 Task: Search one way flight ticket for 5 adults, 1 child, 2 infants in seat and 1 infant on lap in business from Hays: Hays Regional Airport to Greensboro: Piedmont Triad International Airport on 5-1-2023. Choice of flights is Singapure airlines. Number of bags: 1 carry on bag. Price is upto 110000. Outbound departure time preference is 19:45.
Action: Mouse moved to (290, 294)
Screenshot: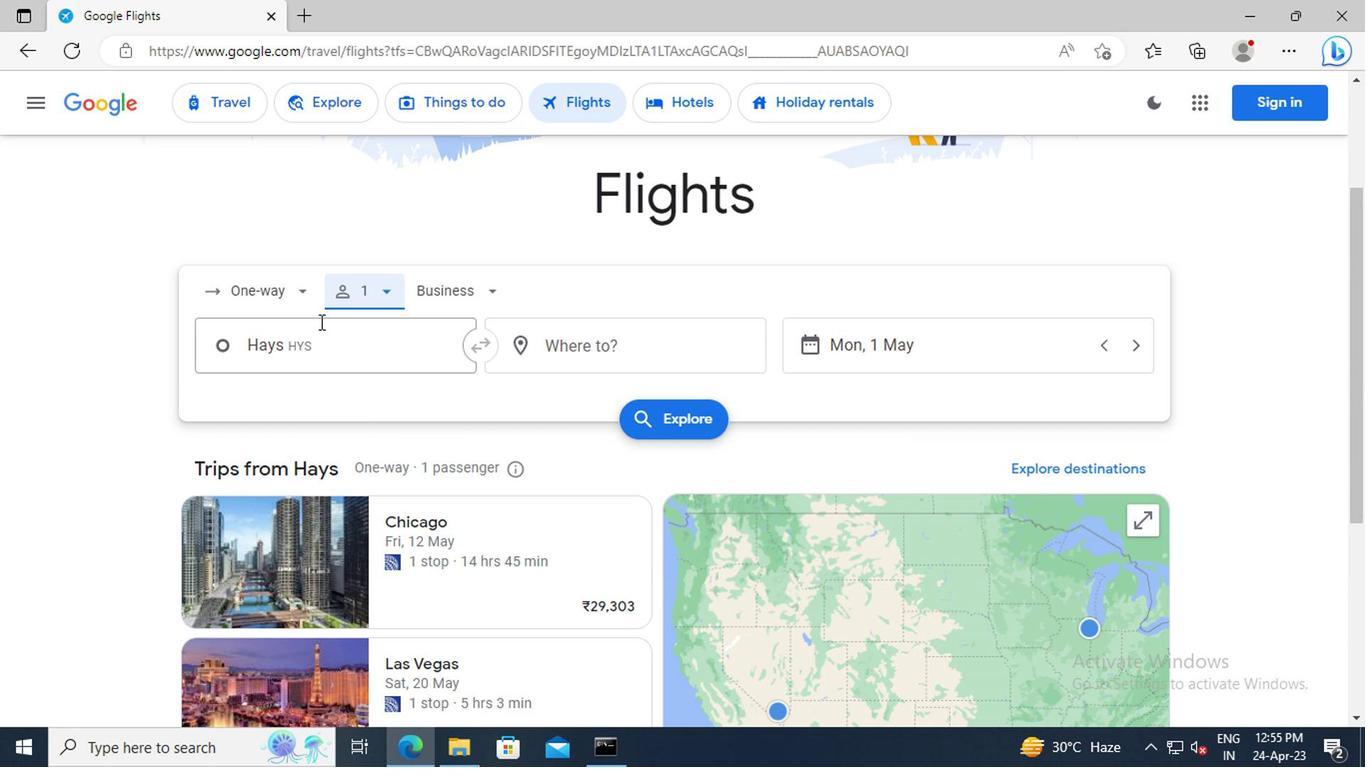 
Action: Mouse pressed left at (290, 294)
Screenshot: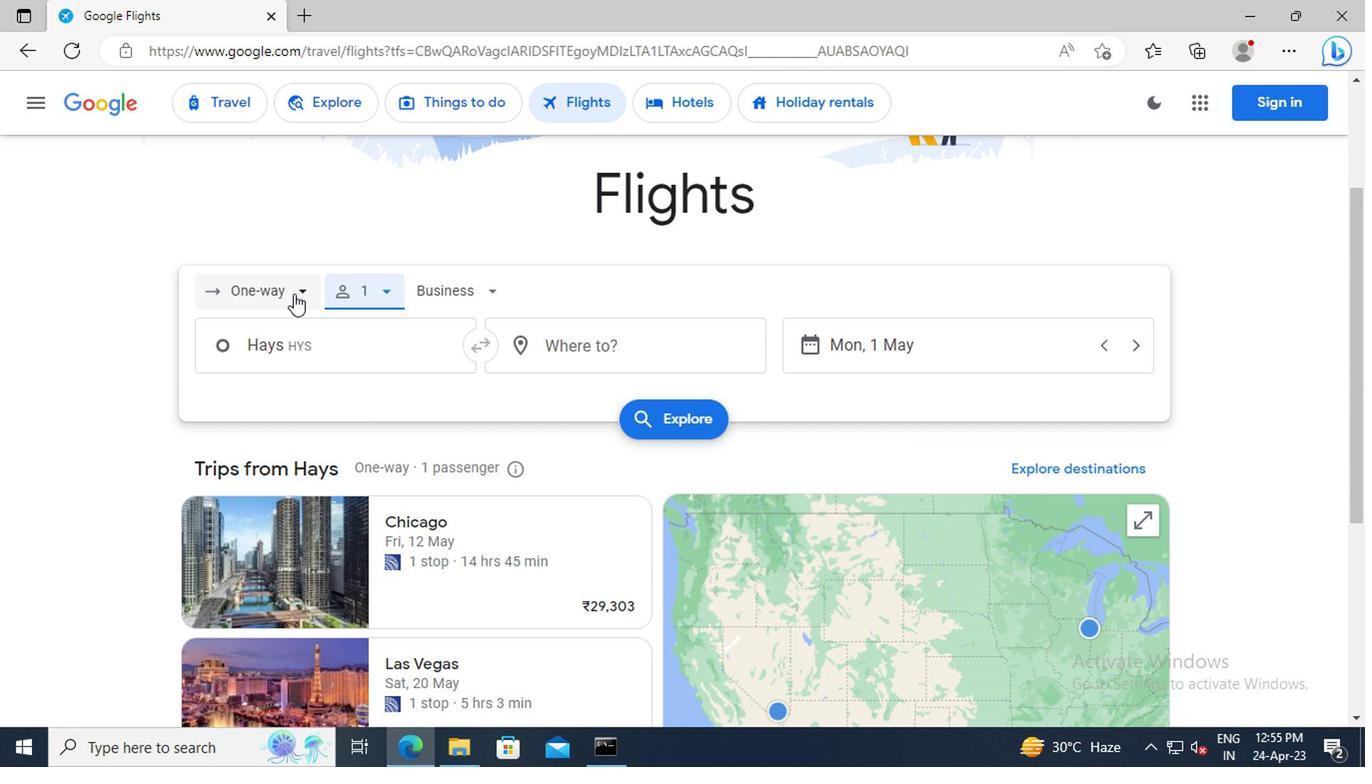 
Action: Mouse moved to (279, 388)
Screenshot: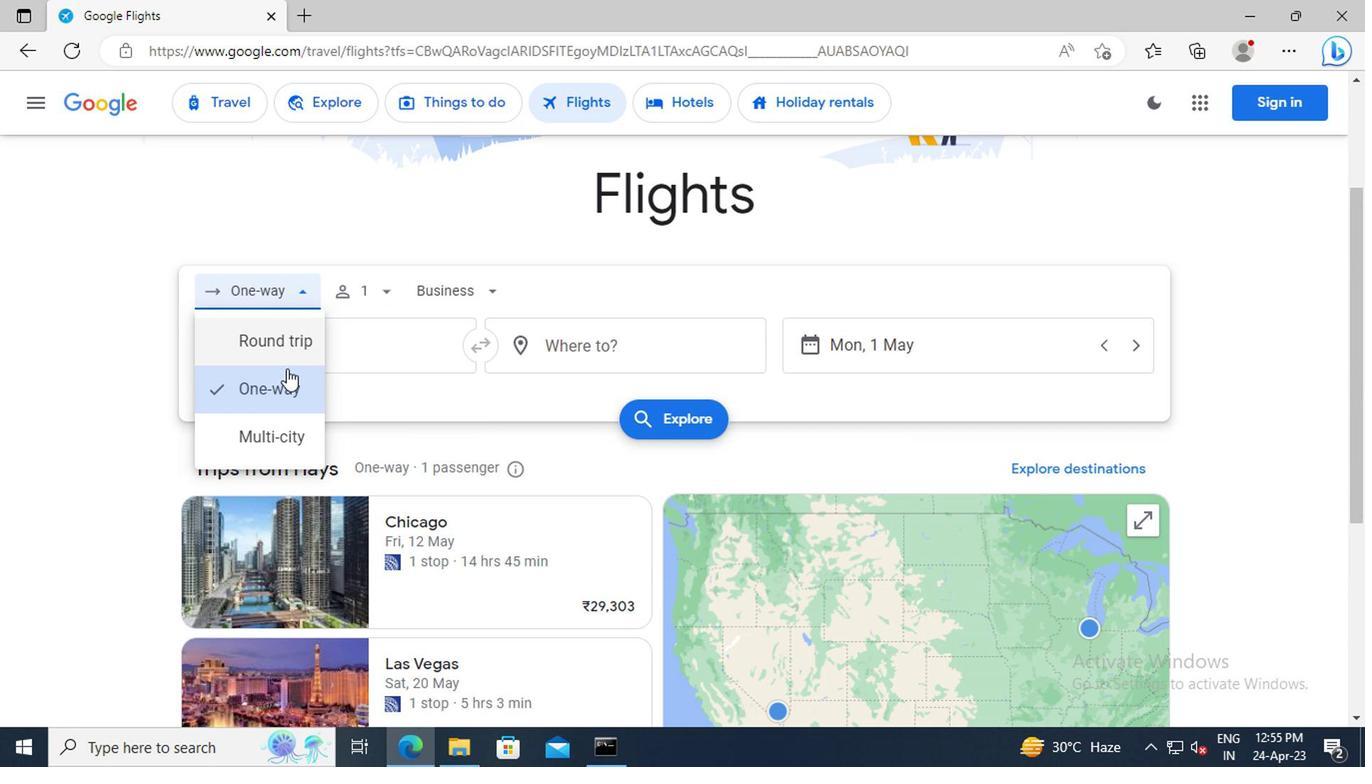 
Action: Mouse pressed left at (279, 388)
Screenshot: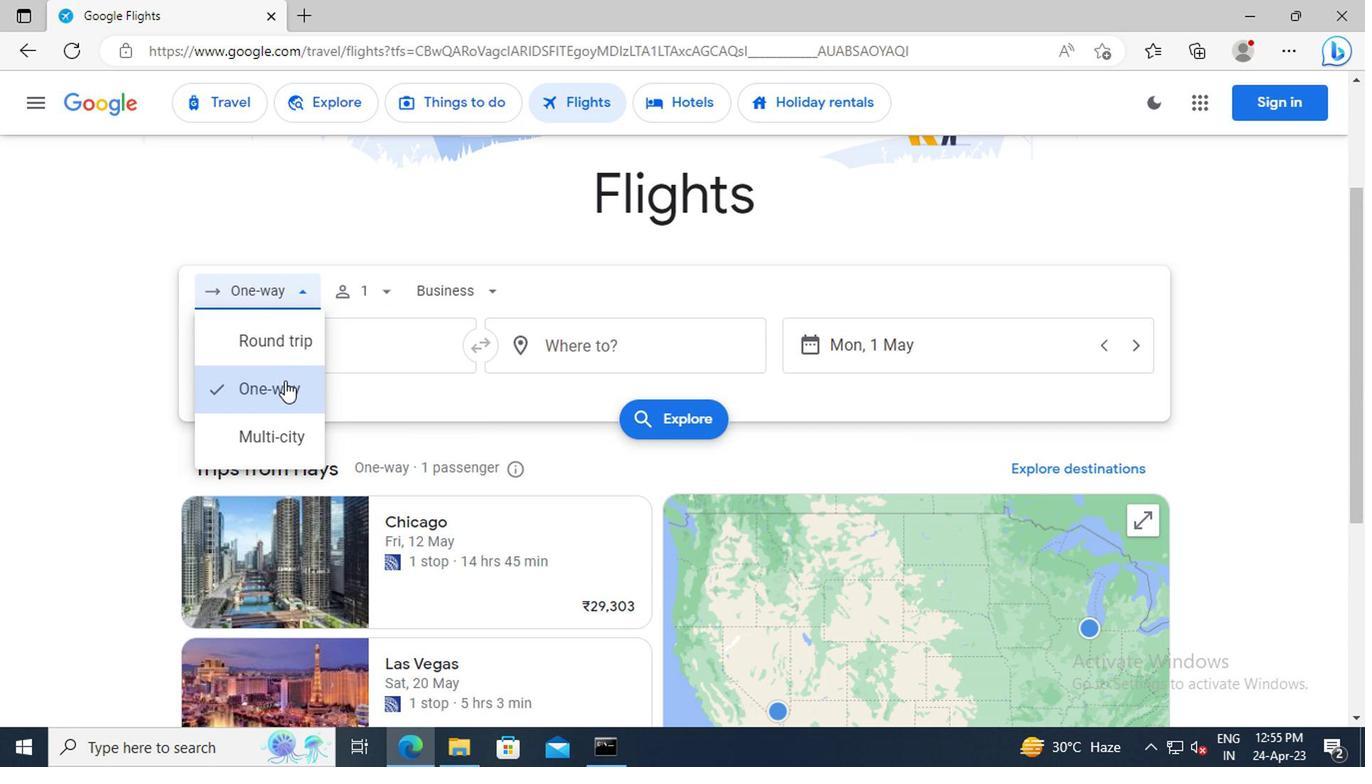 
Action: Mouse moved to (373, 292)
Screenshot: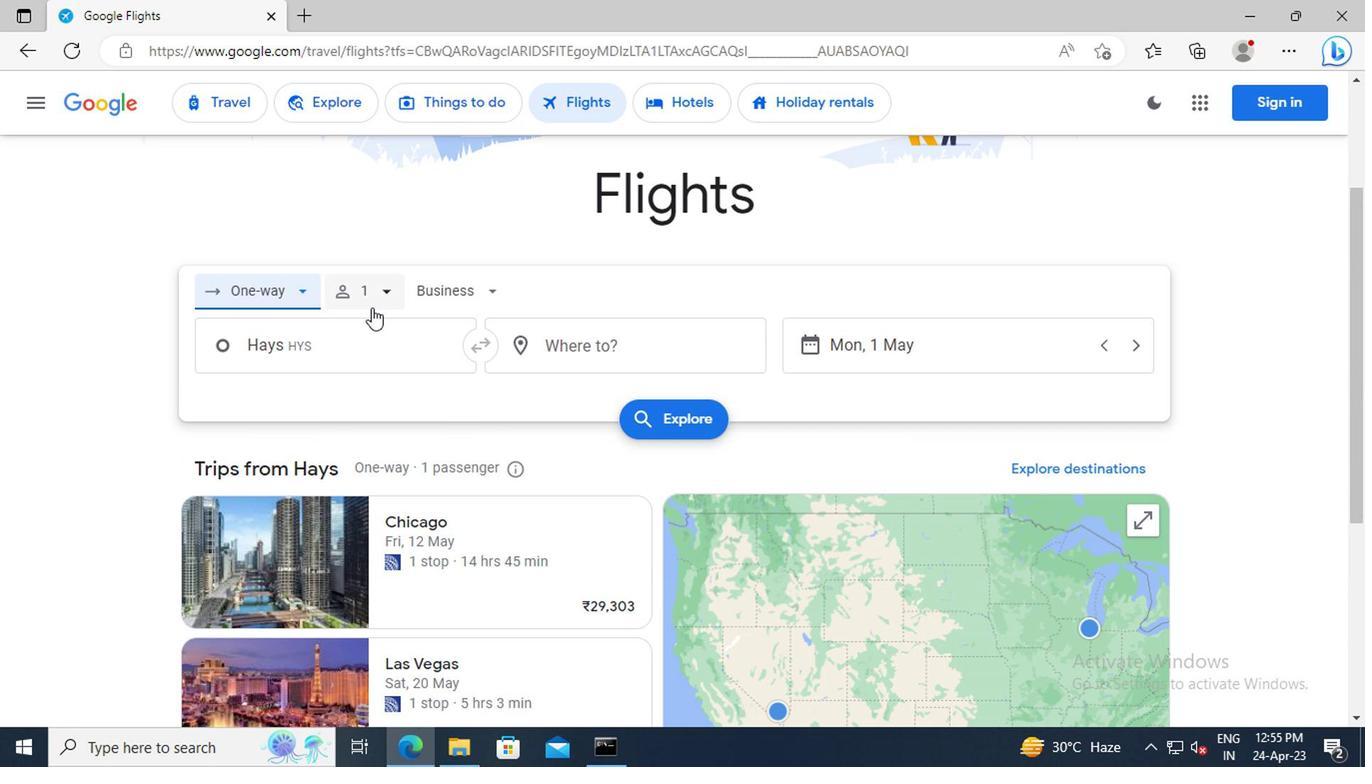 
Action: Mouse pressed left at (373, 292)
Screenshot: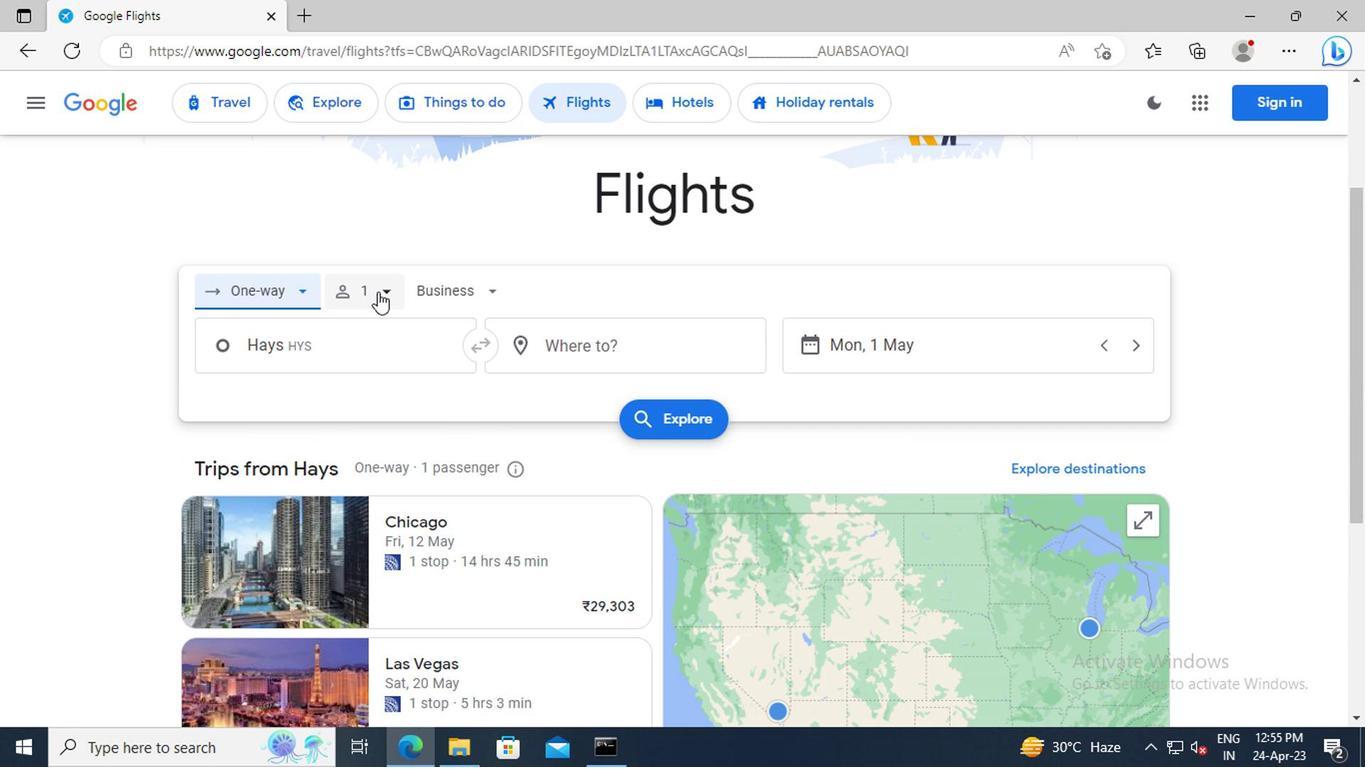 
Action: Mouse moved to (538, 350)
Screenshot: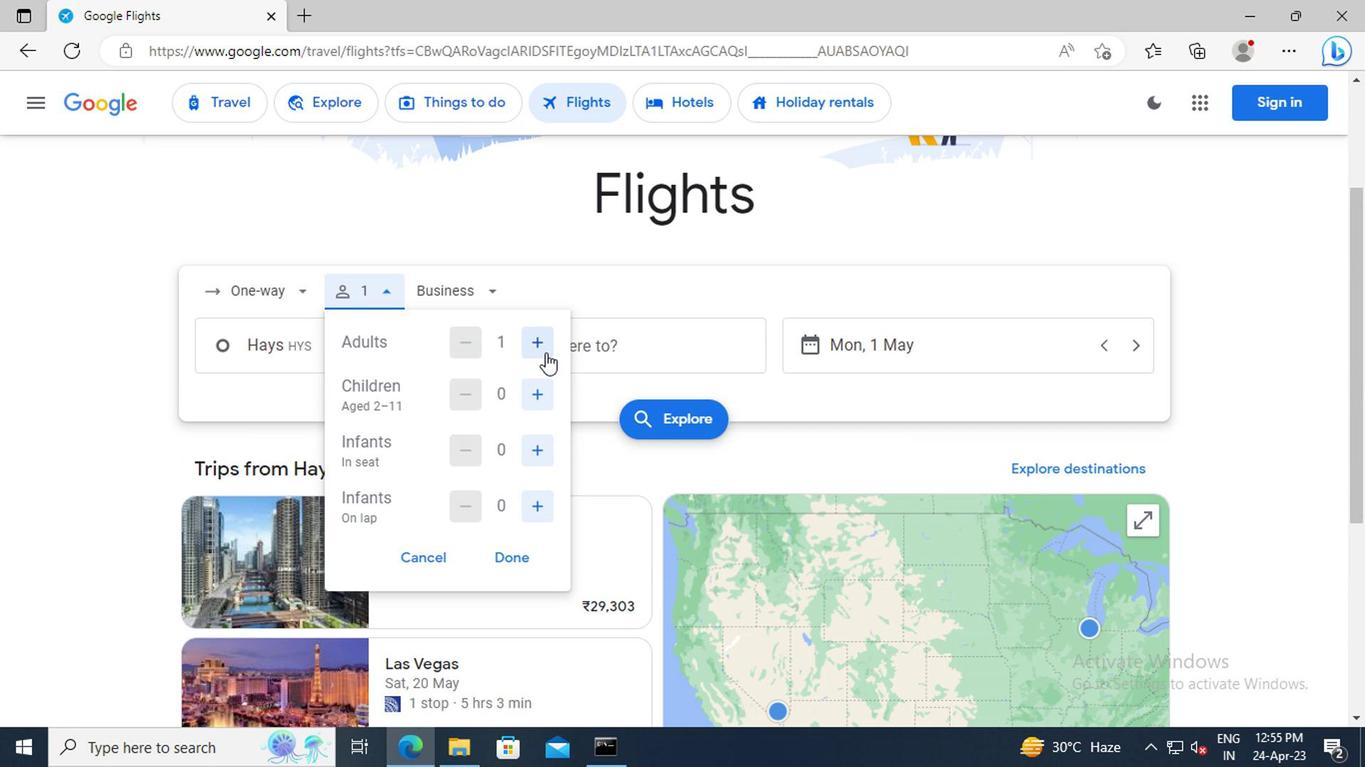 
Action: Mouse pressed left at (538, 350)
Screenshot: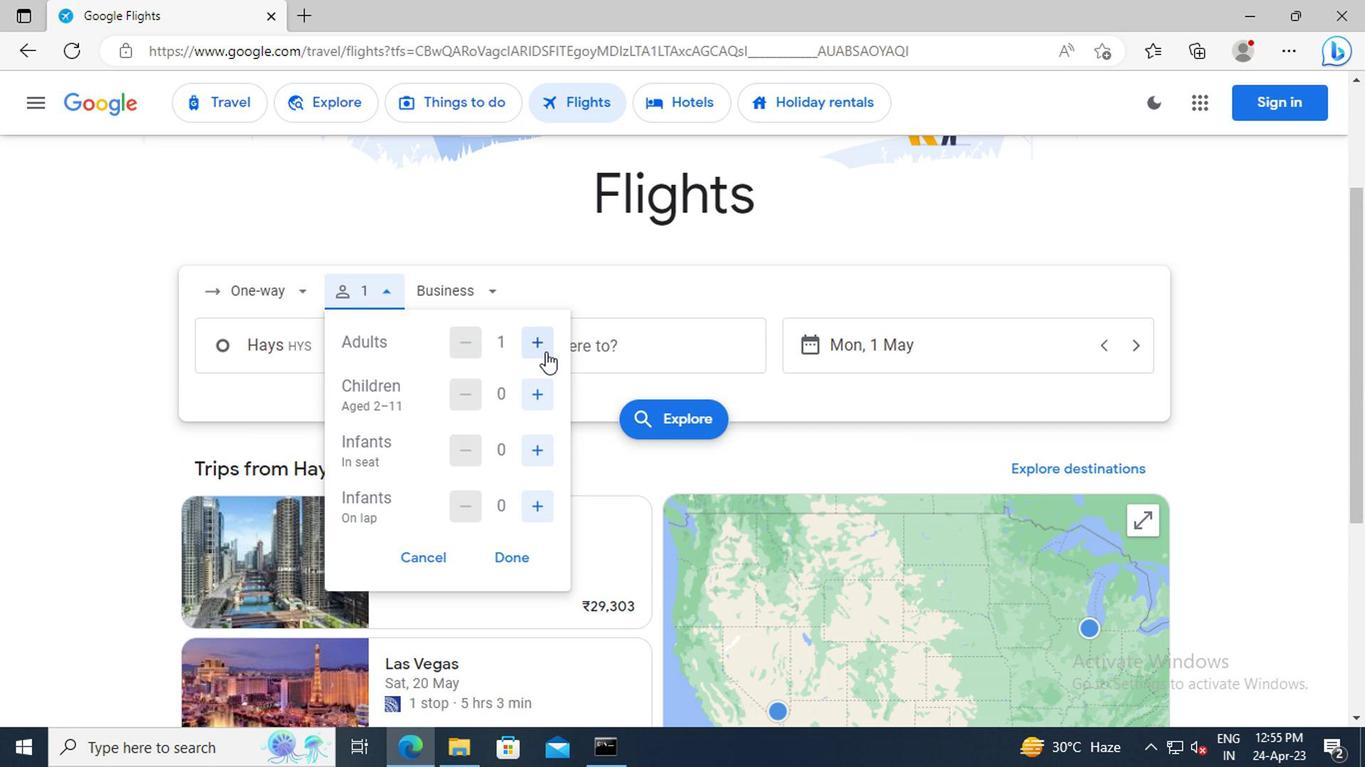 
Action: Mouse pressed left at (538, 350)
Screenshot: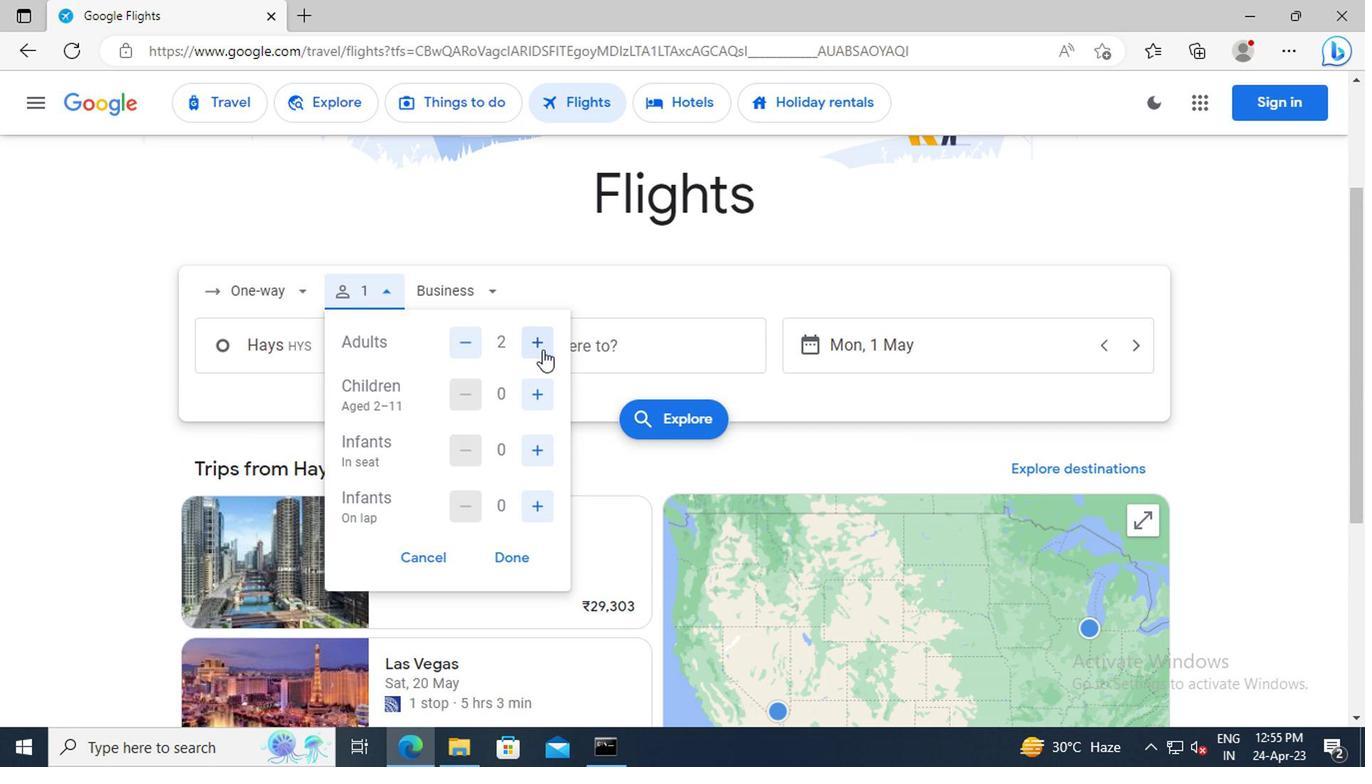 
Action: Mouse pressed left at (538, 350)
Screenshot: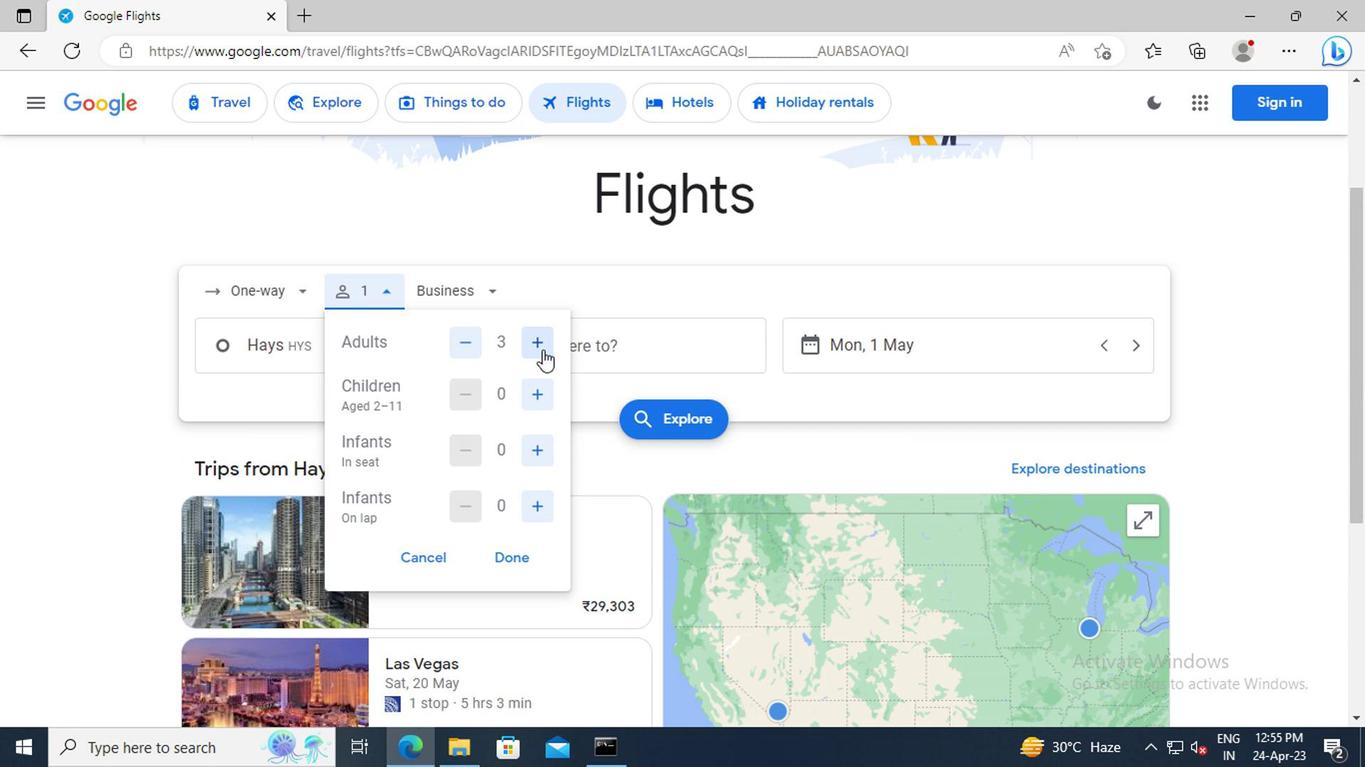 
Action: Mouse pressed left at (538, 350)
Screenshot: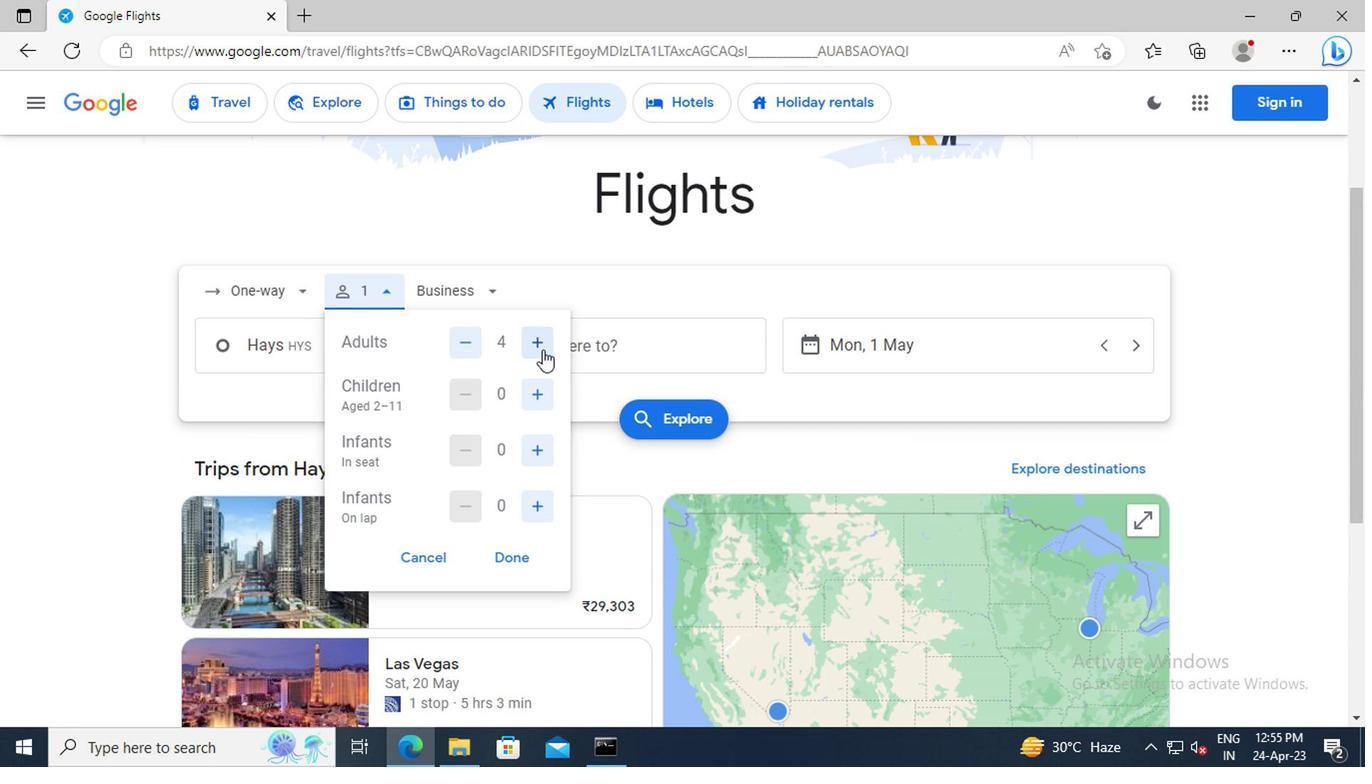 
Action: Mouse moved to (533, 403)
Screenshot: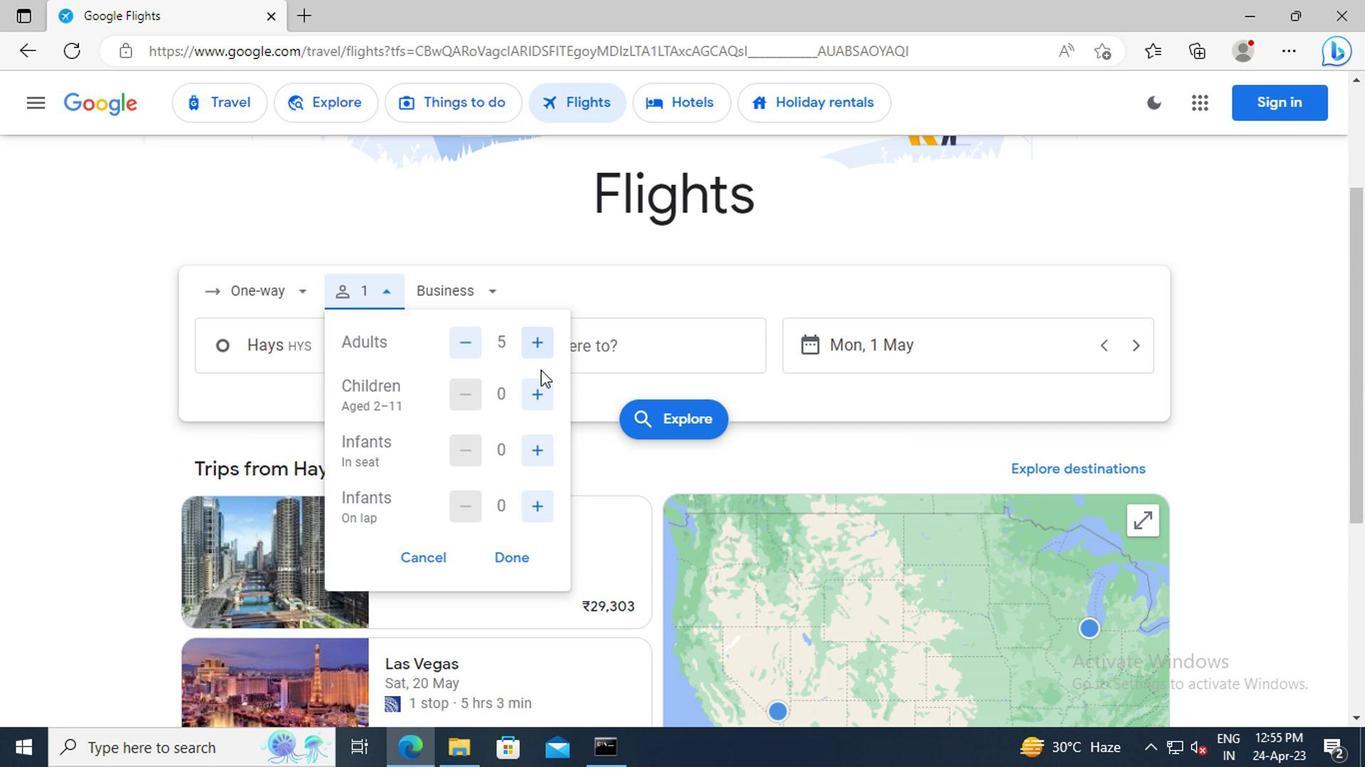 
Action: Mouse pressed left at (533, 403)
Screenshot: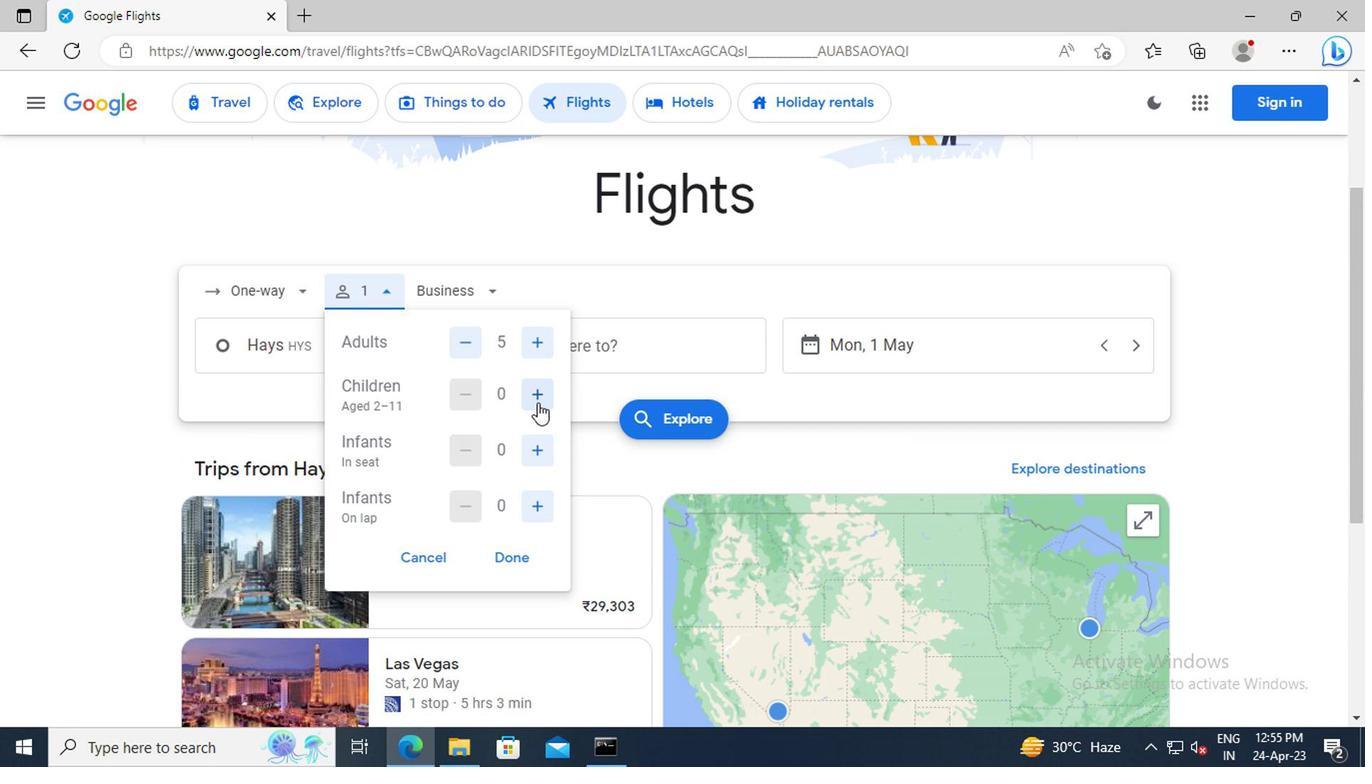 
Action: Mouse moved to (533, 452)
Screenshot: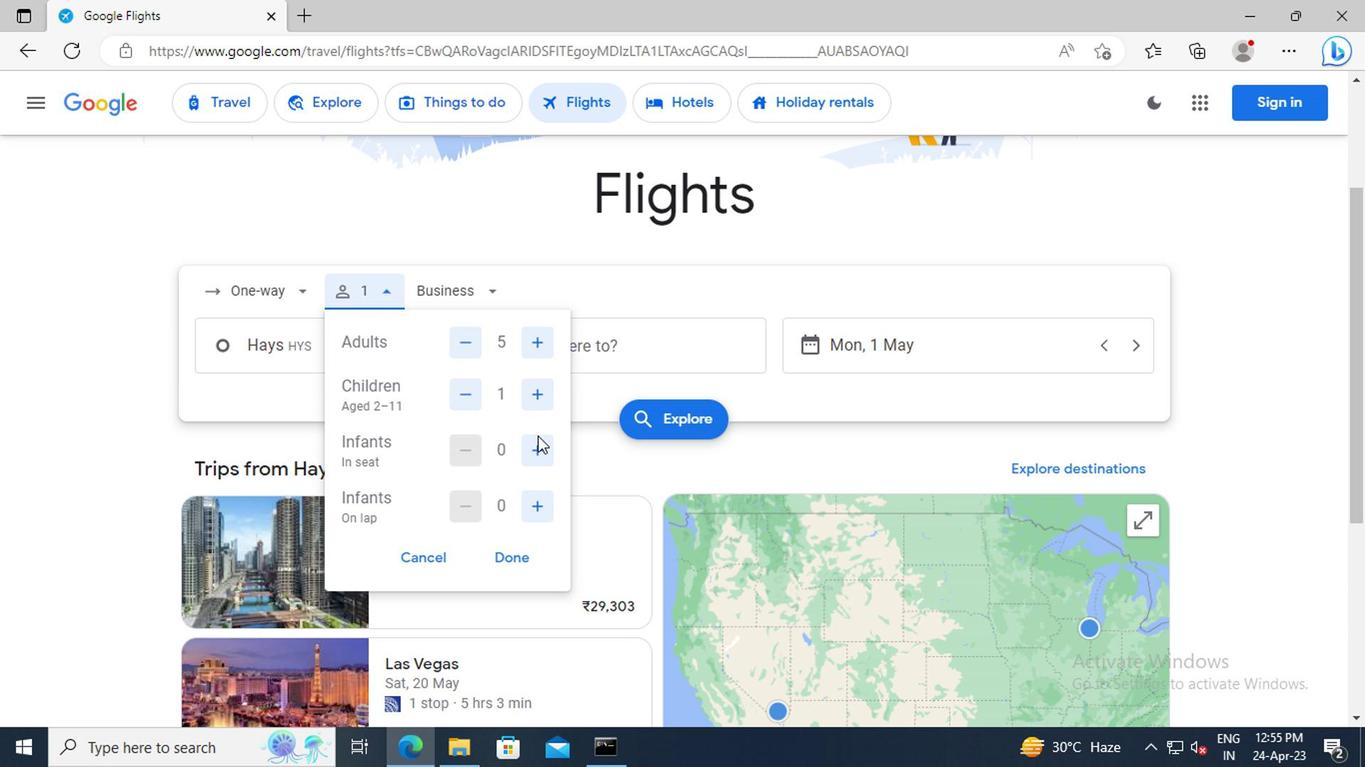 
Action: Mouse pressed left at (533, 452)
Screenshot: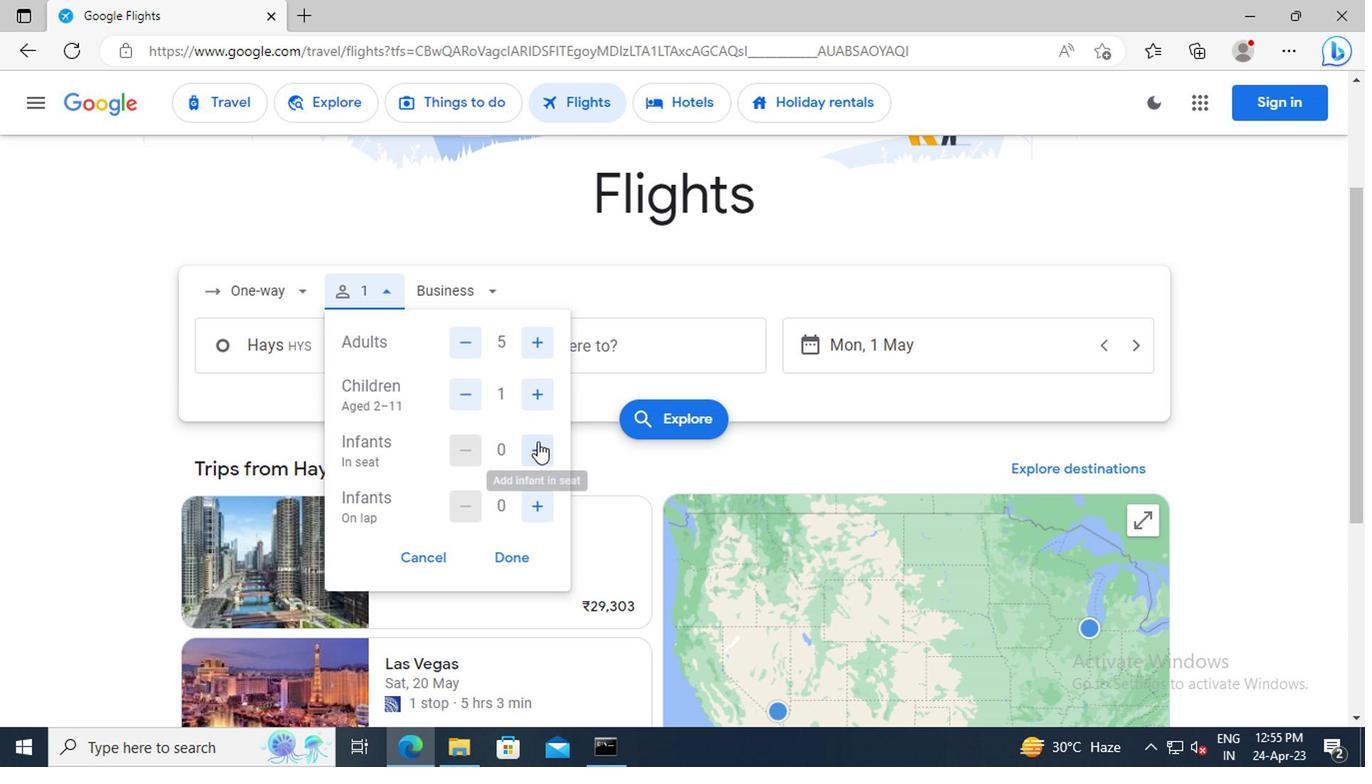 
Action: Mouse moved to (533, 453)
Screenshot: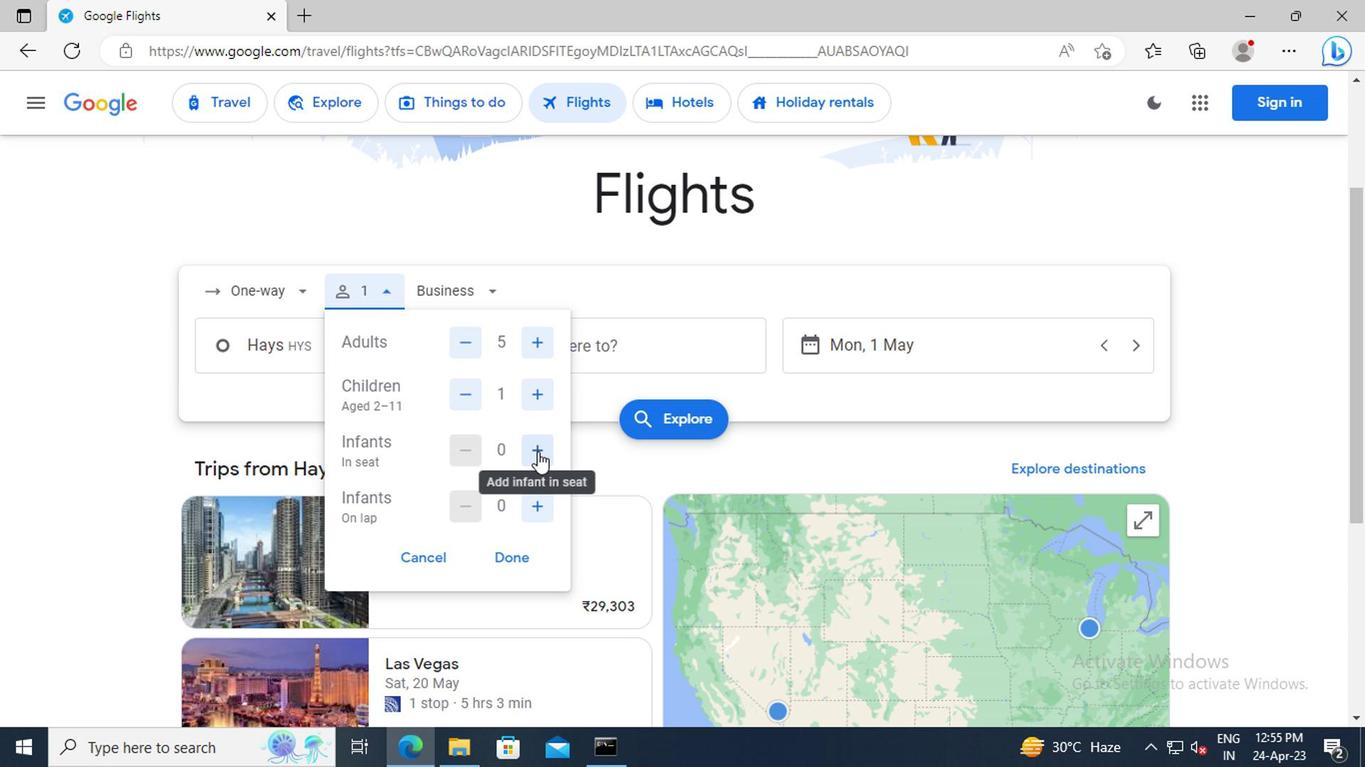
Action: Mouse pressed left at (533, 453)
Screenshot: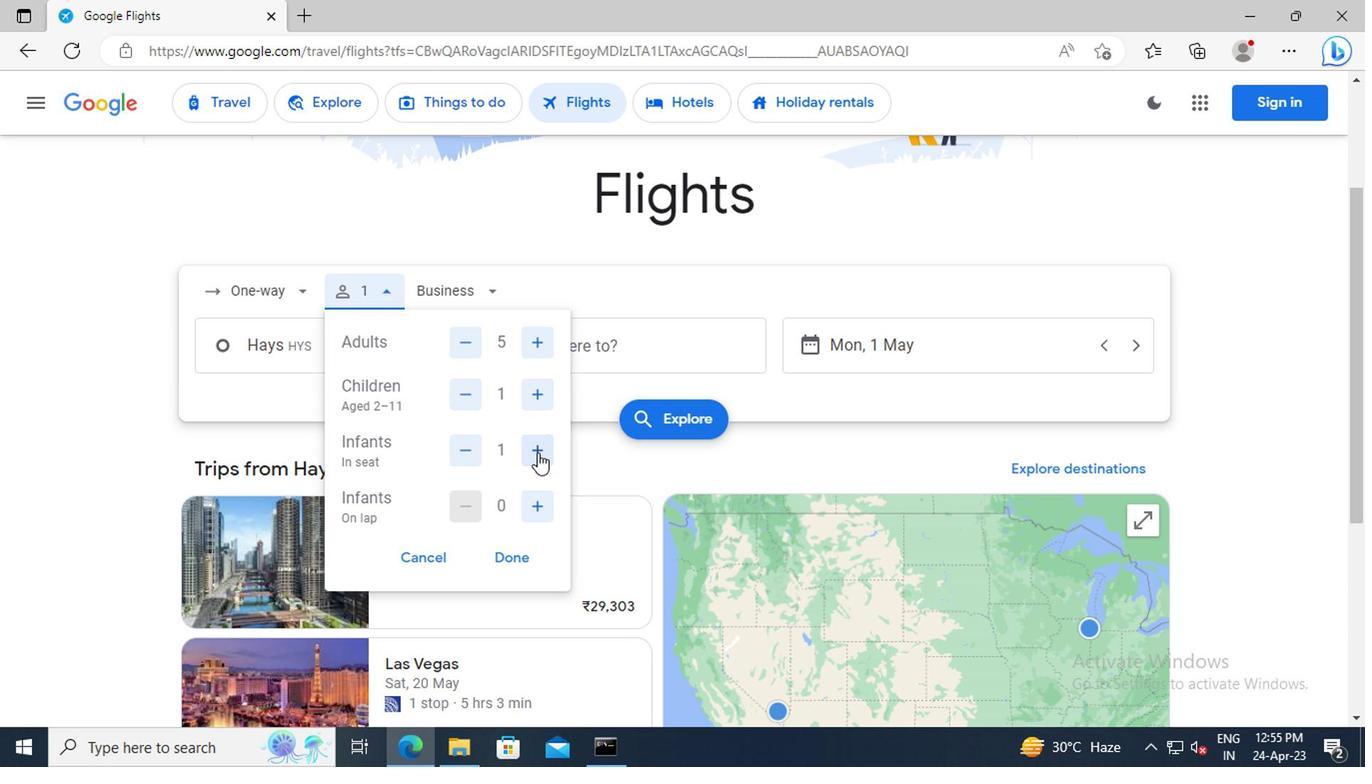
Action: Mouse moved to (538, 499)
Screenshot: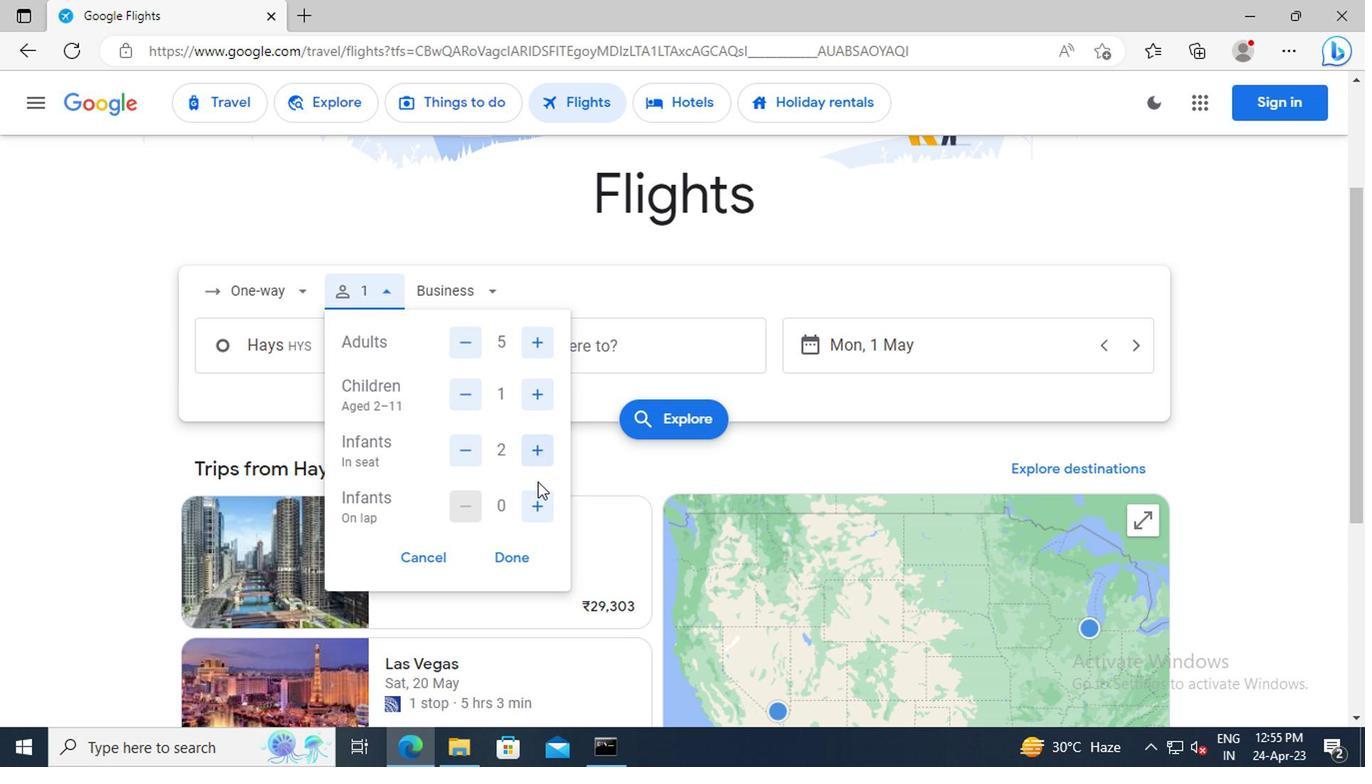 
Action: Mouse pressed left at (538, 499)
Screenshot: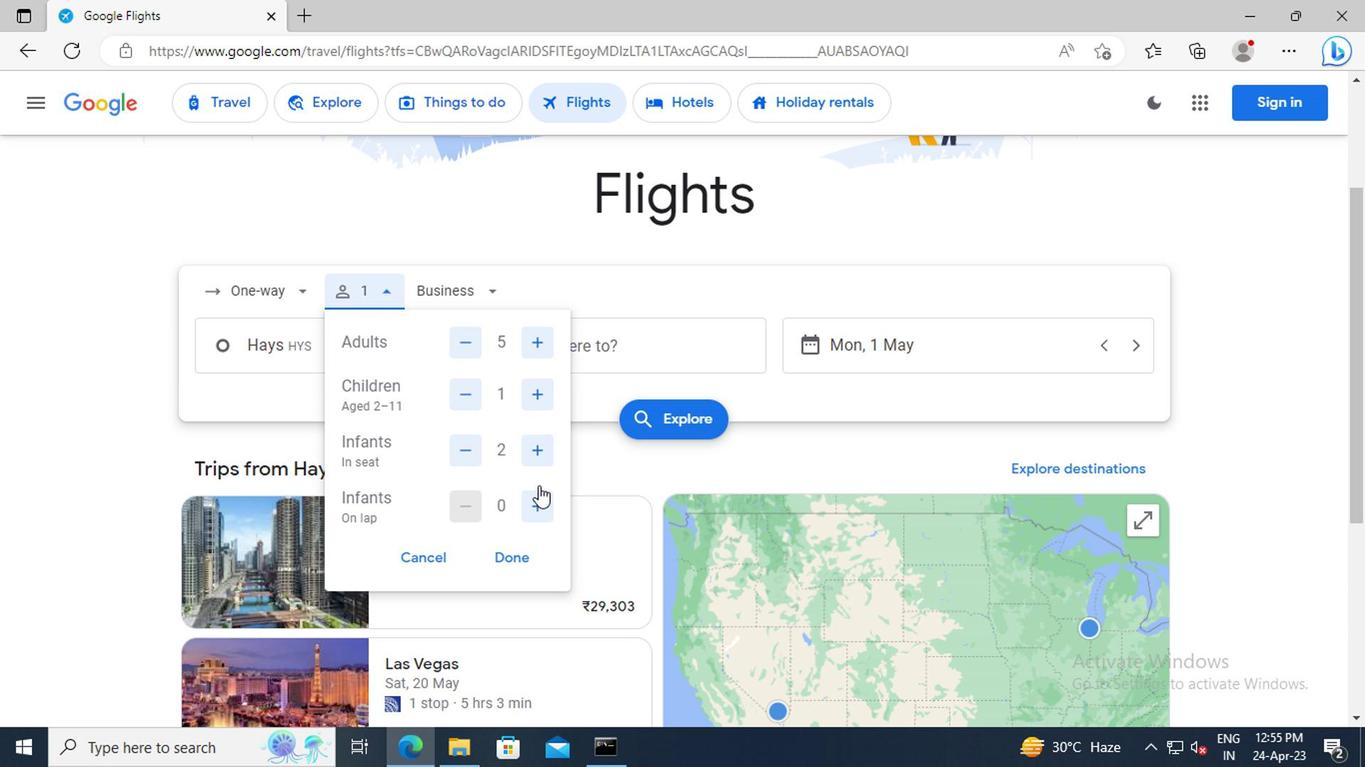 
Action: Mouse moved to (509, 550)
Screenshot: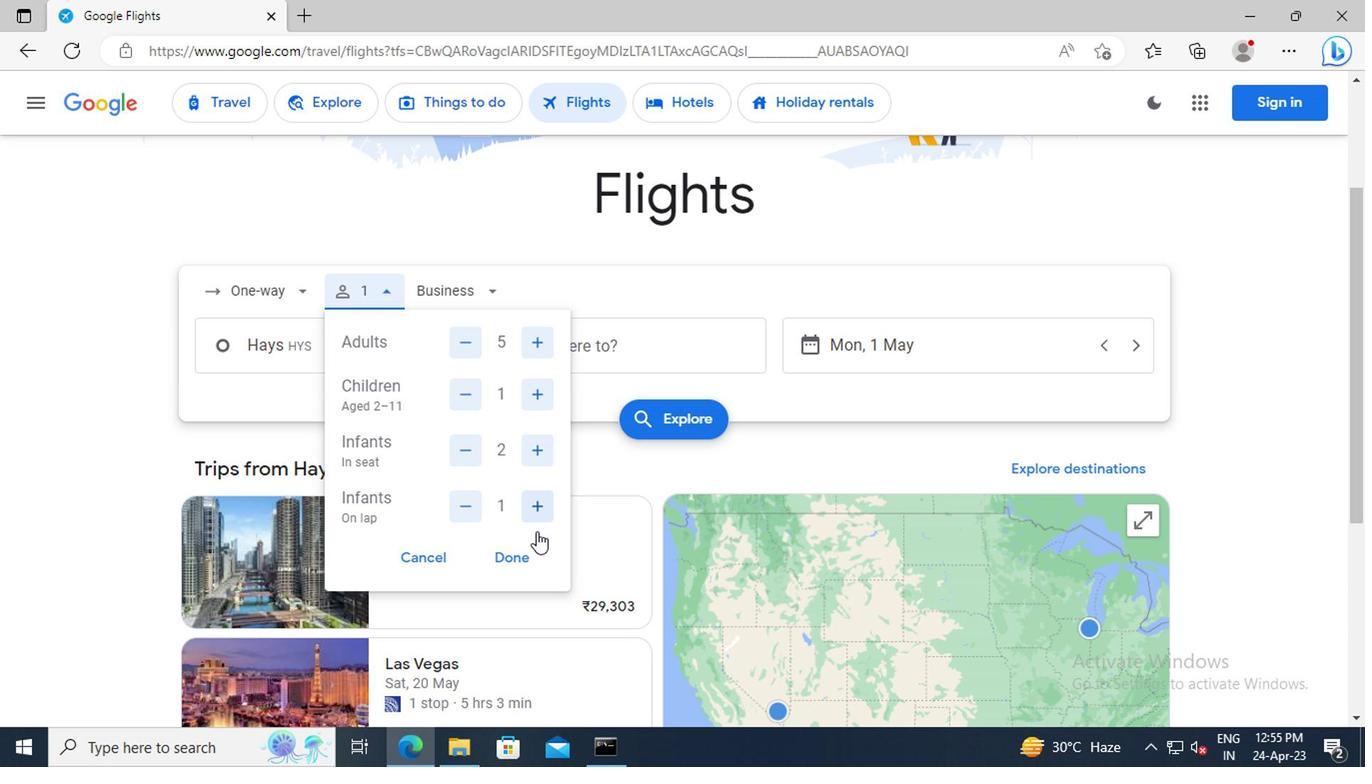 
Action: Mouse pressed left at (509, 550)
Screenshot: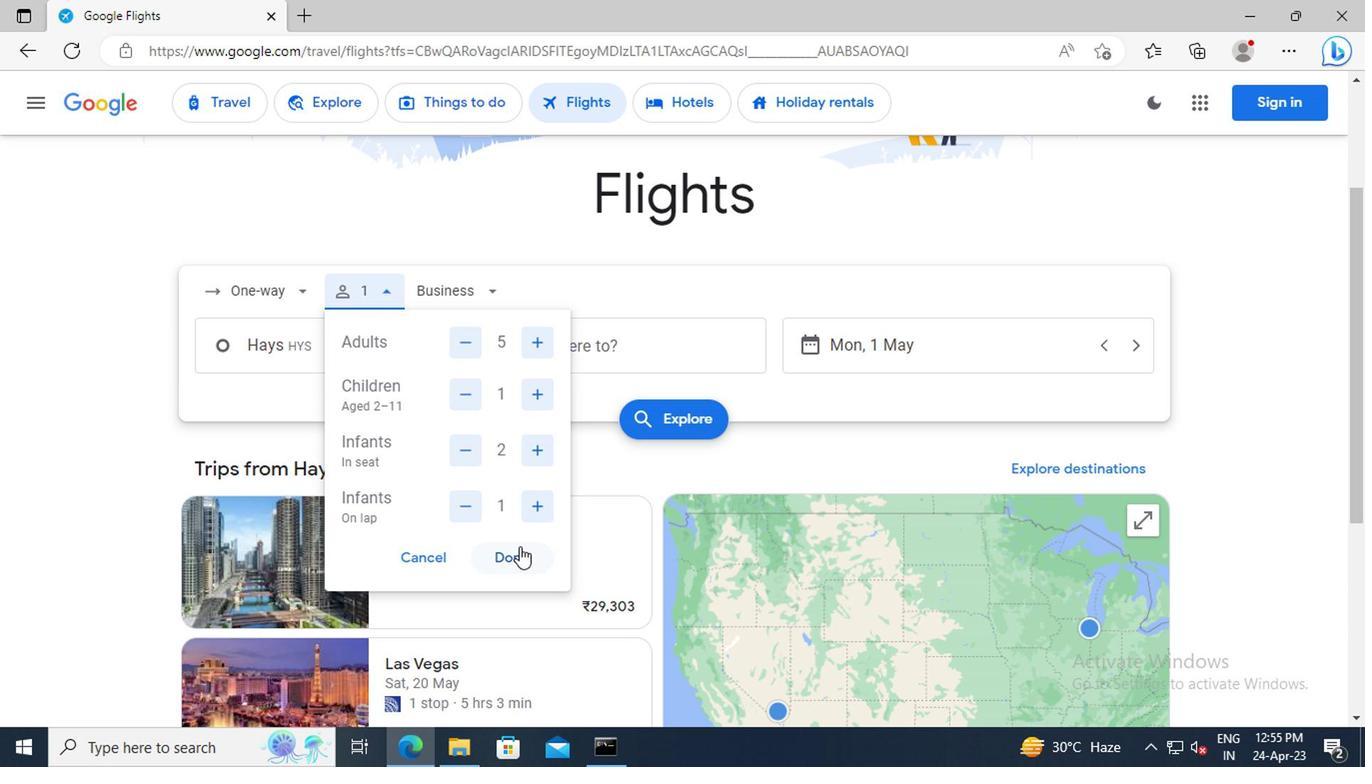
Action: Mouse moved to (455, 295)
Screenshot: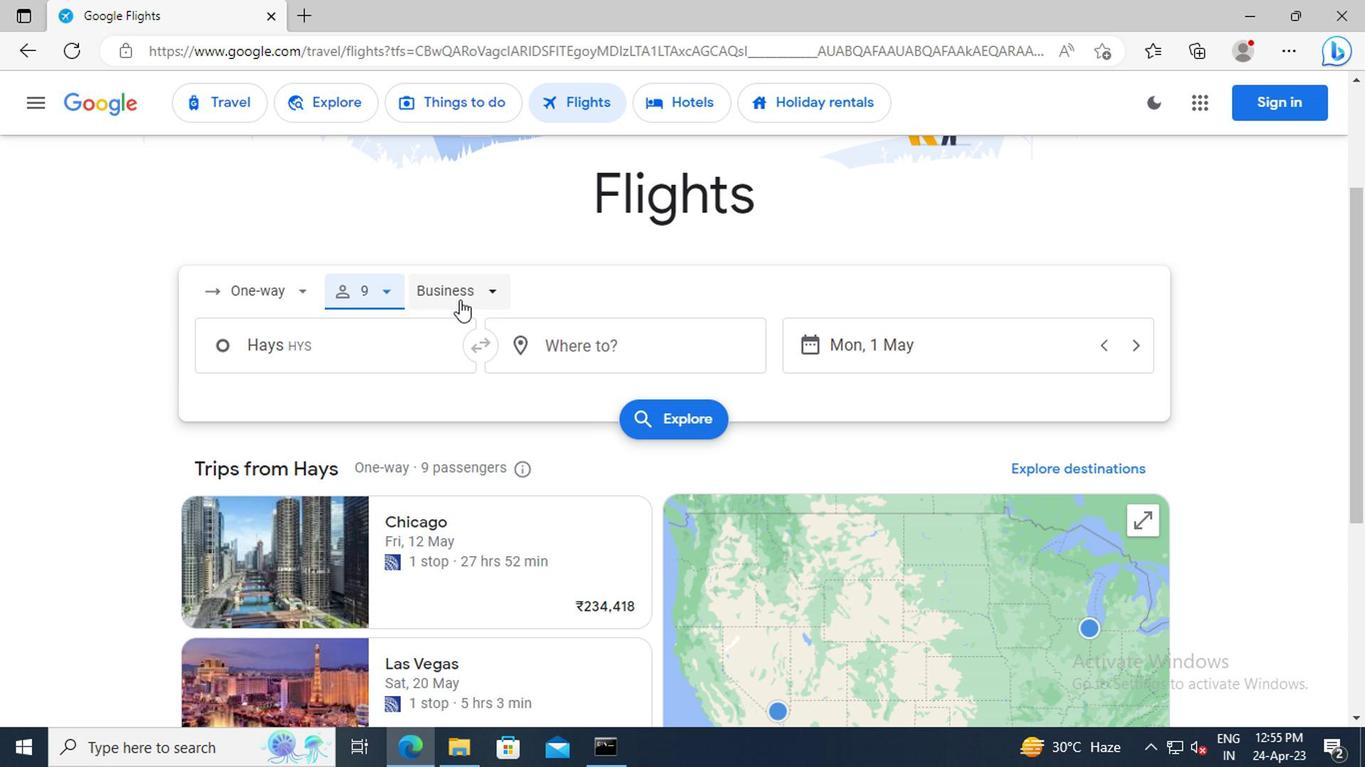 
Action: Mouse pressed left at (455, 295)
Screenshot: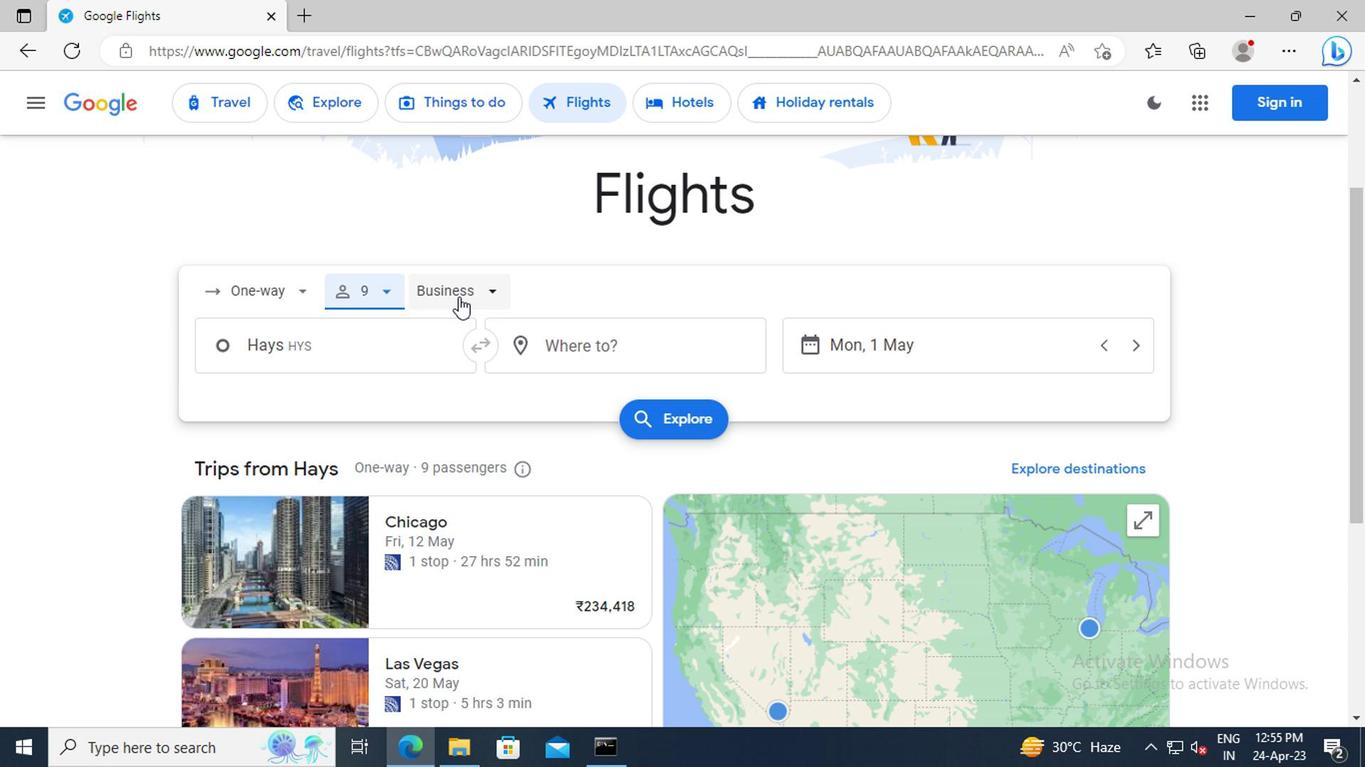 
Action: Mouse moved to (467, 435)
Screenshot: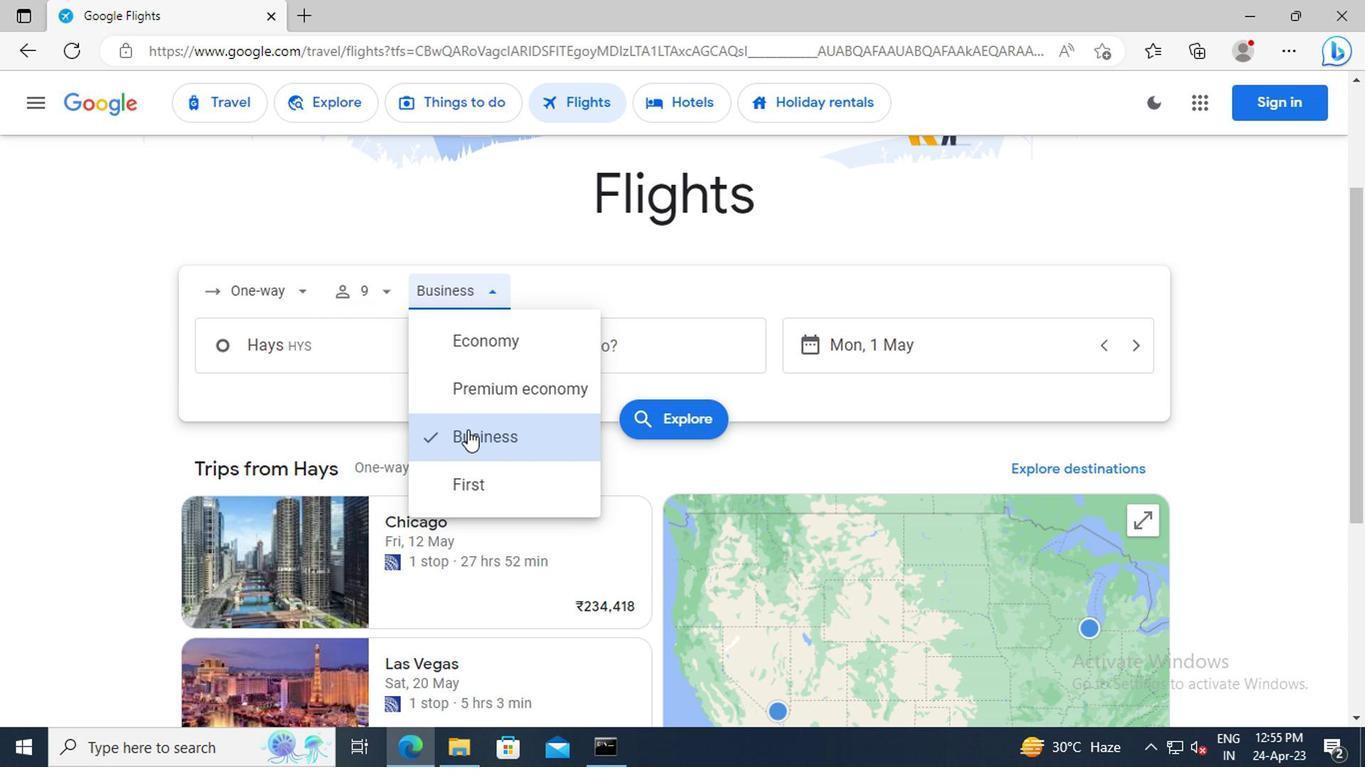 
Action: Mouse pressed left at (467, 435)
Screenshot: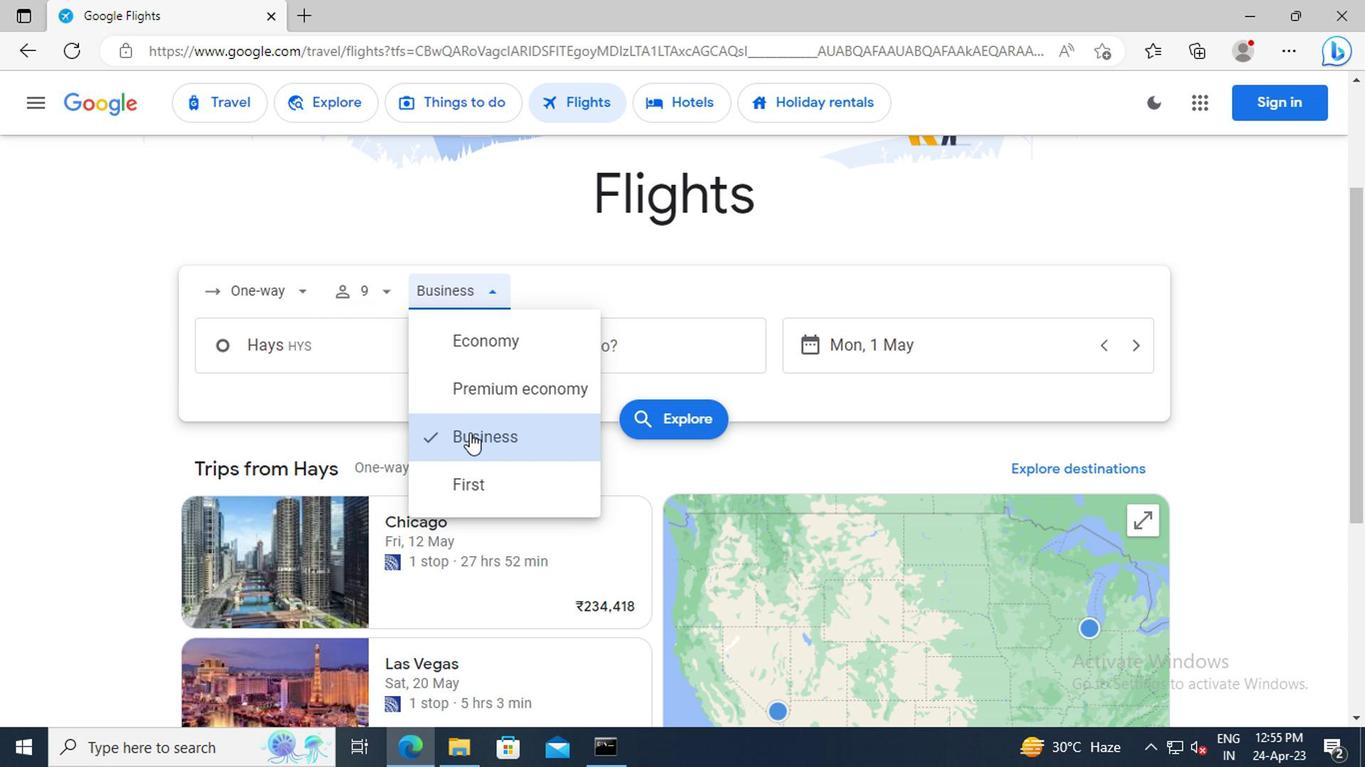 
Action: Mouse moved to (367, 358)
Screenshot: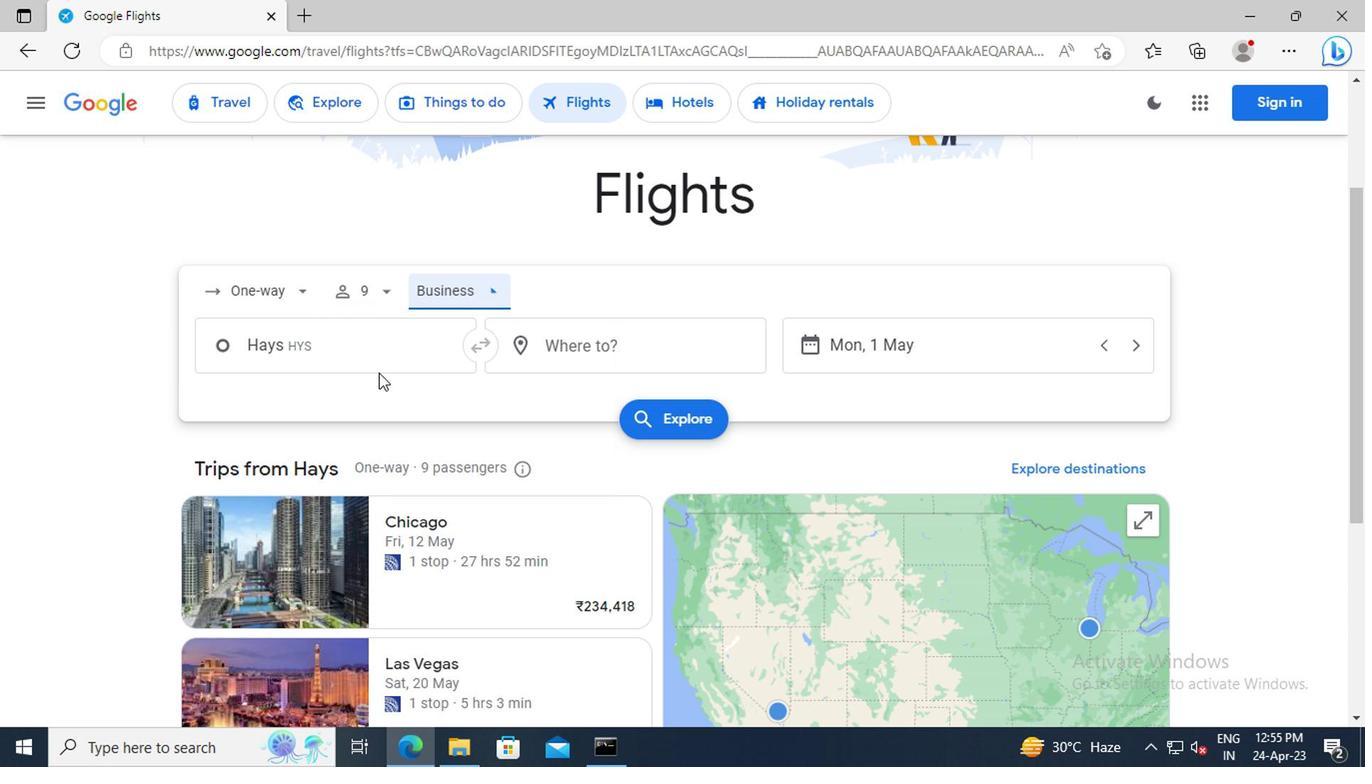 
Action: Mouse pressed left at (367, 358)
Screenshot: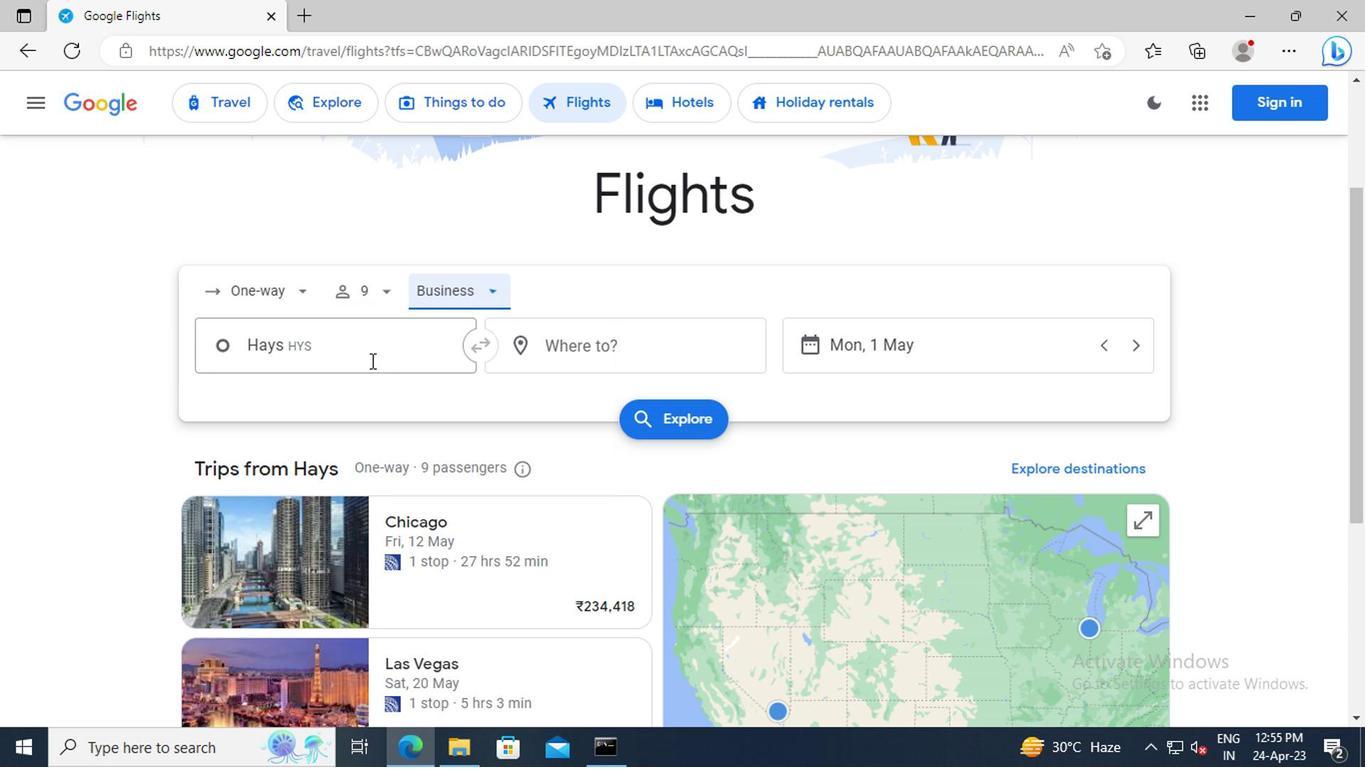 
Action: Key pressed <Key.shift>HAYS<Key.space><Key.shift>R
Screenshot: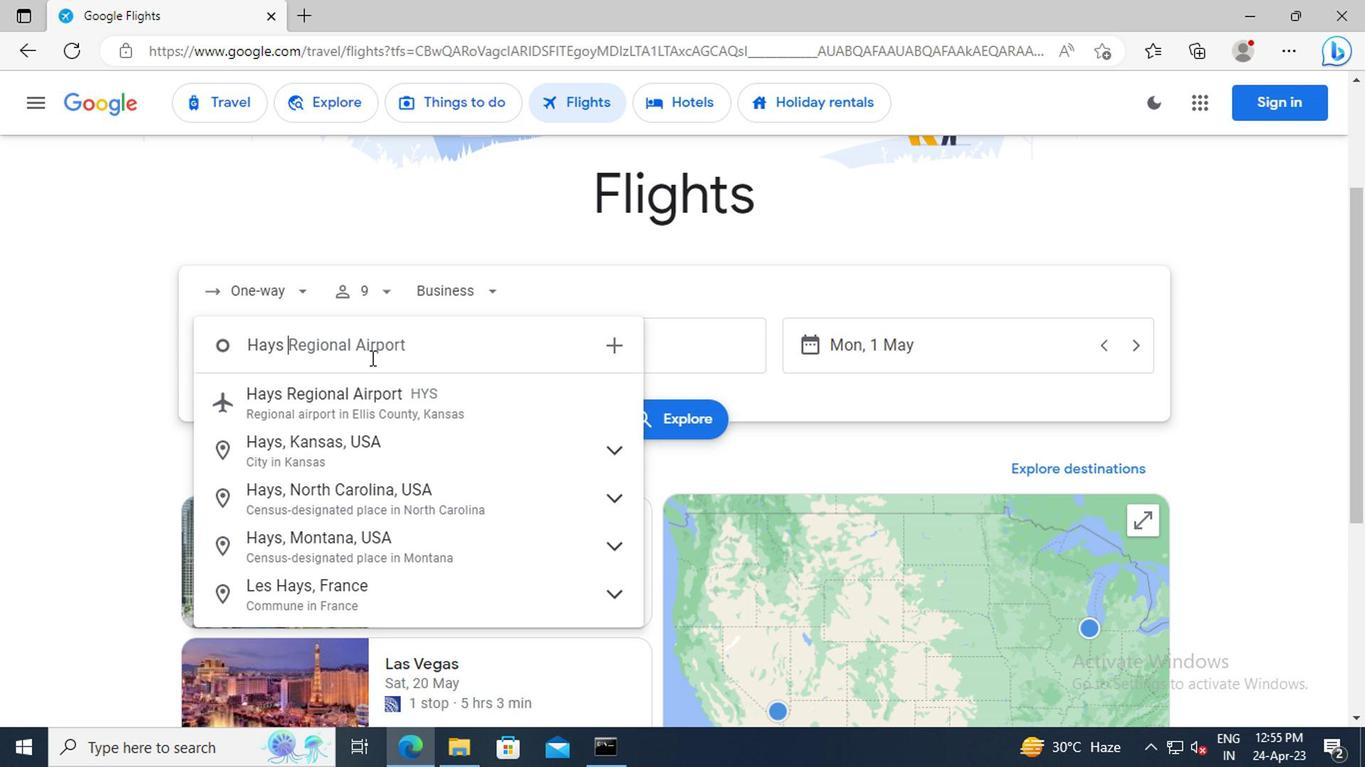 
Action: Mouse moved to (369, 394)
Screenshot: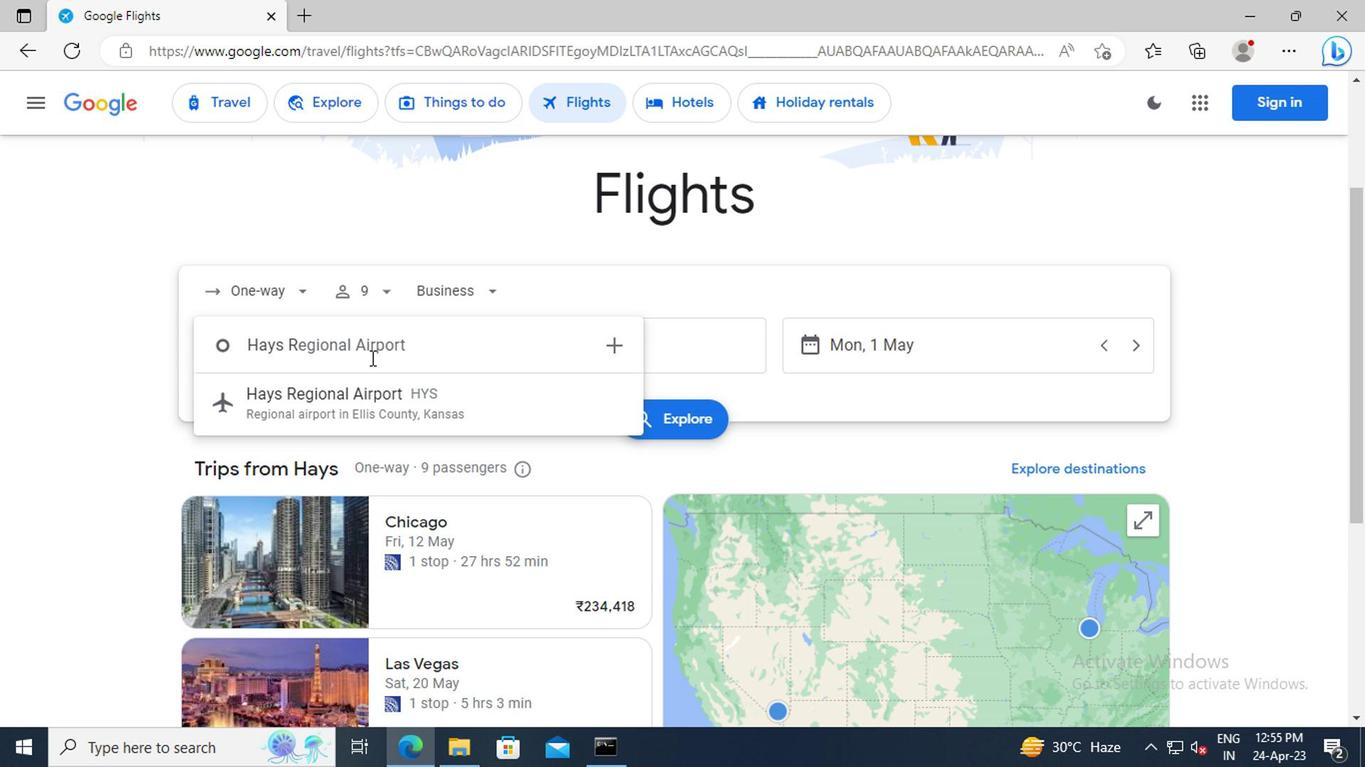 
Action: Mouse pressed left at (369, 394)
Screenshot: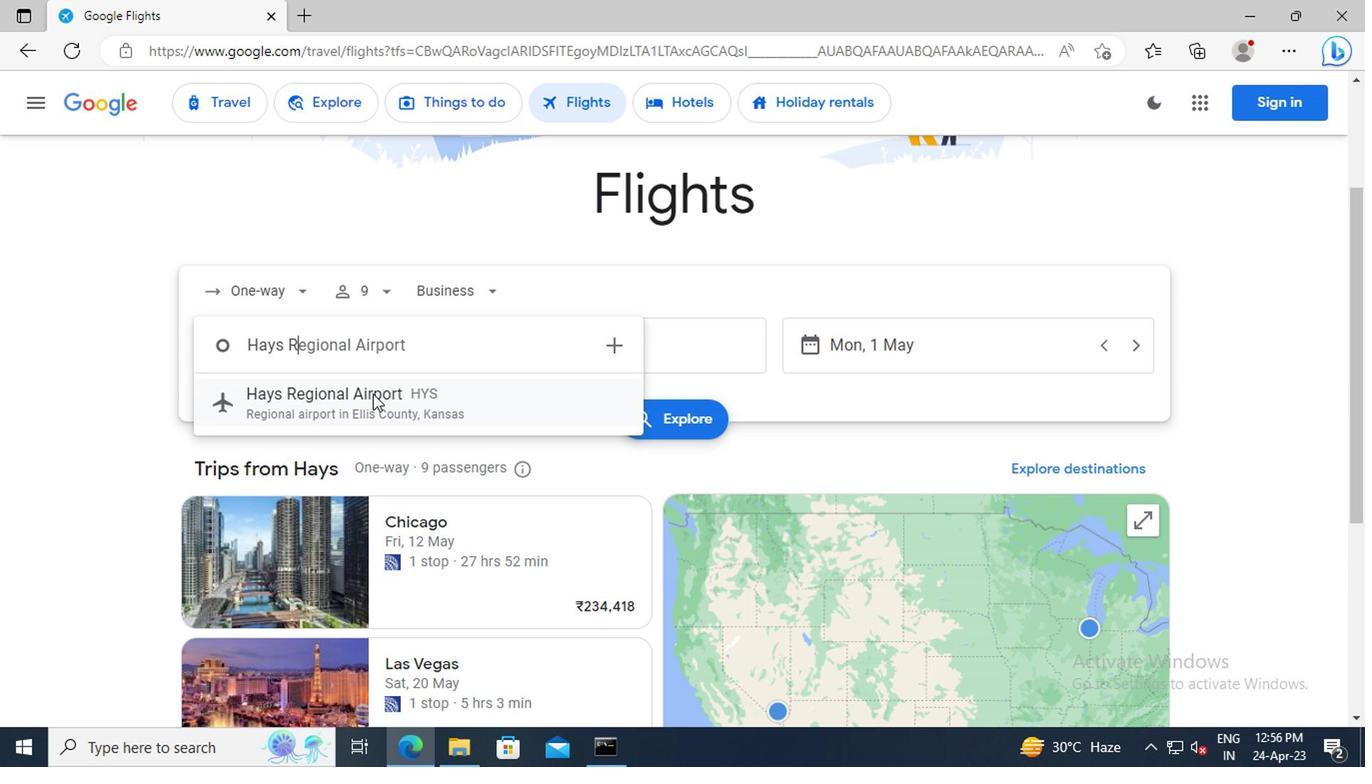 
Action: Mouse moved to (622, 352)
Screenshot: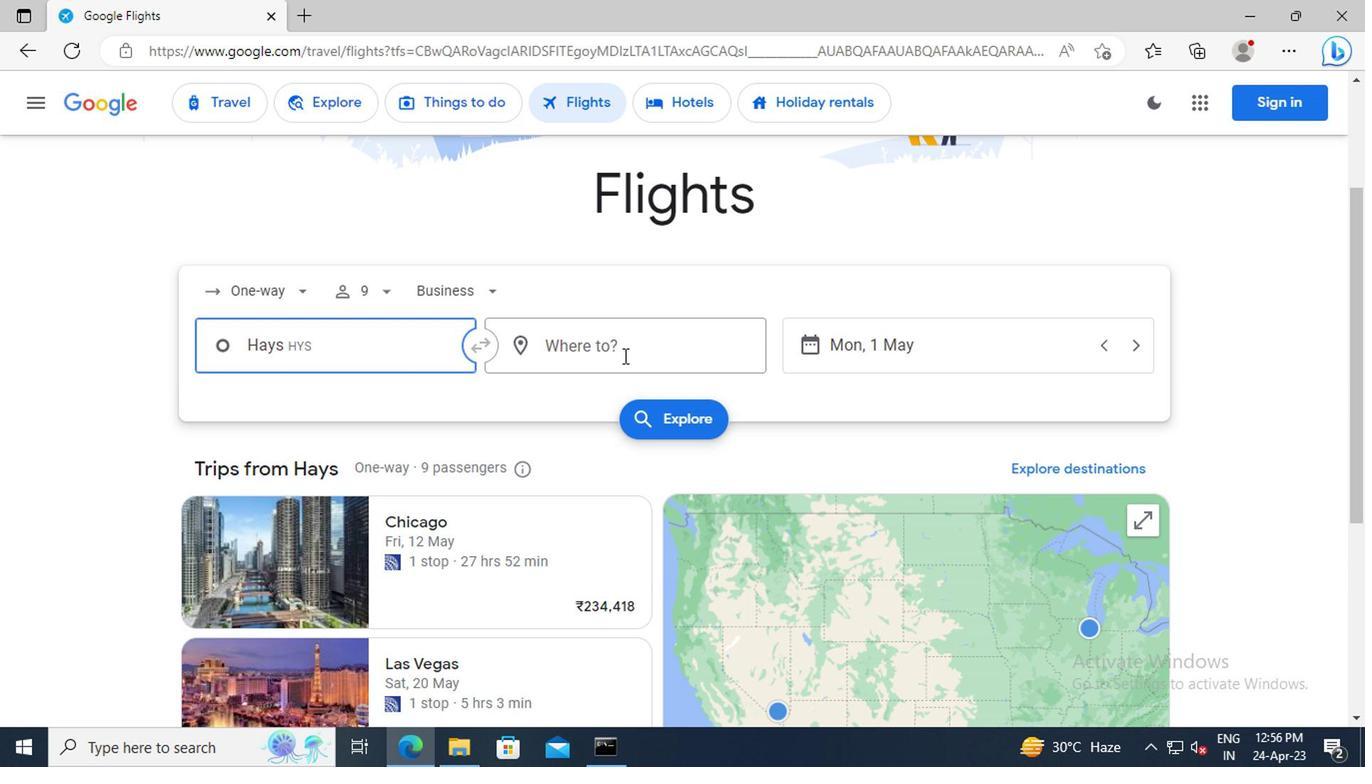 
Action: Mouse pressed left at (622, 352)
Screenshot: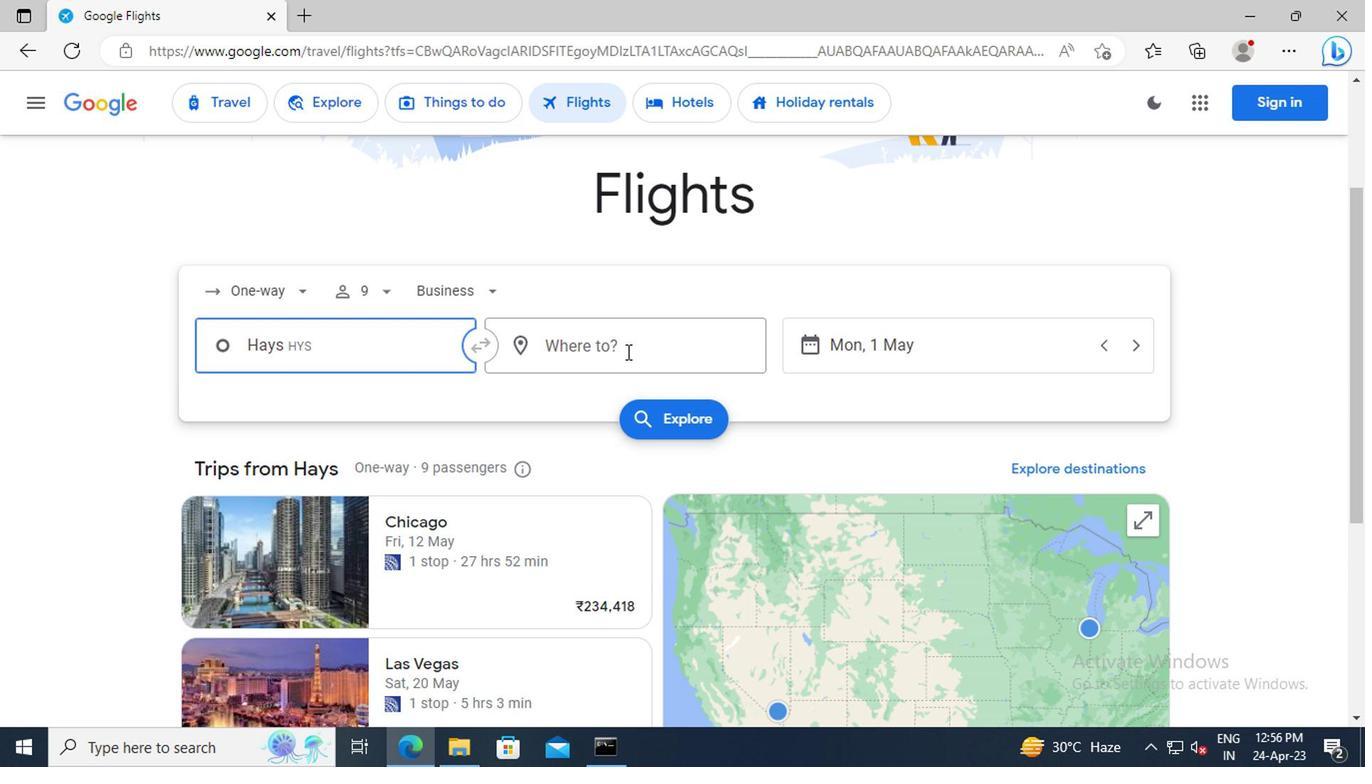 
Action: Key pressed <Key.shift>GREENSBORO
Screenshot: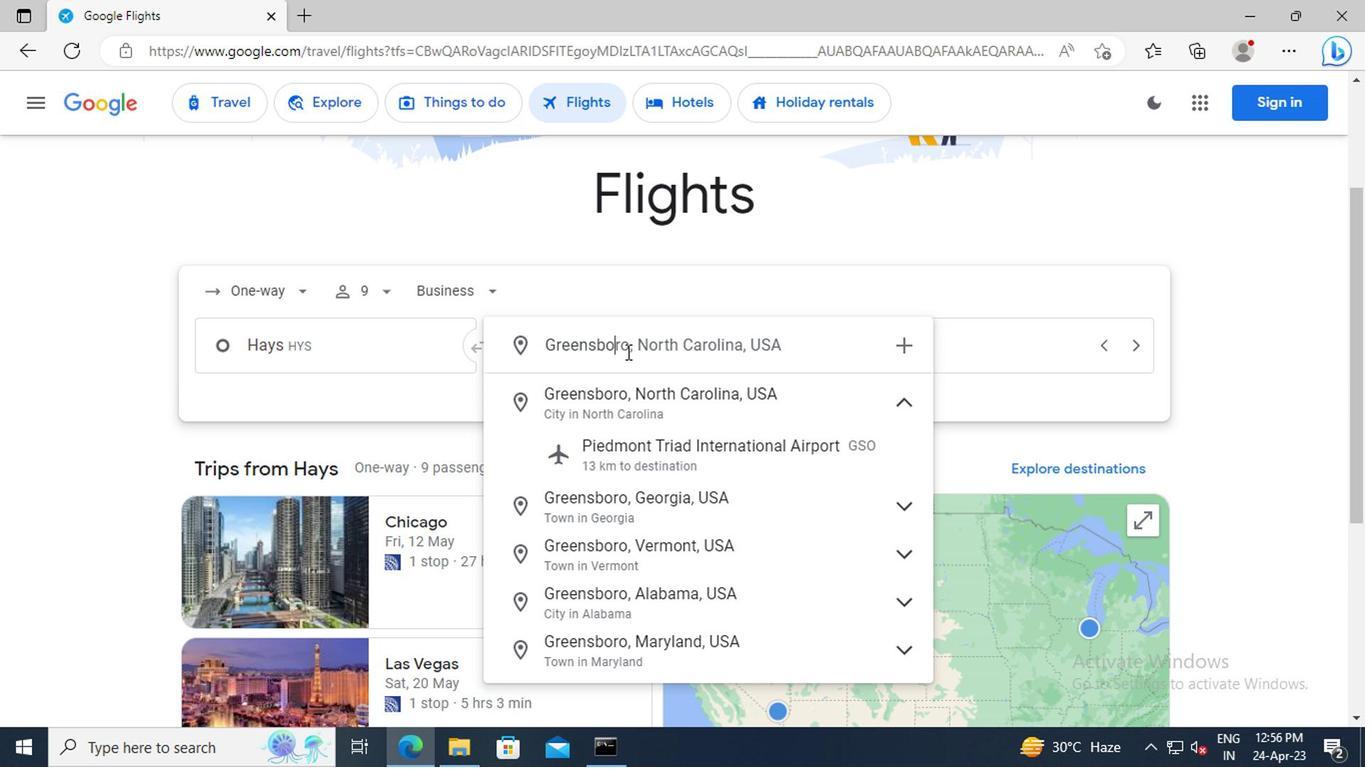
Action: Mouse moved to (607, 460)
Screenshot: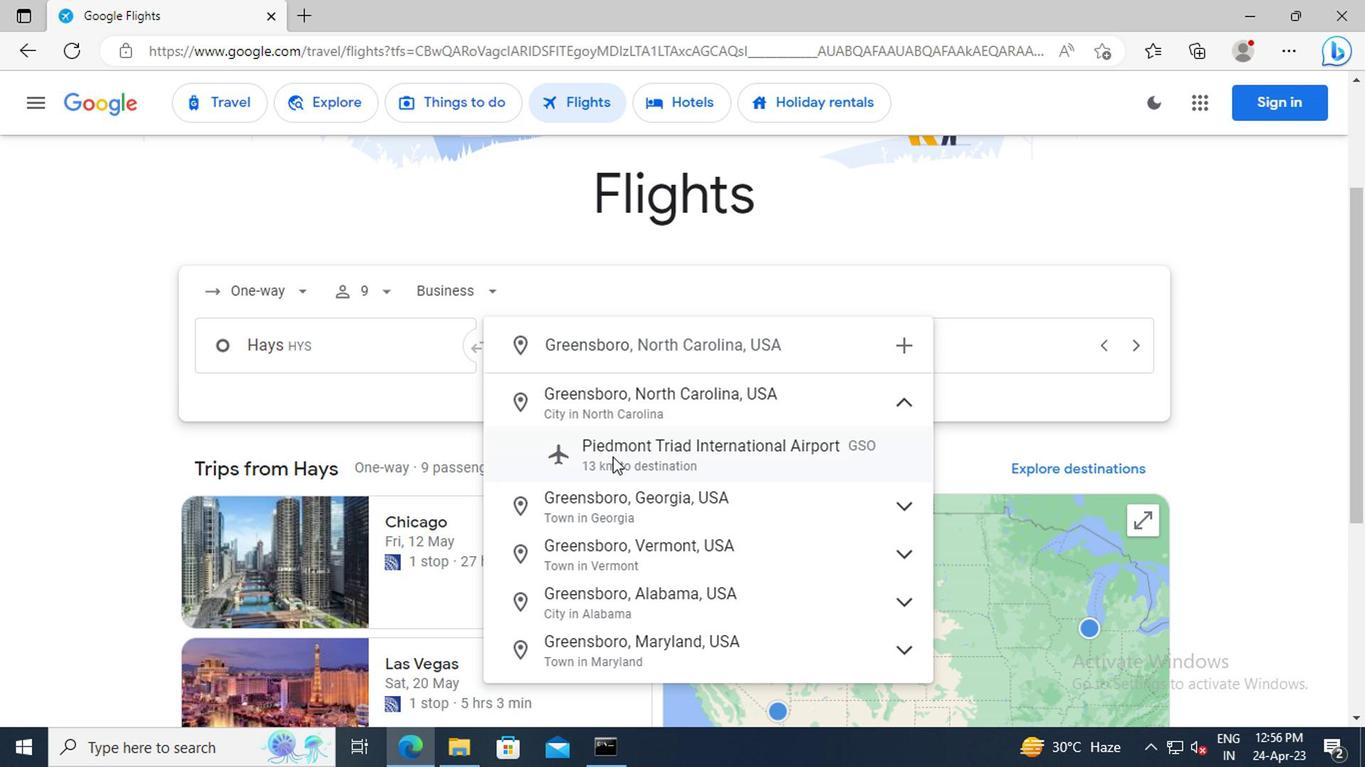 
Action: Mouse pressed left at (607, 460)
Screenshot: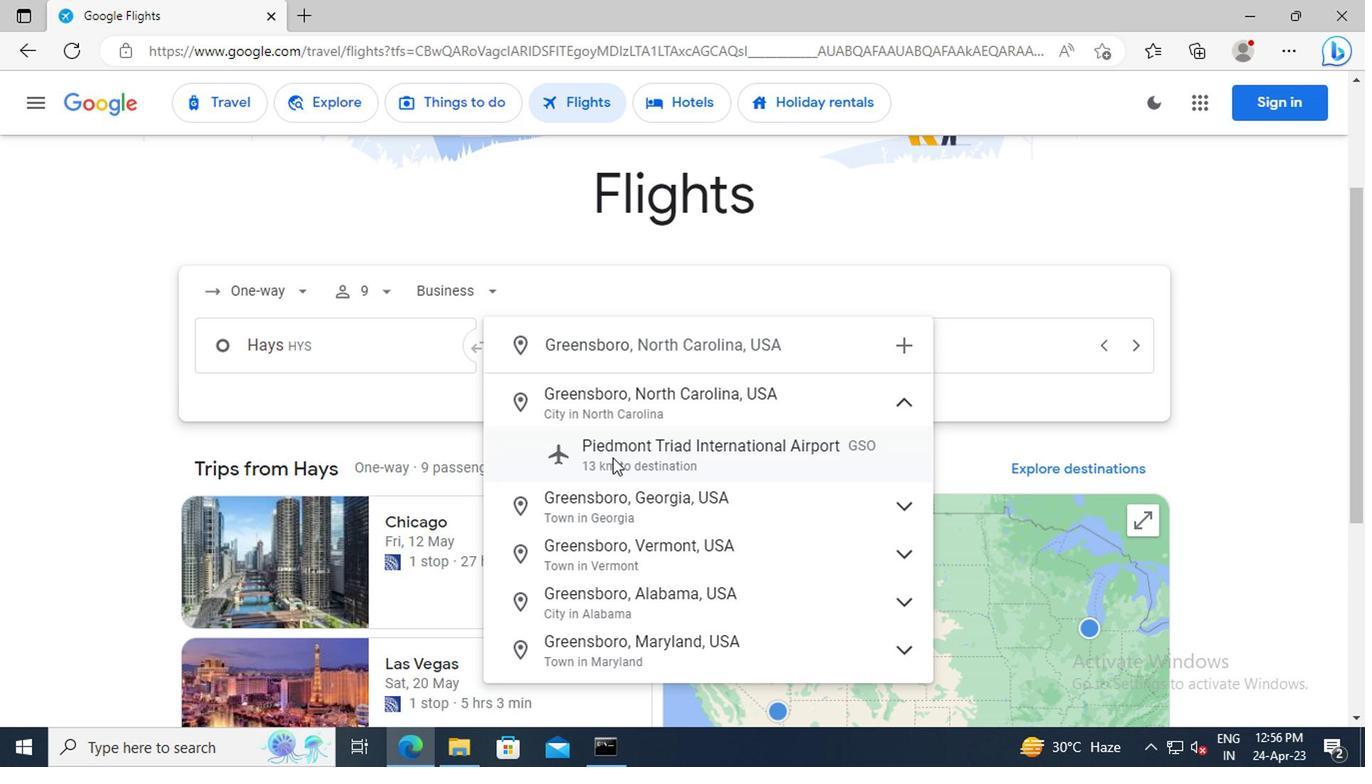 
Action: Mouse moved to (875, 353)
Screenshot: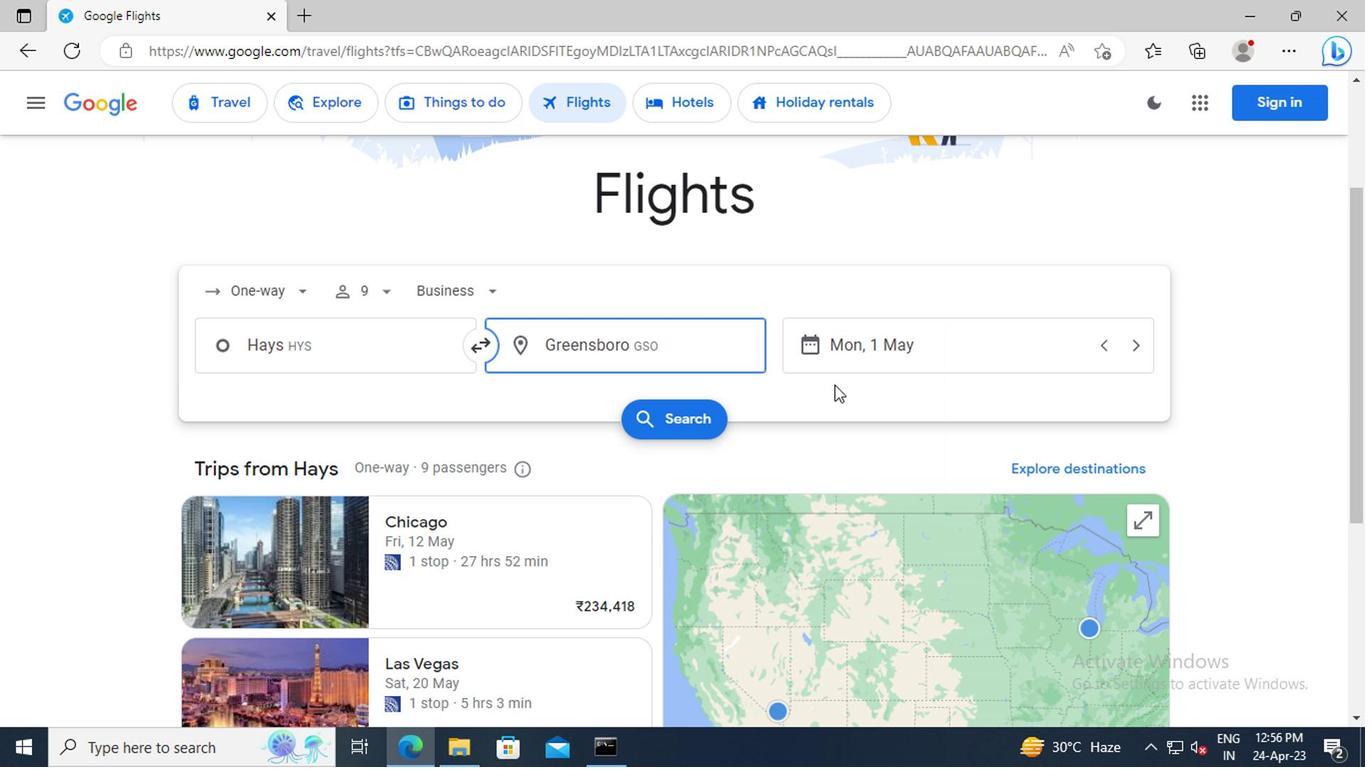 
Action: Mouse pressed left at (875, 353)
Screenshot: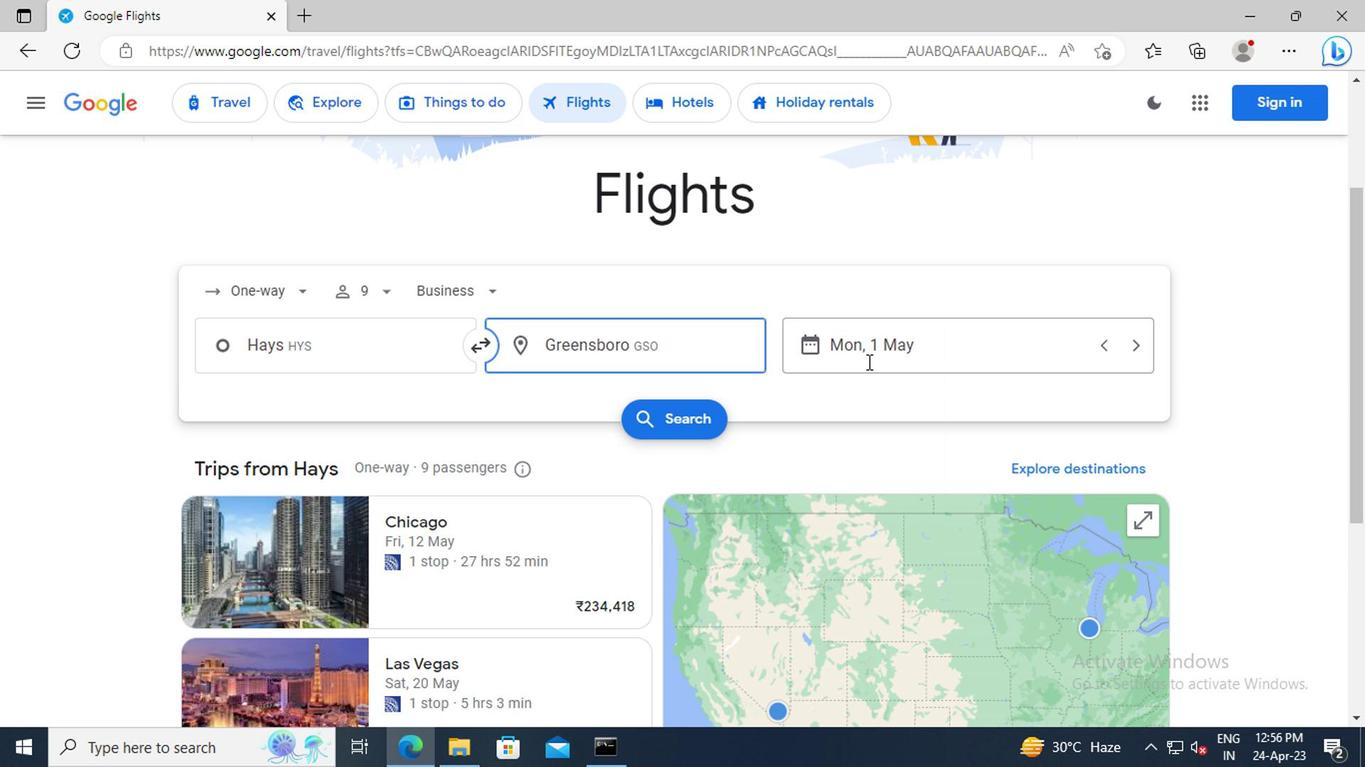 
Action: Mouse moved to (809, 308)
Screenshot: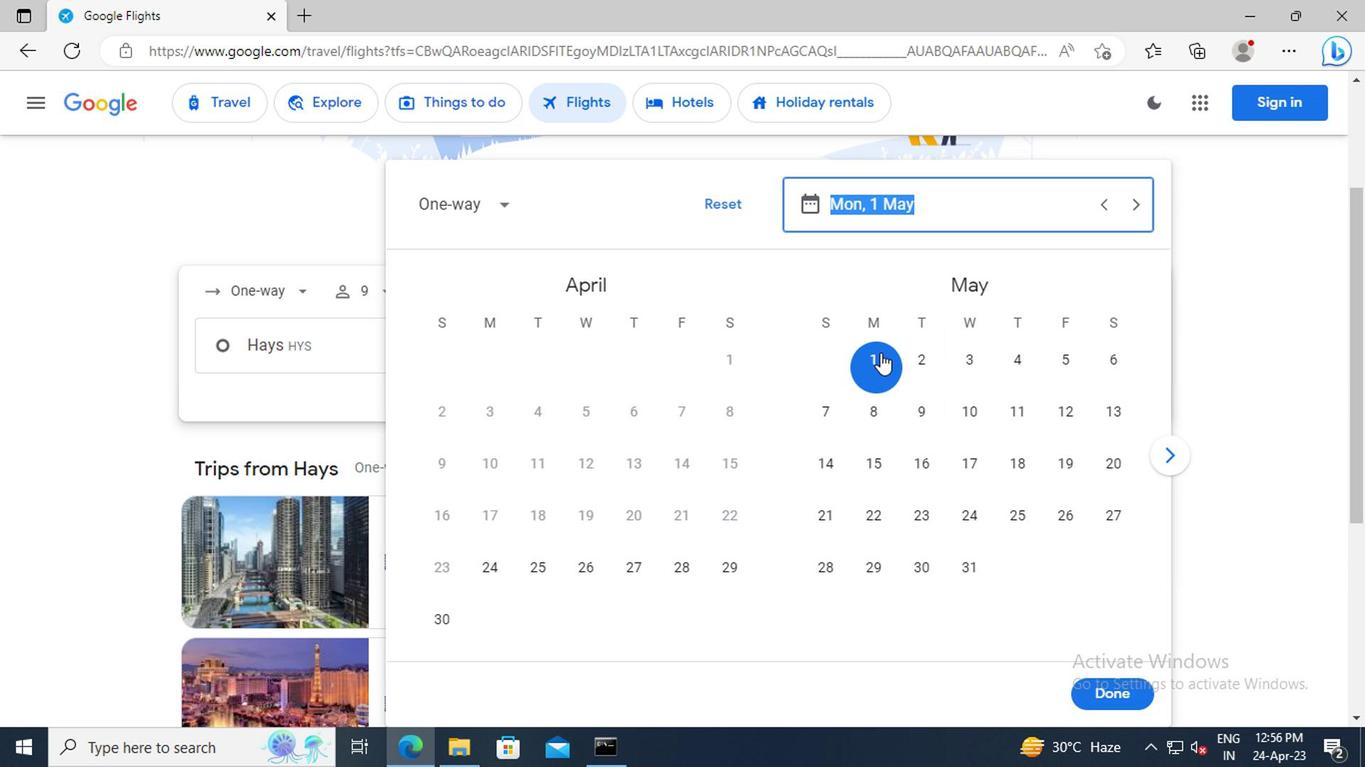 
Action: Key pressed 1<Key.space>MAY<Key.enter>
Screenshot: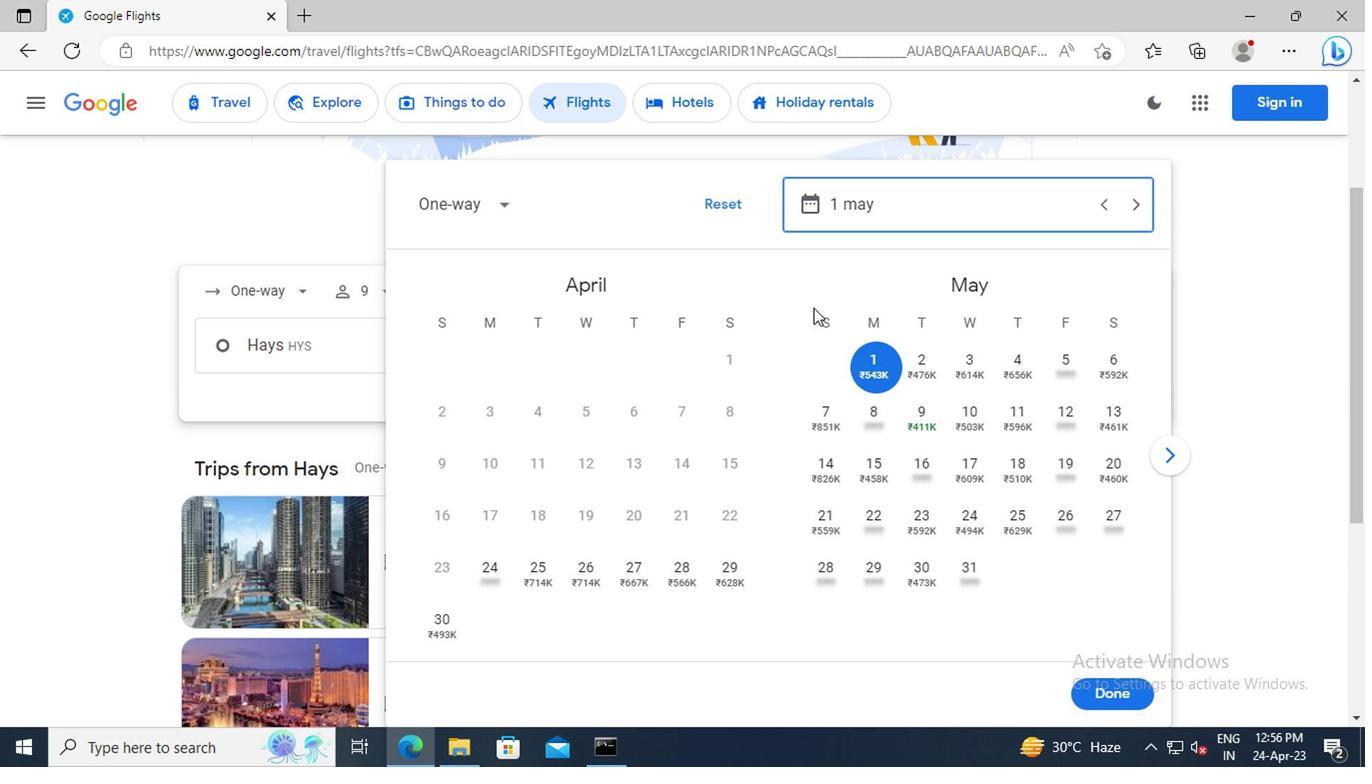
Action: Mouse moved to (1097, 695)
Screenshot: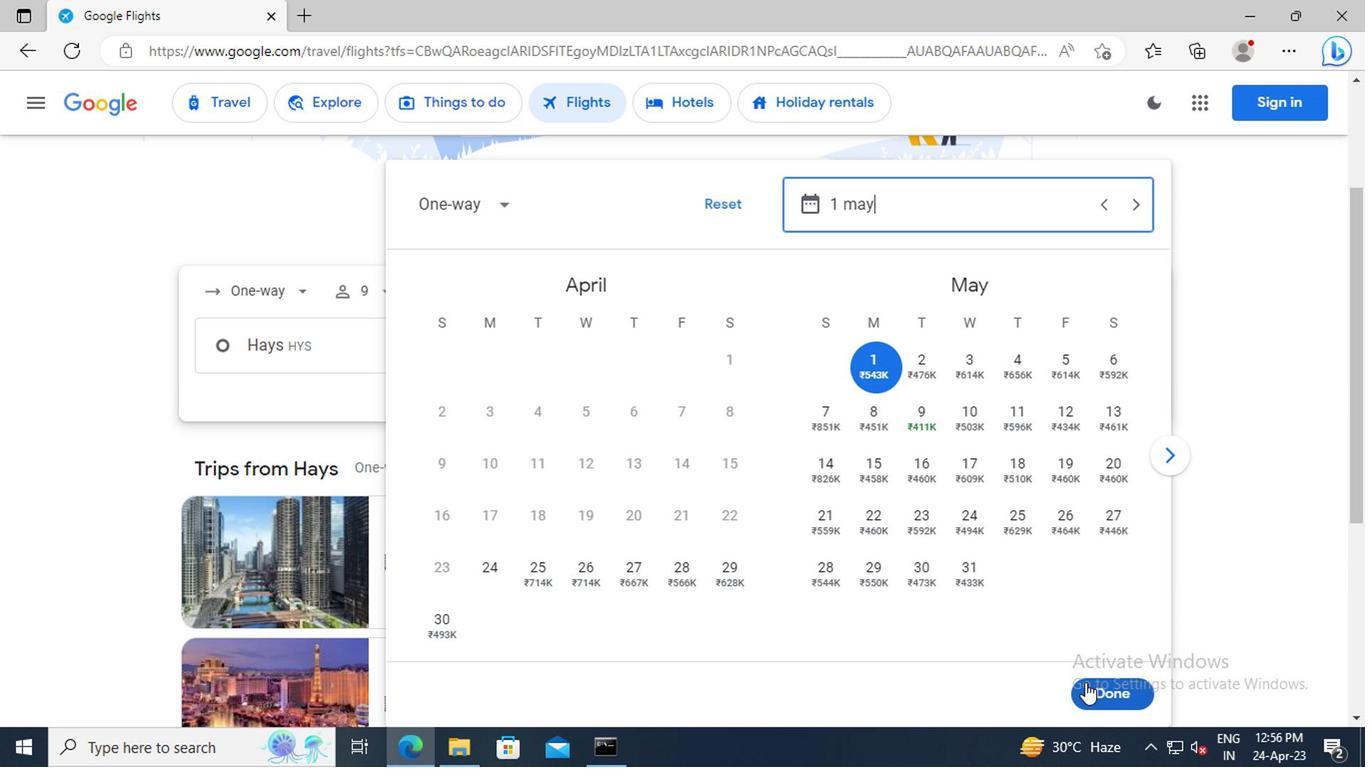 
Action: Mouse pressed left at (1097, 695)
Screenshot: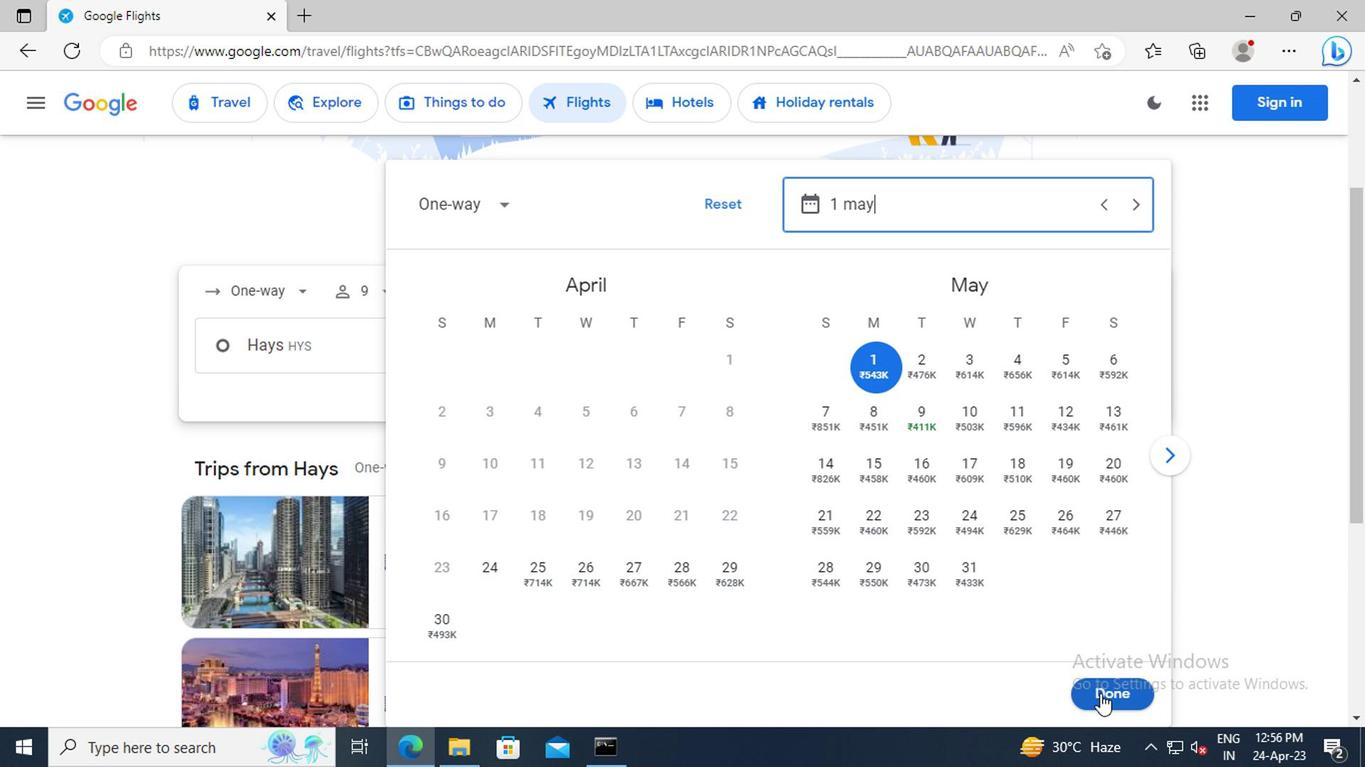 
Action: Mouse moved to (692, 421)
Screenshot: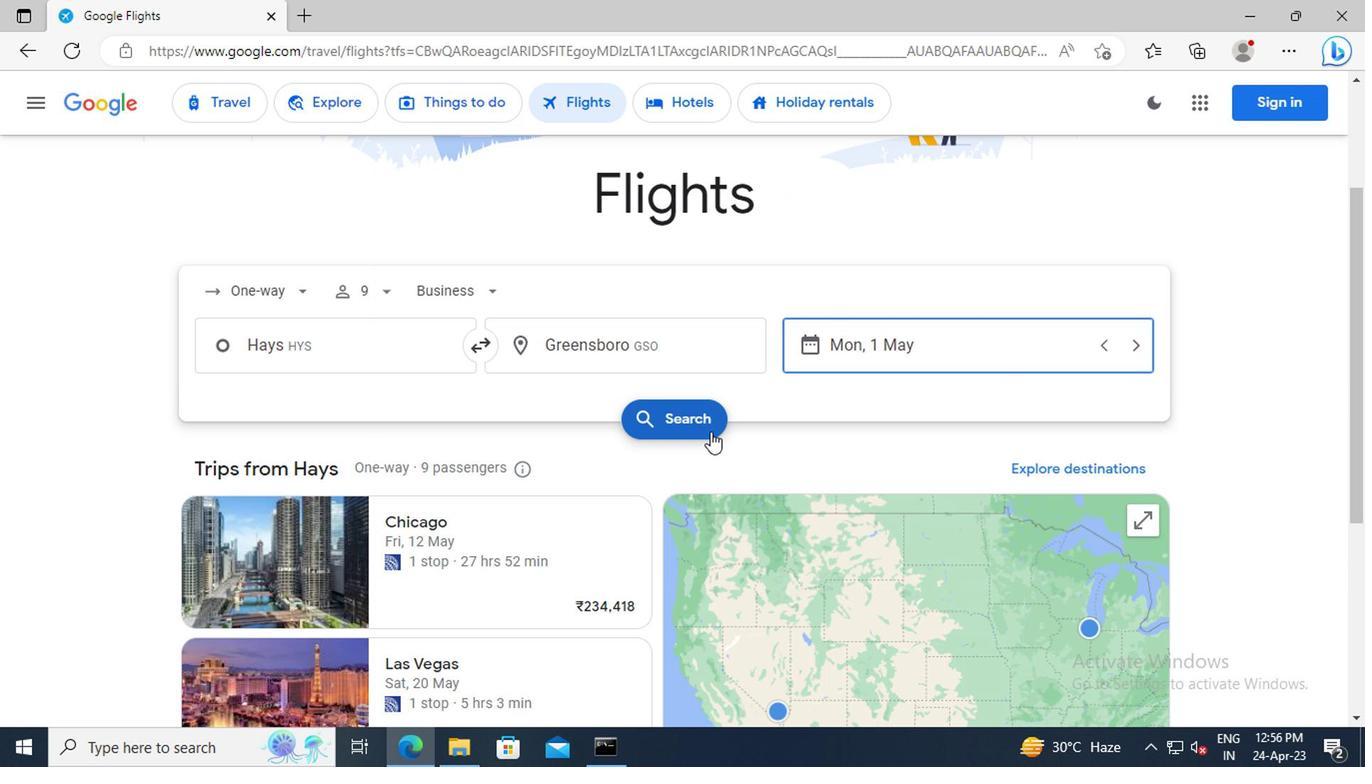 
Action: Mouse pressed left at (692, 421)
Screenshot: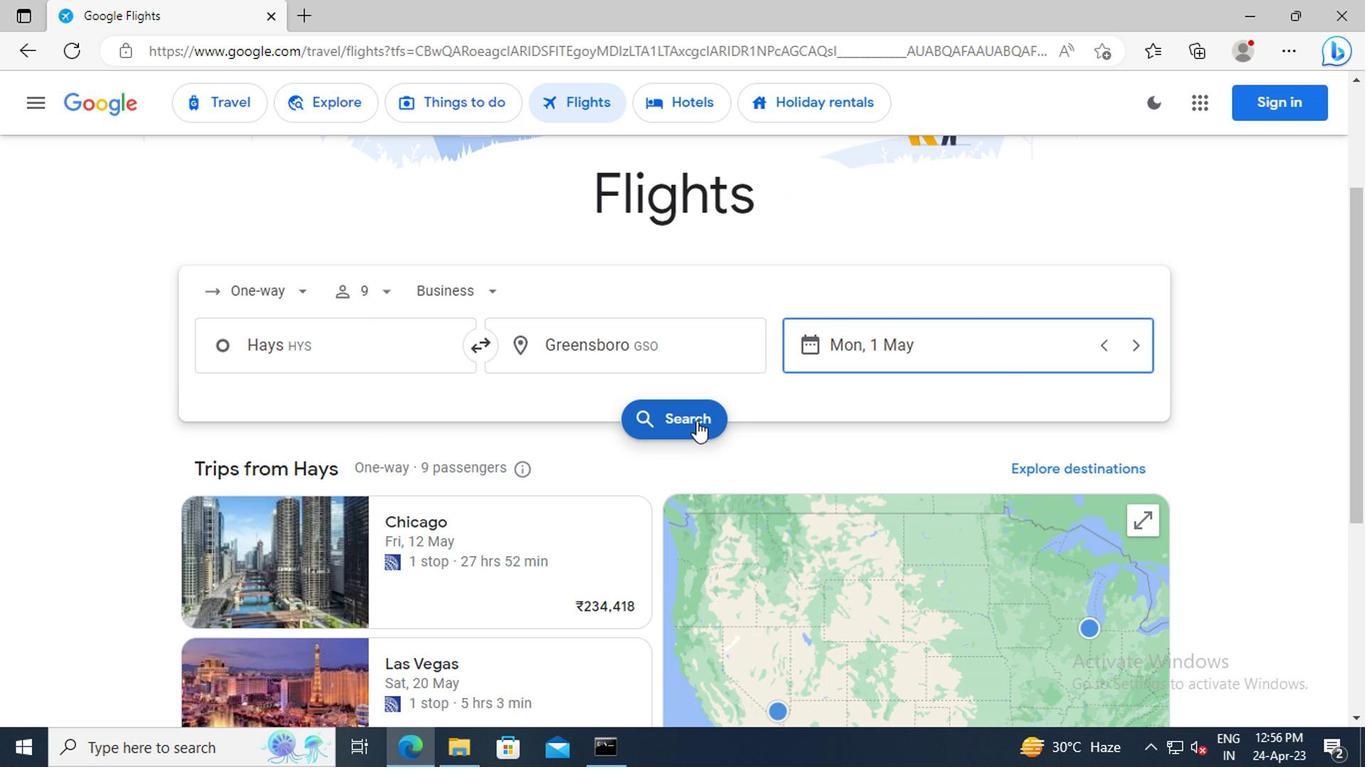 
Action: Mouse moved to (246, 279)
Screenshot: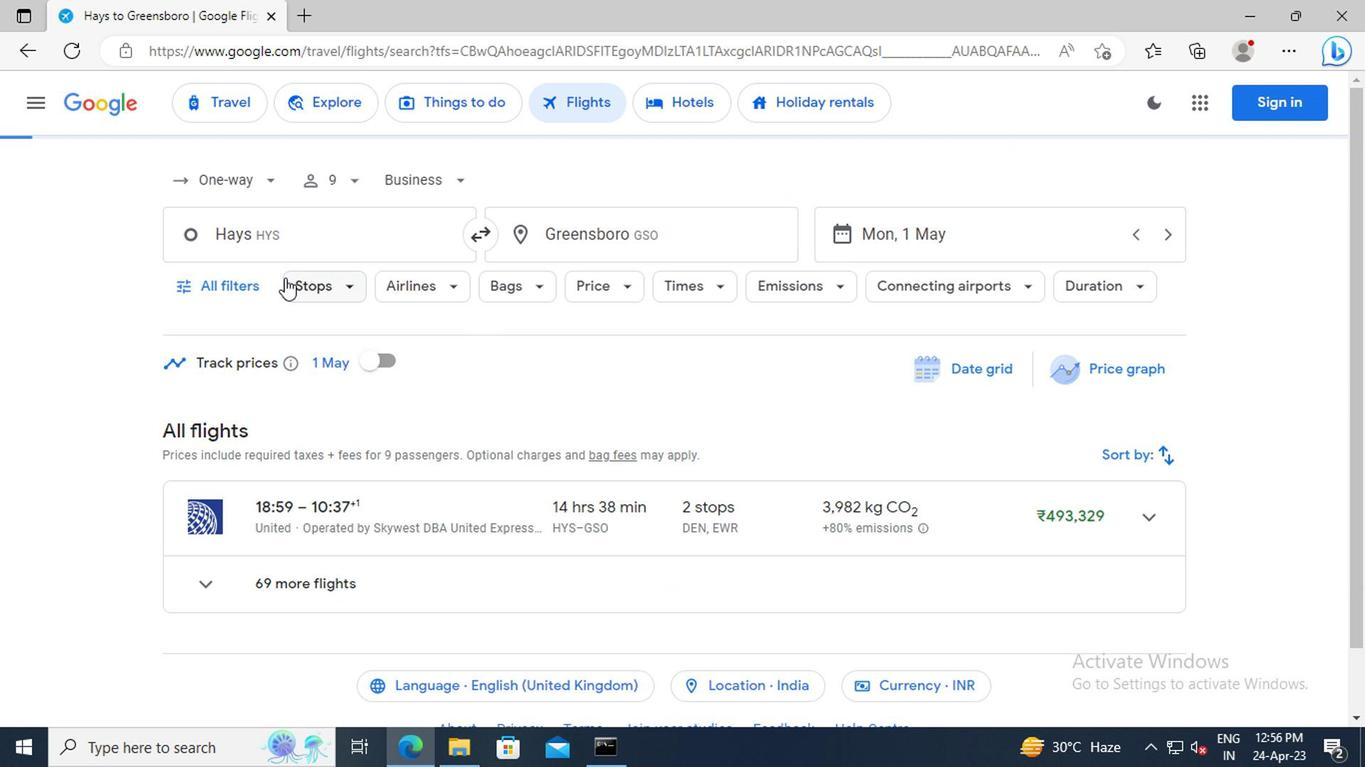 
Action: Mouse pressed left at (246, 279)
Screenshot: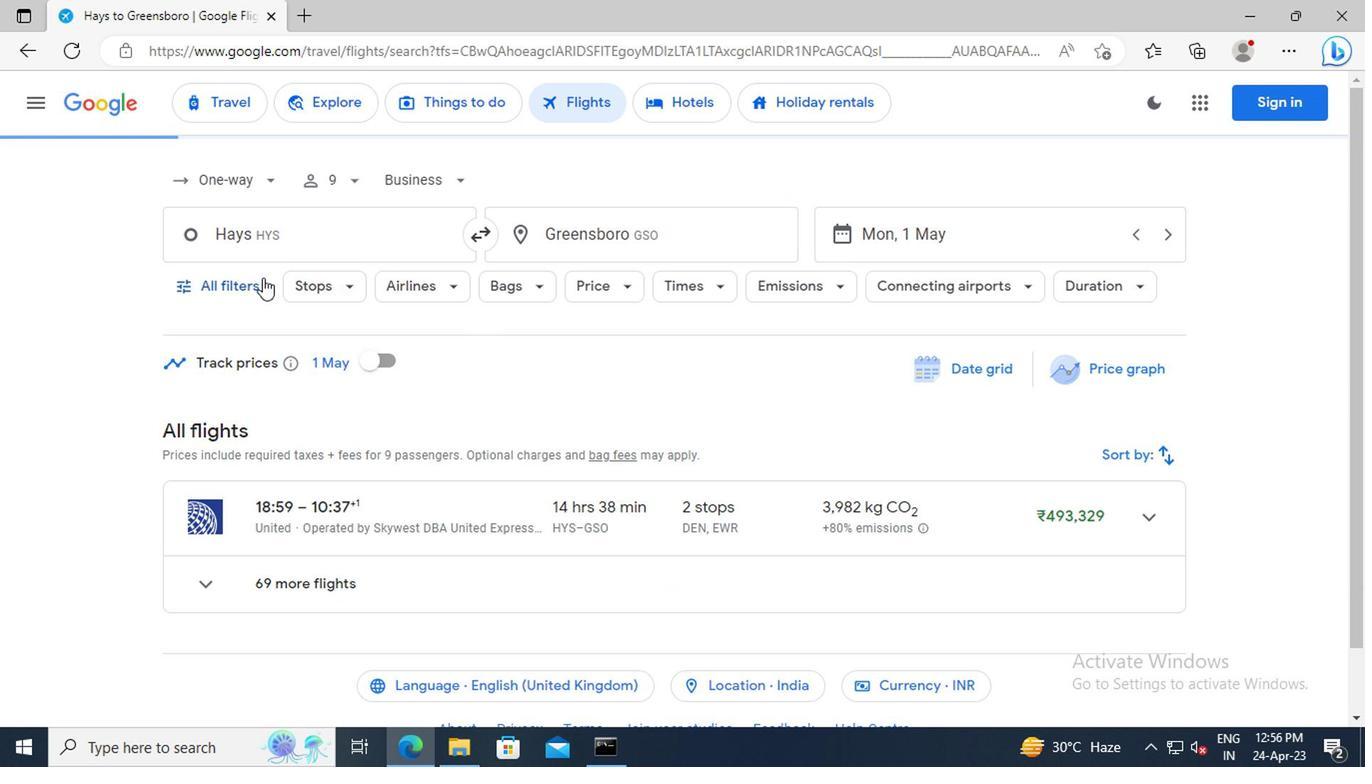 
Action: Mouse moved to (354, 411)
Screenshot: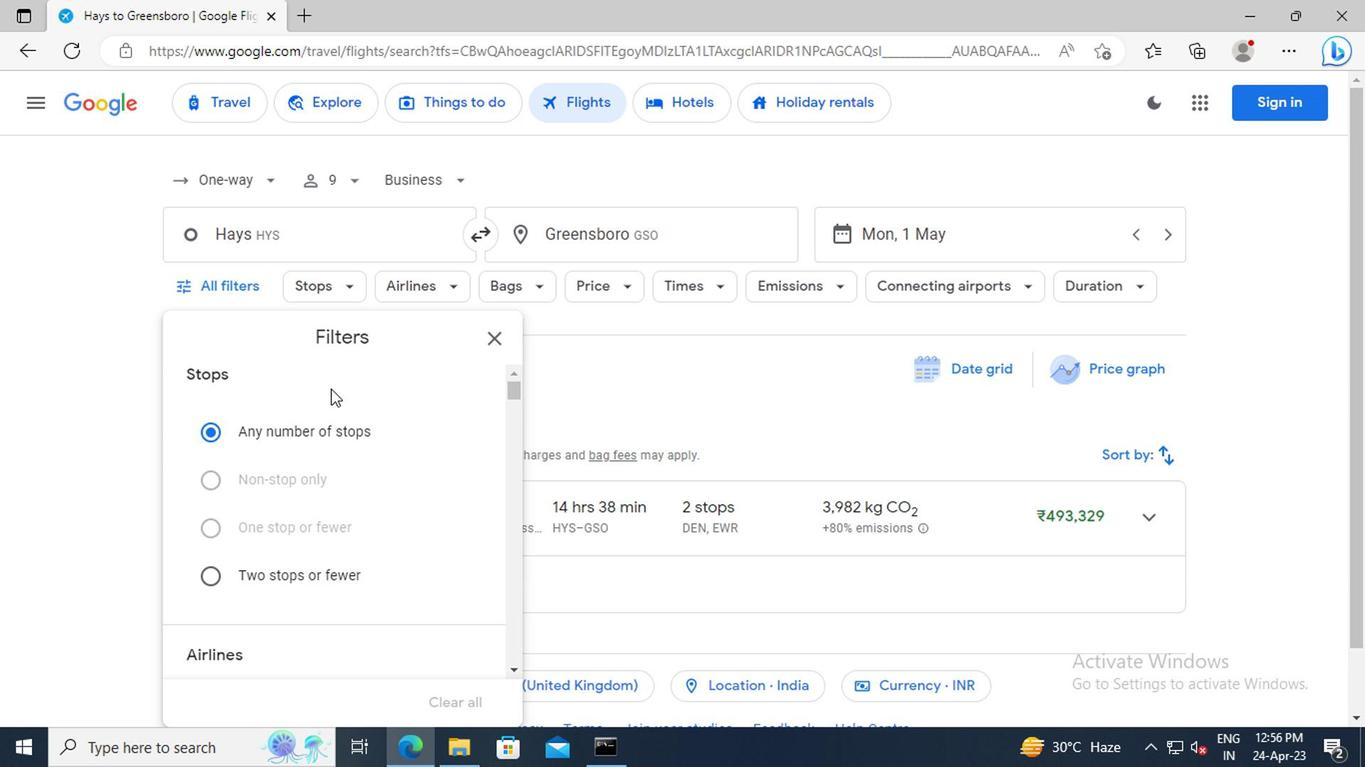 
Action: Mouse scrolled (354, 410) with delta (0, 0)
Screenshot: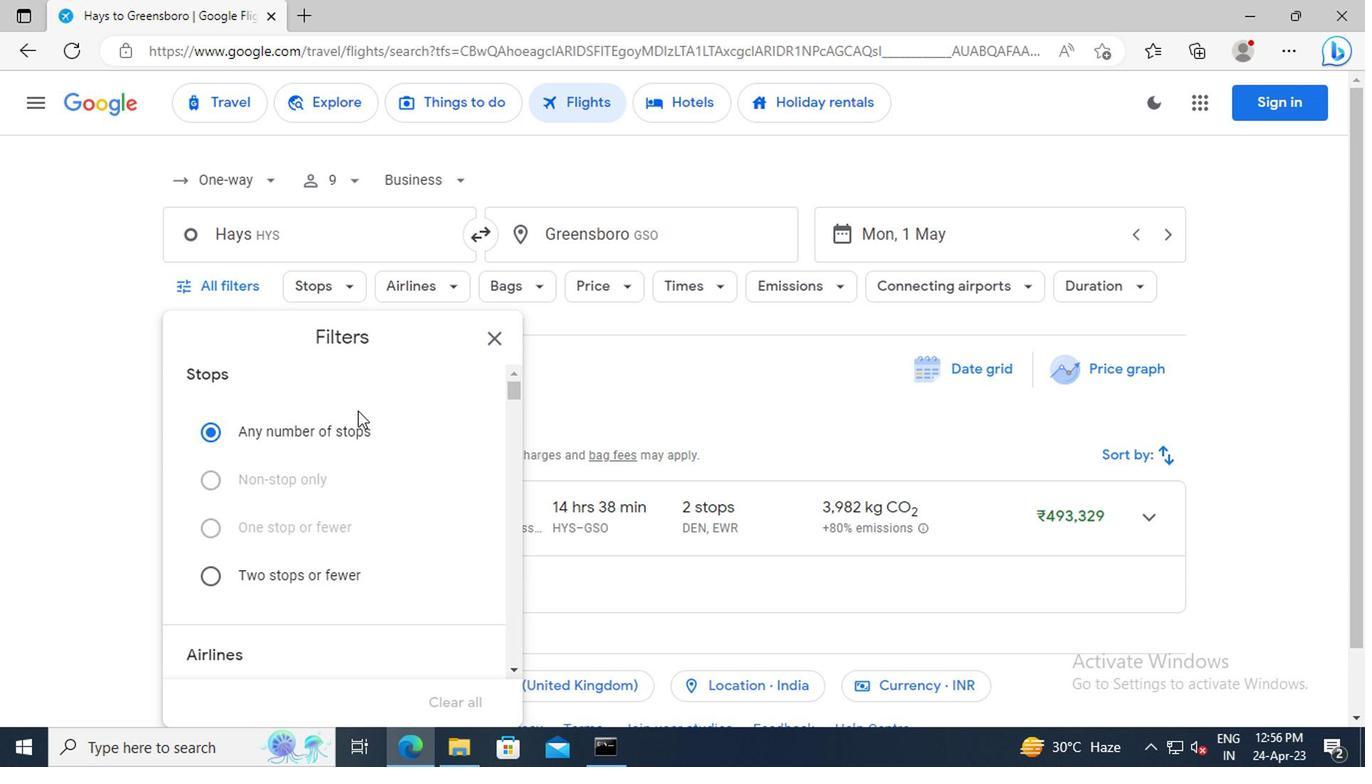 
Action: Mouse scrolled (354, 410) with delta (0, 0)
Screenshot: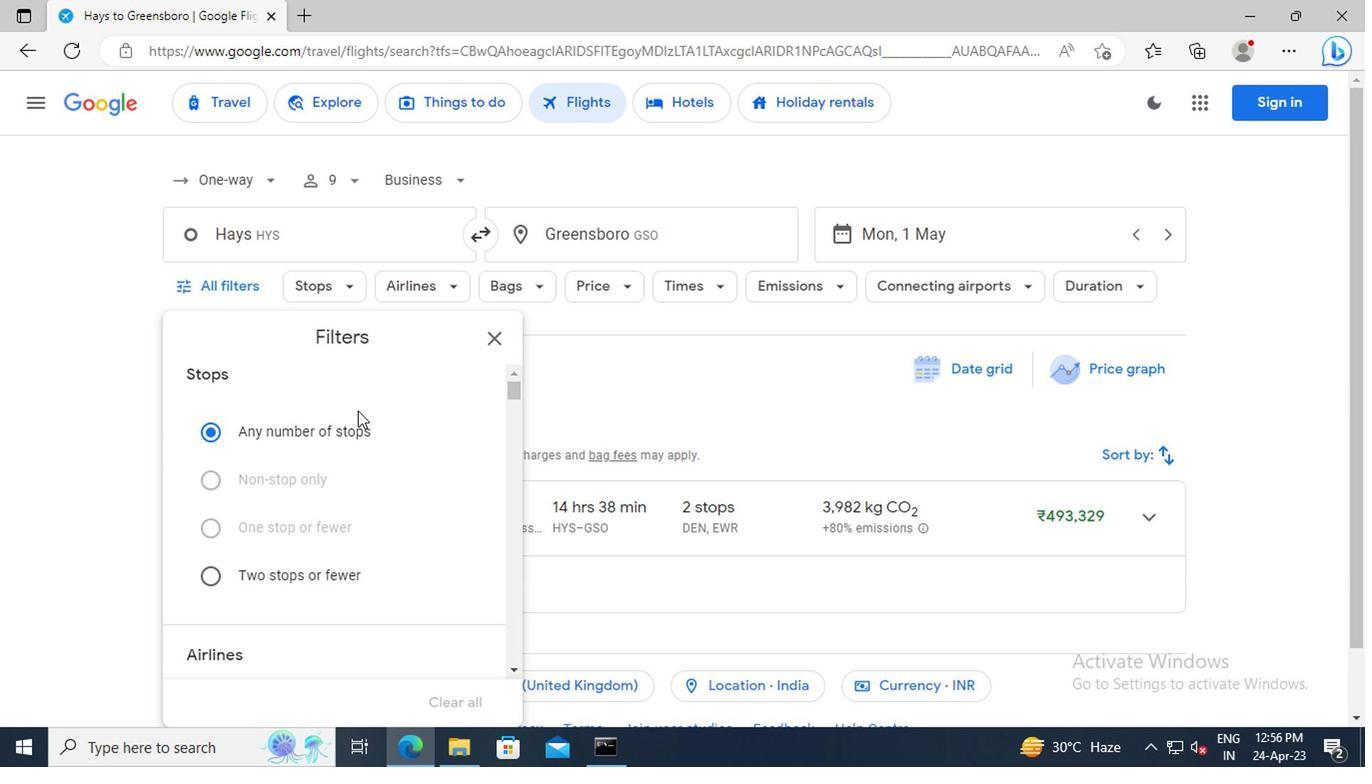 
Action: Mouse scrolled (354, 410) with delta (0, 0)
Screenshot: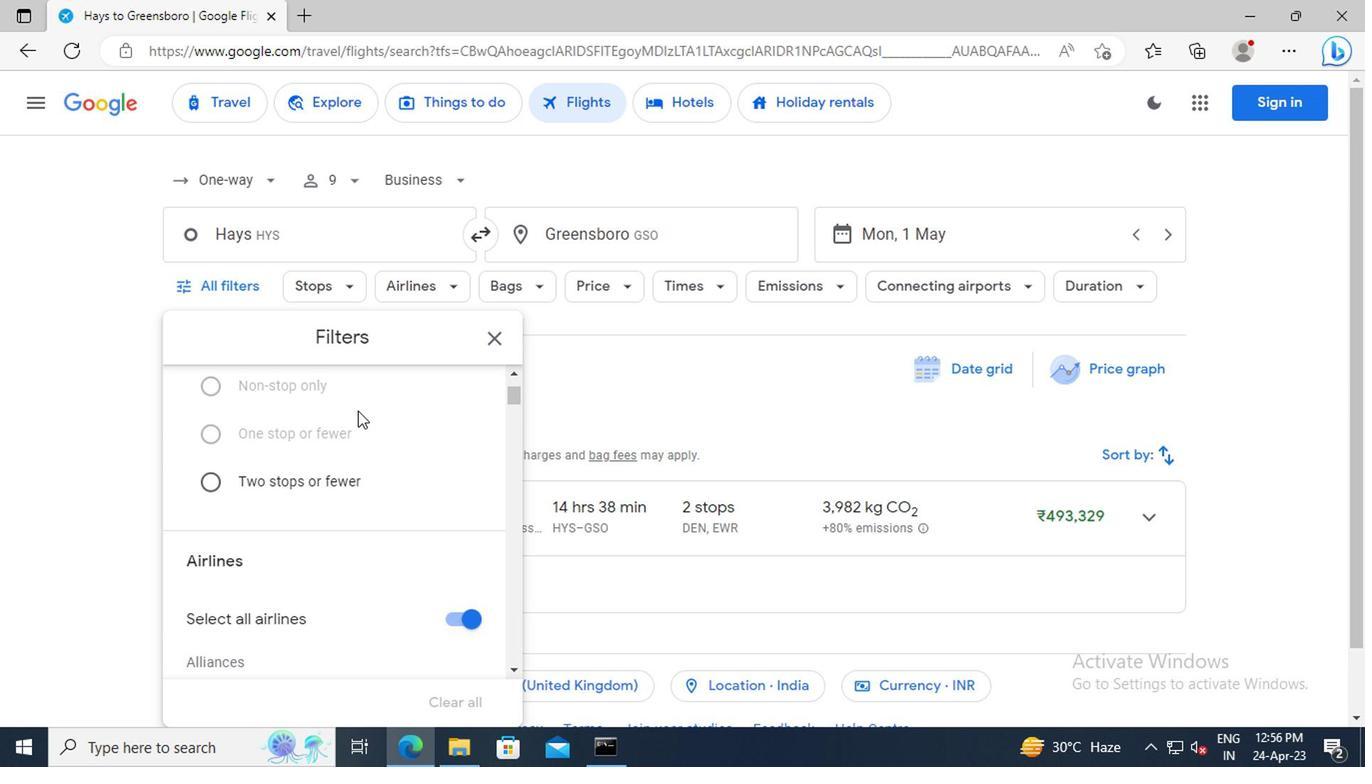 
Action: Mouse scrolled (354, 410) with delta (0, 0)
Screenshot: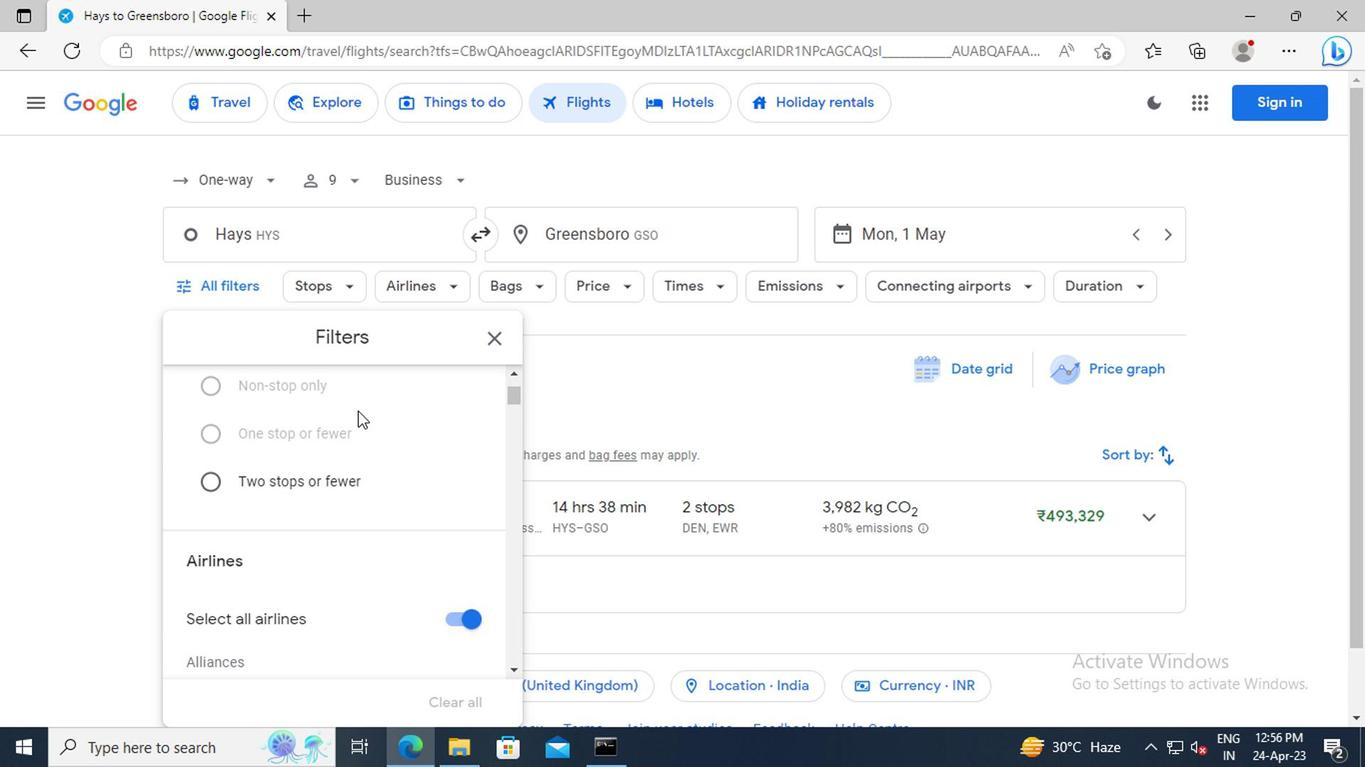 
Action: Mouse moved to (444, 521)
Screenshot: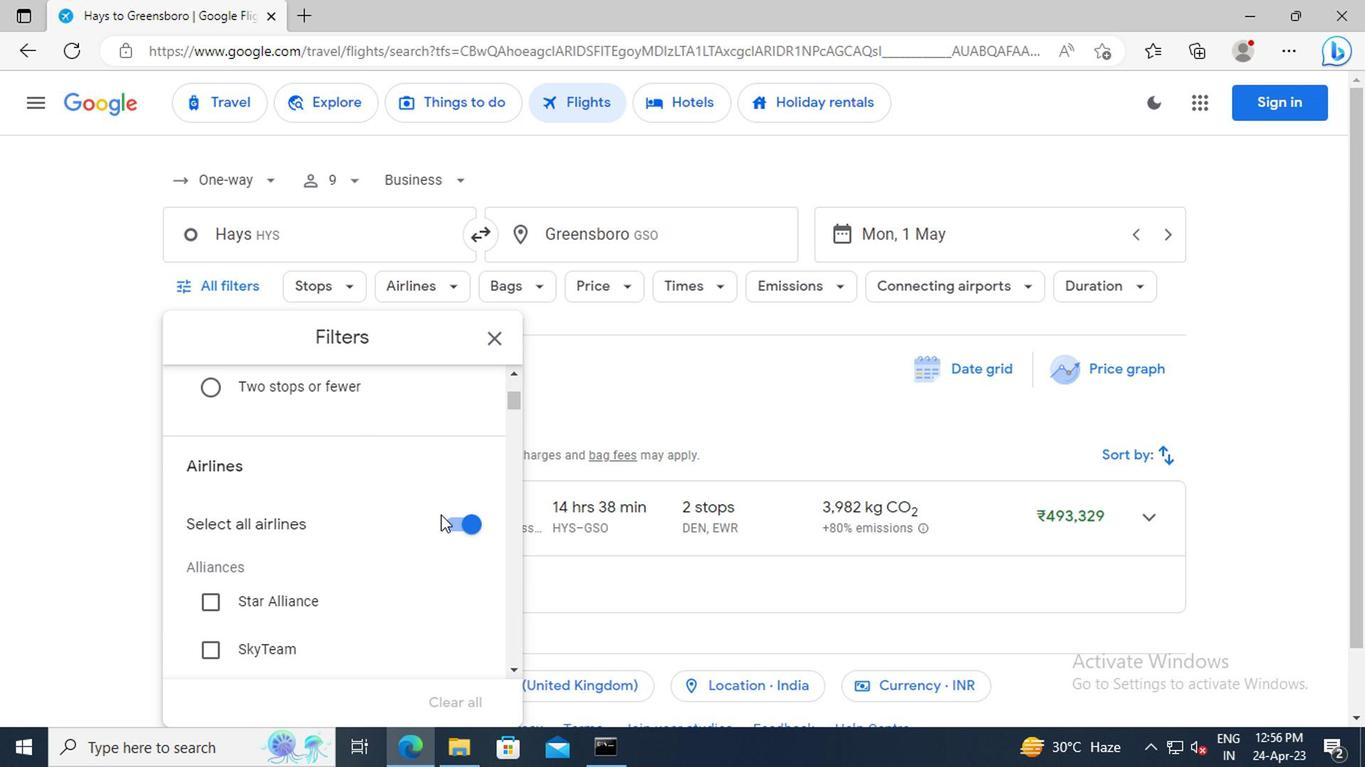 
Action: Mouse pressed left at (444, 521)
Screenshot: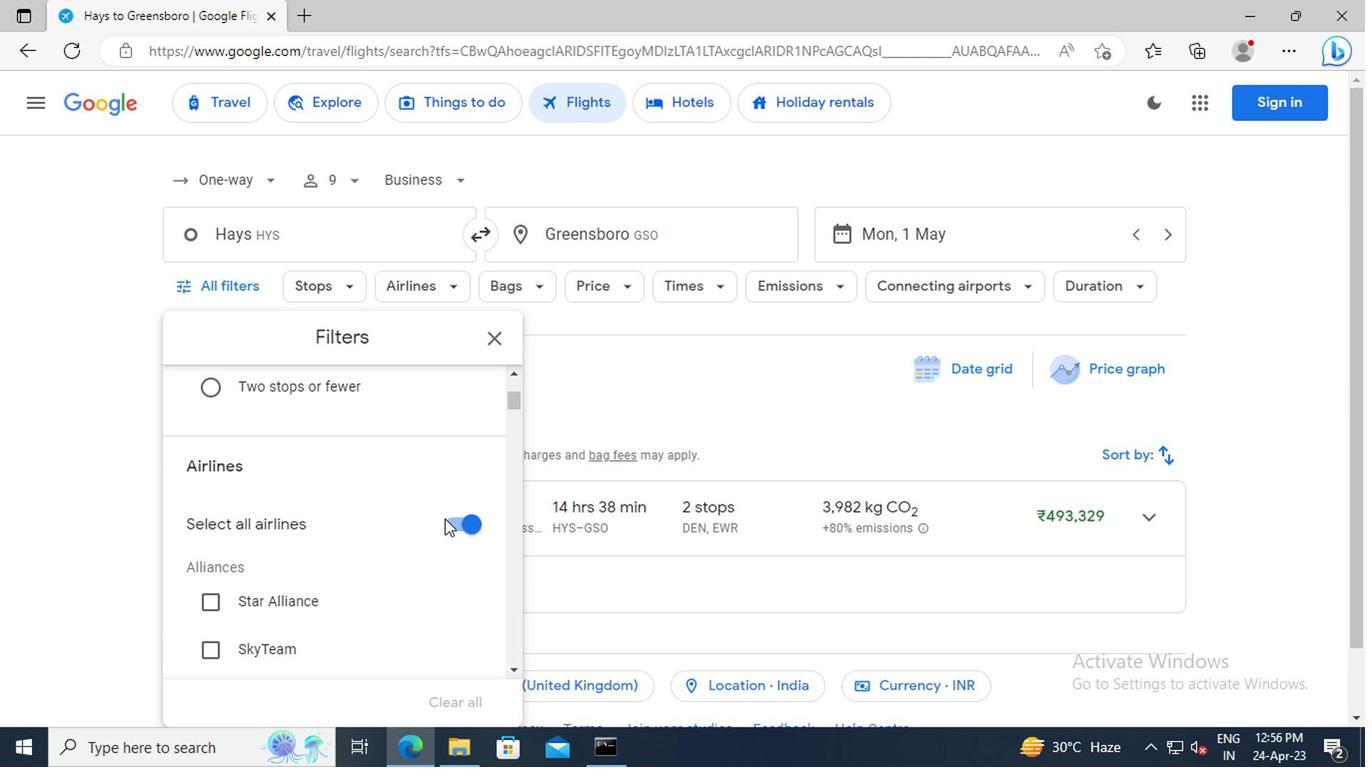 
Action: Mouse moved to (371, 489)
Screenshot: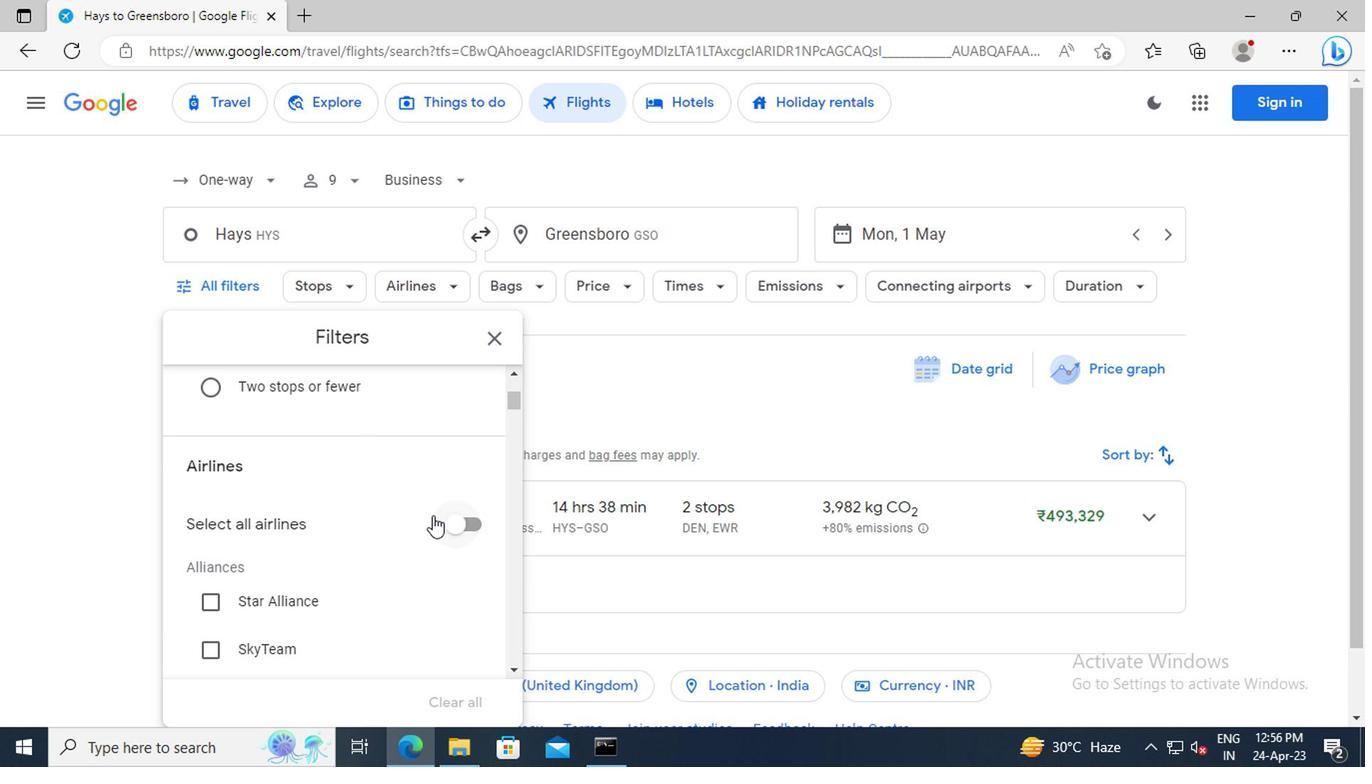 
Action: Mouse scrolled (371, 489) with delta (0, 0)
Screenshot: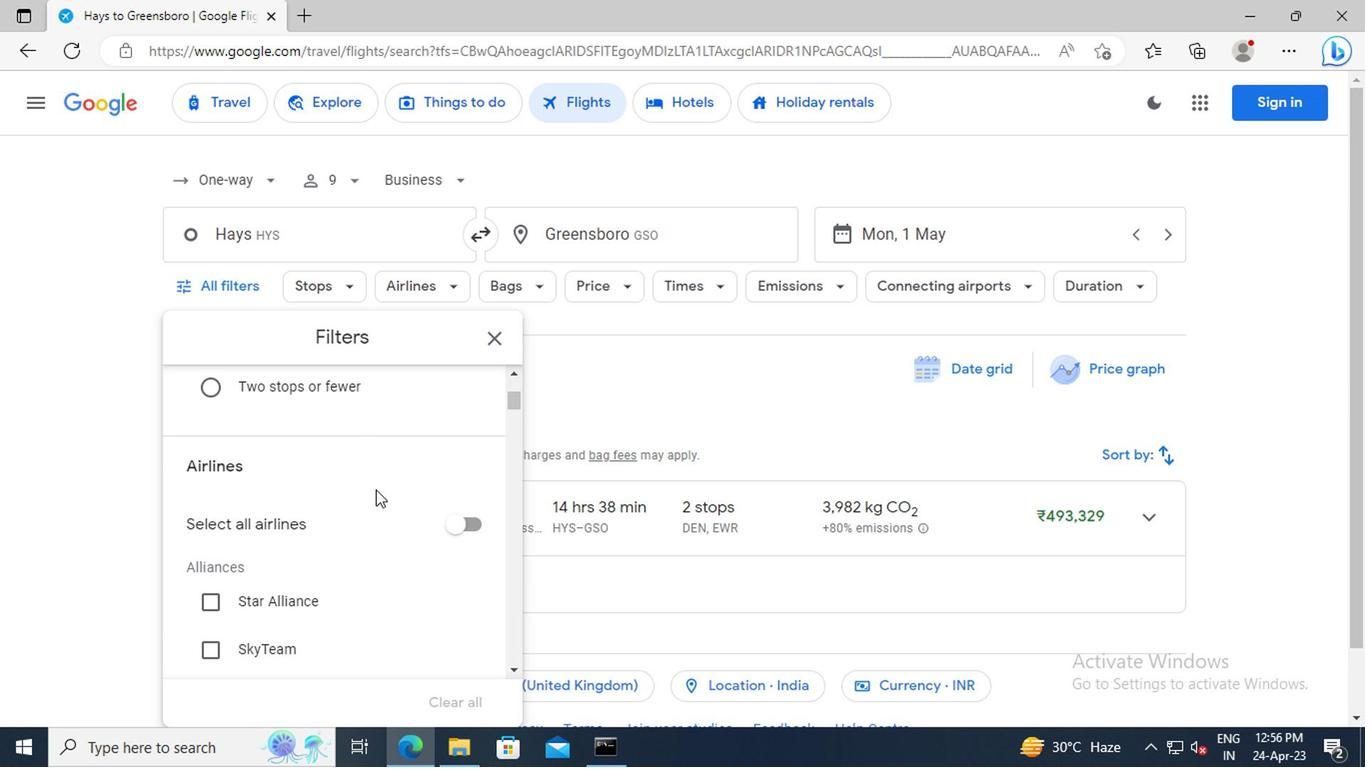 
Action: Mouse scrolled (371, 489) with delta (0, 0)
Screenshot: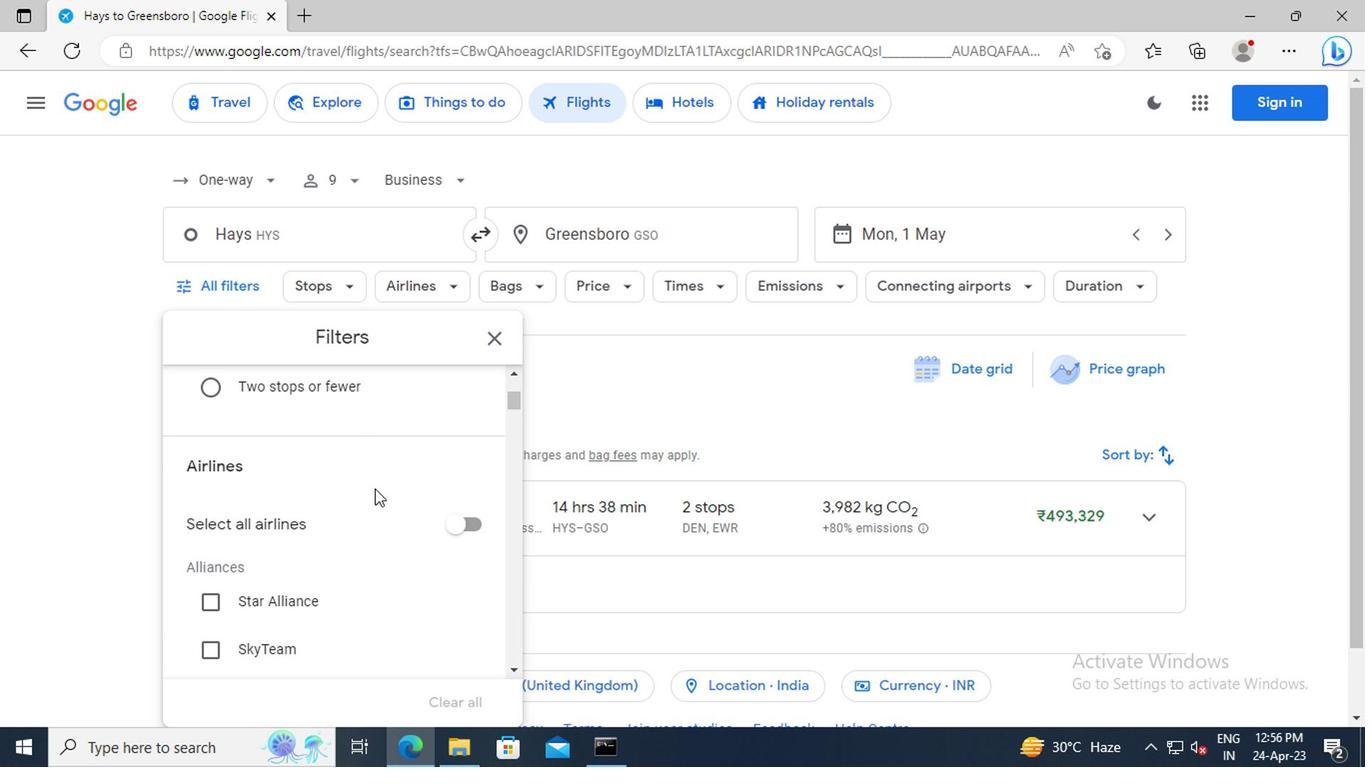 
Action: Mouse scrolled (371, 489) with delta (0, 0)
Screenshot: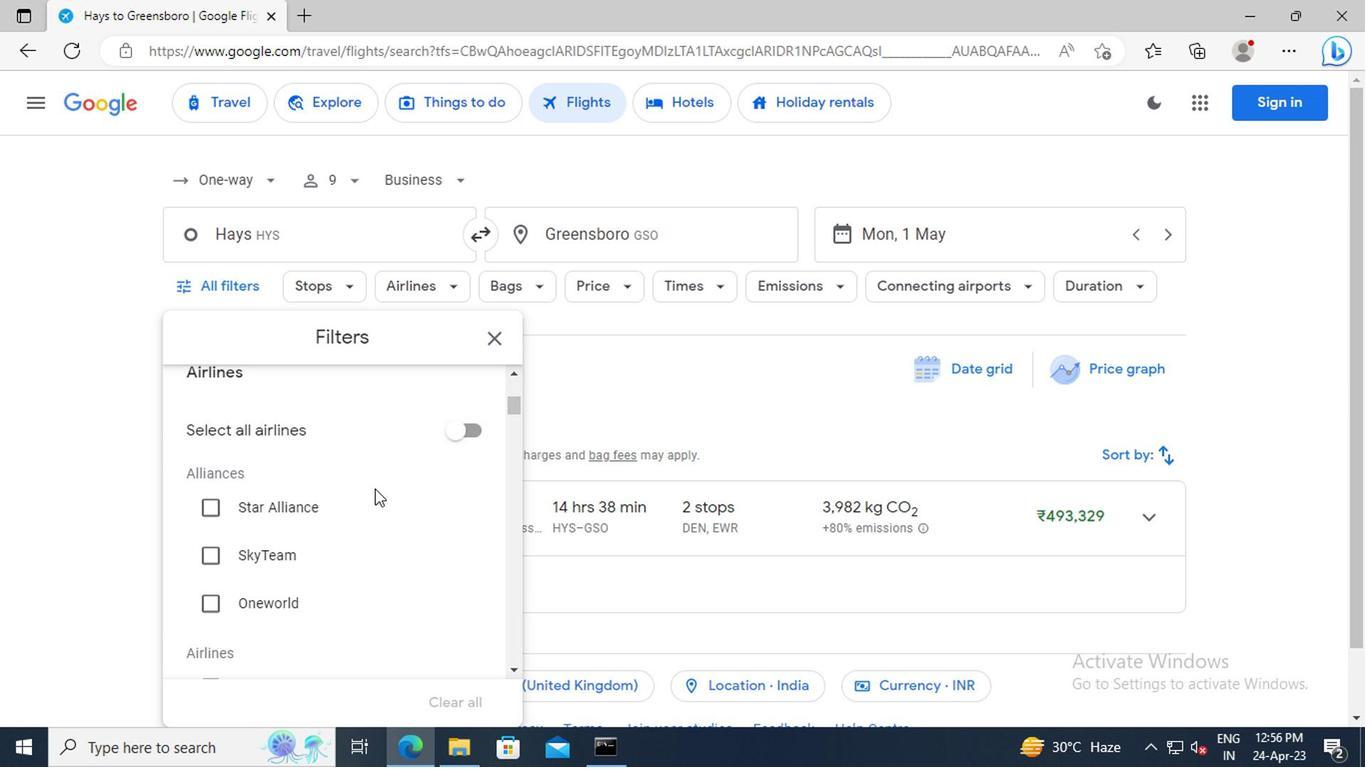 
Action: Mouse scrolled (371, 489) with delta (0, 0)
Screenshot: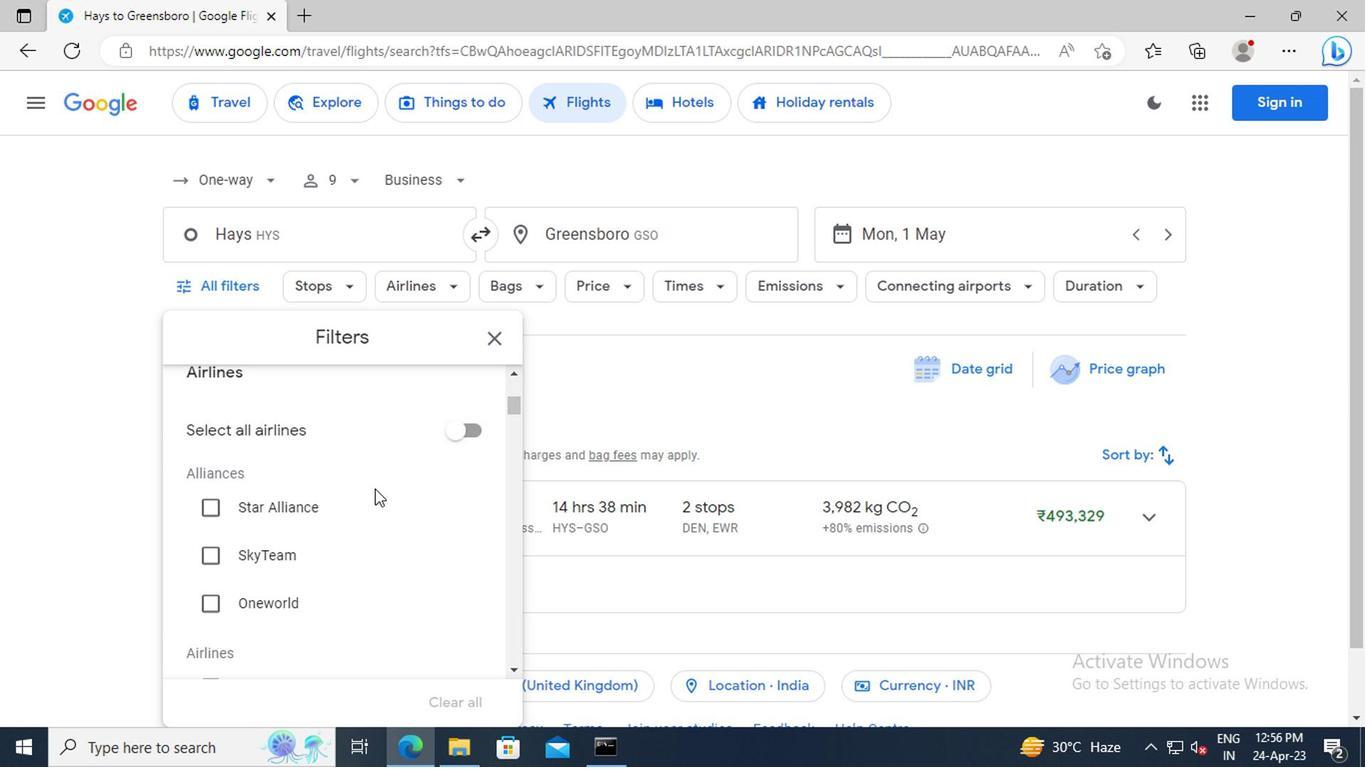 
Action: Mouse scrolled (371, 489) with delta (0, 0)
Screenshot: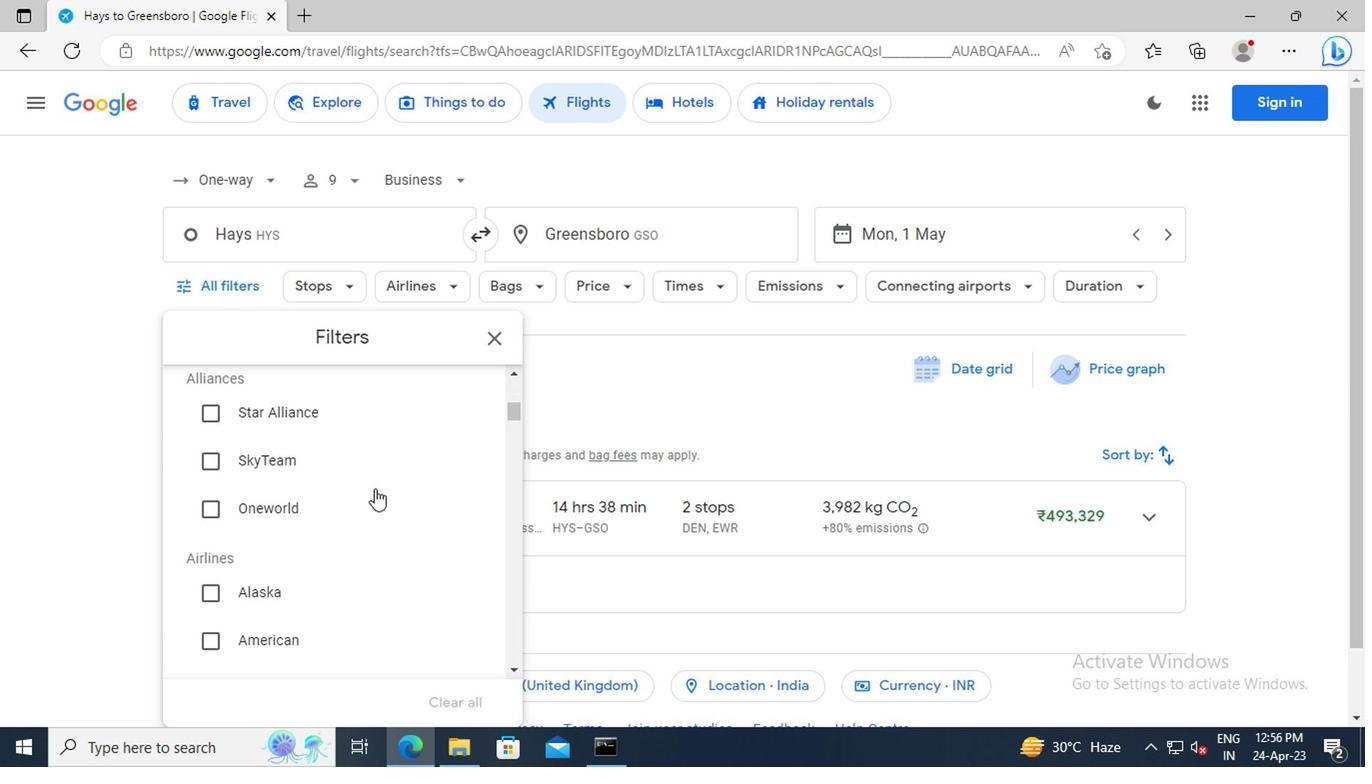 
Action: Mouse scrolled (371, 489) with delta (0, 0)
Screenshot: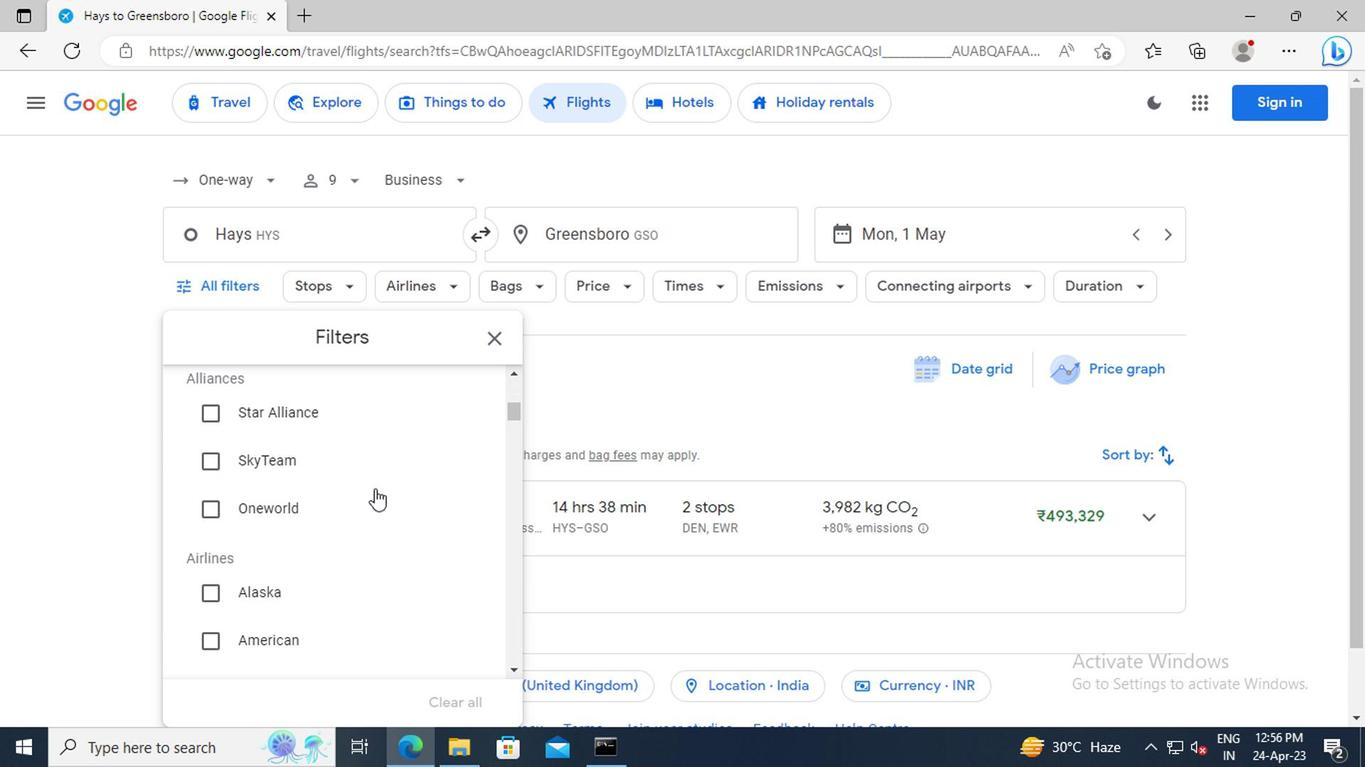 
Action: Mouse scrolled (371, 489) with delta (0, 0)
Screenshot: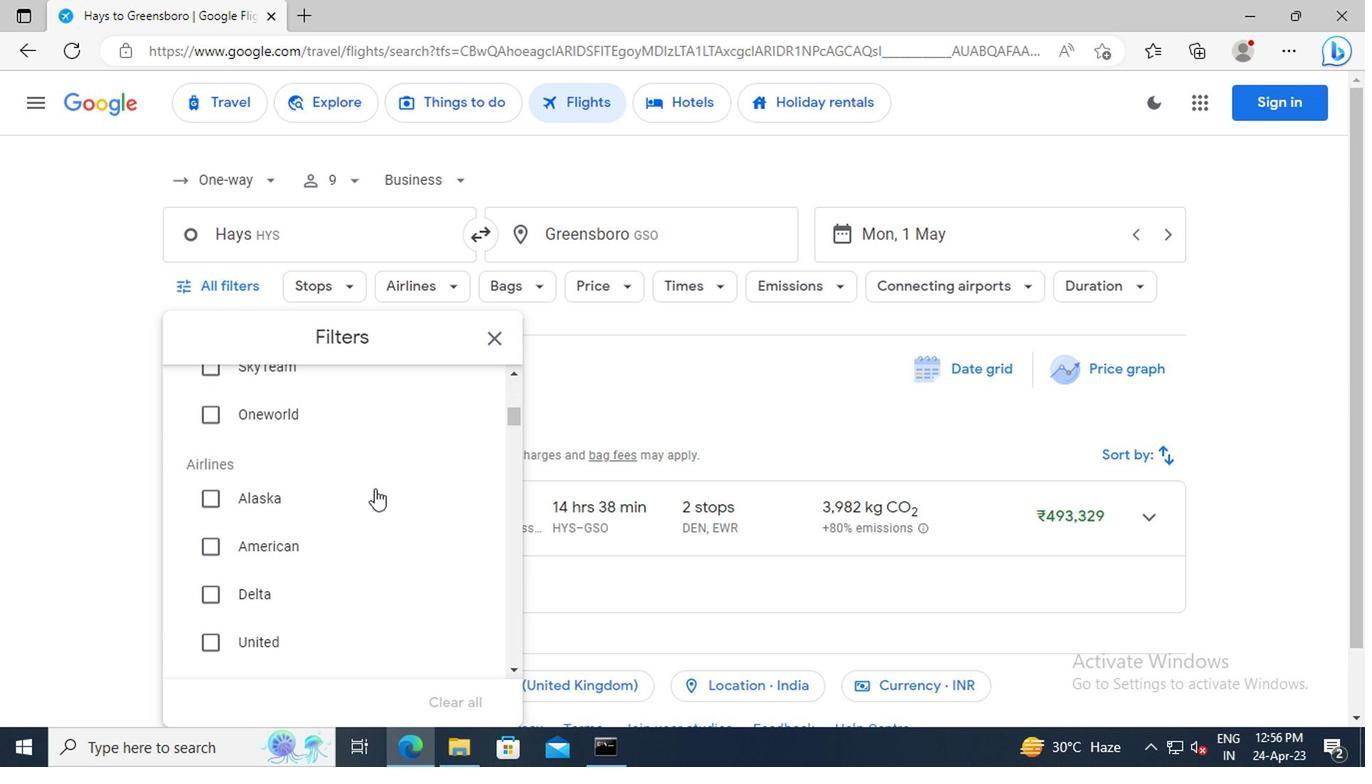 
Action: Mouse scrolled (371, 489) with delta (0, 0)
Screenshot: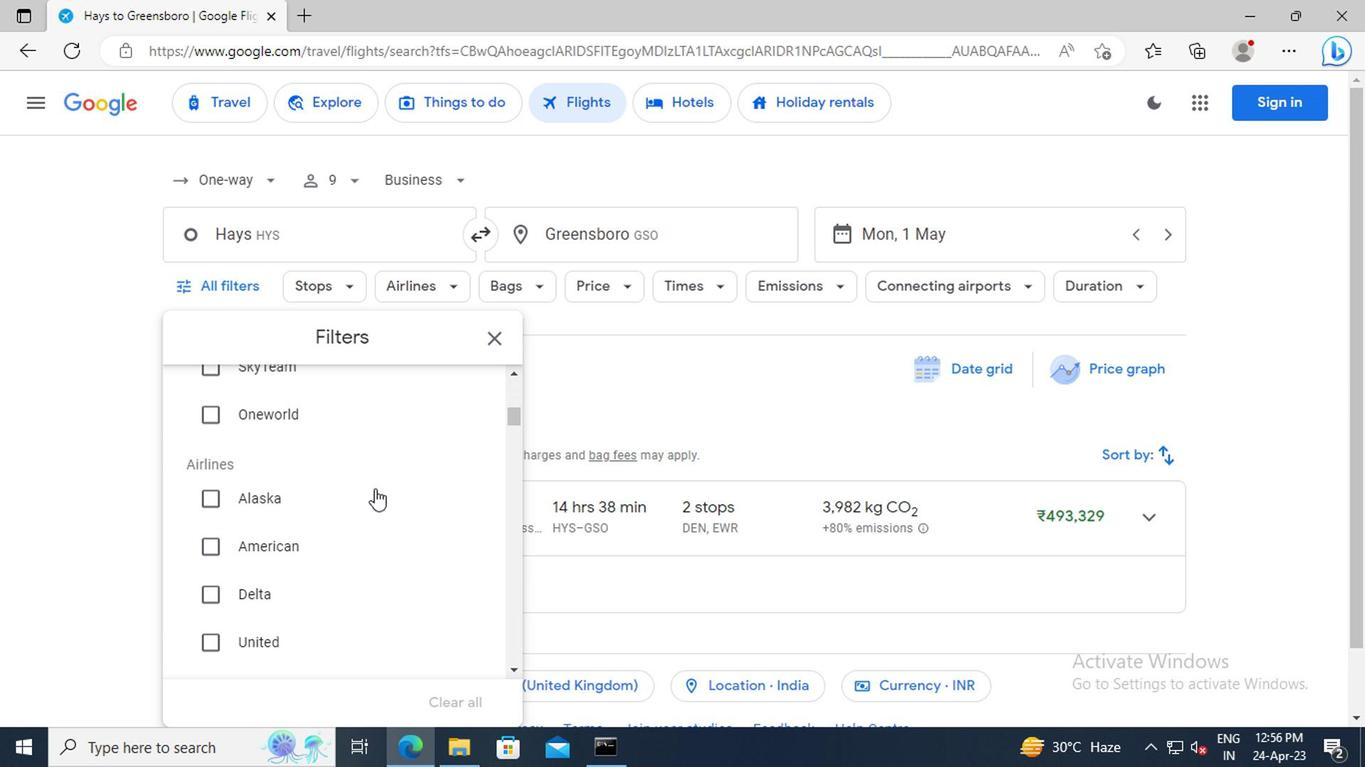 
Action: Mouse scrolled (371, 489) with delta (0, 0)
Screenshot: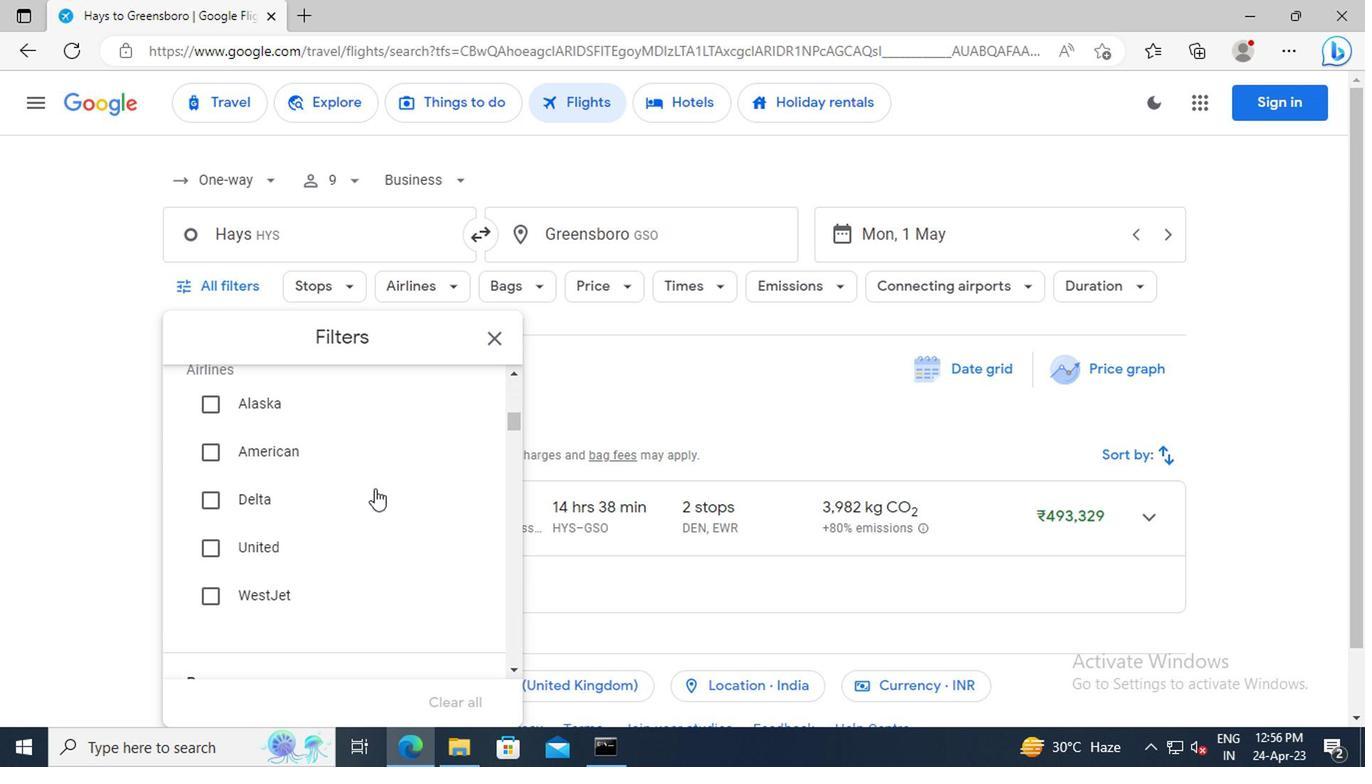 
Action: Mouse scrolled (371, 489) with delta (0, 0)
Screenshot: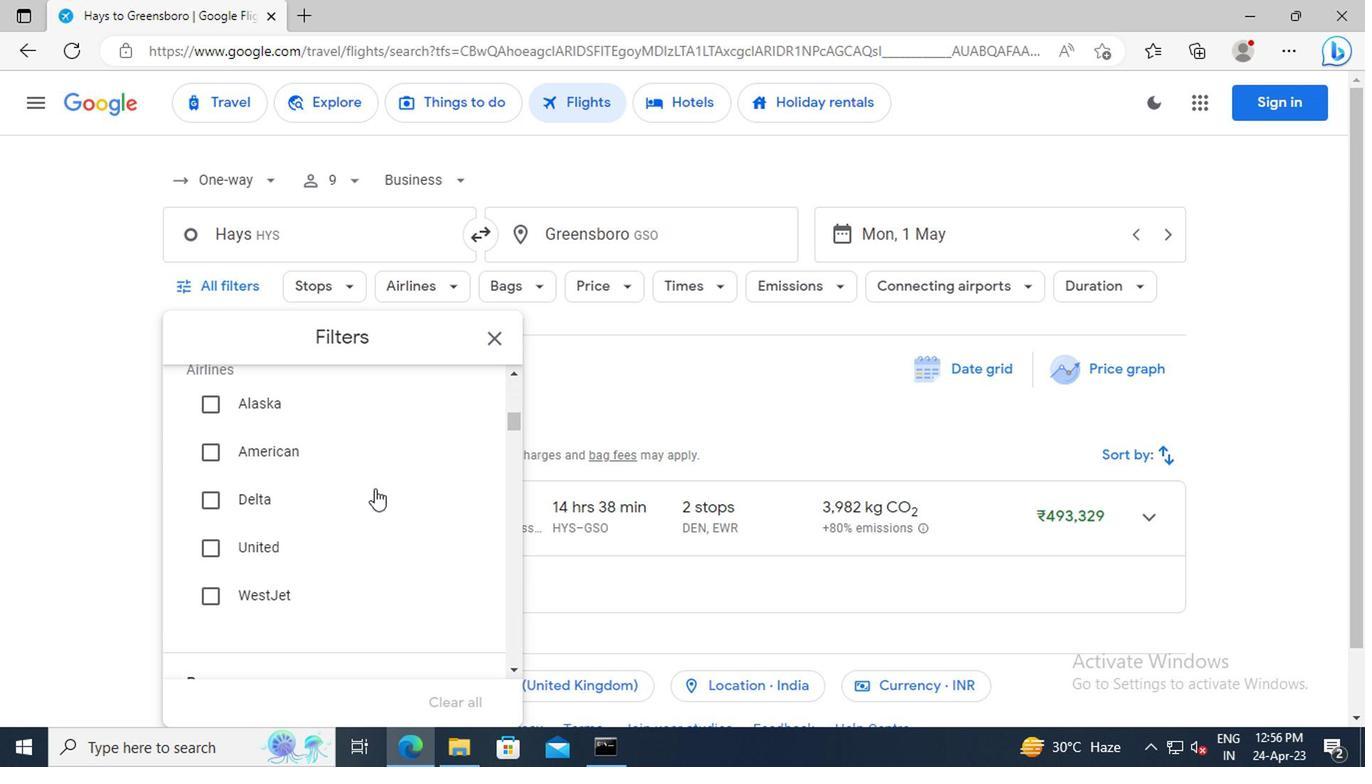 
Action: Mouse scrolled (371, 489) with delta (0, 0)
Screenshot: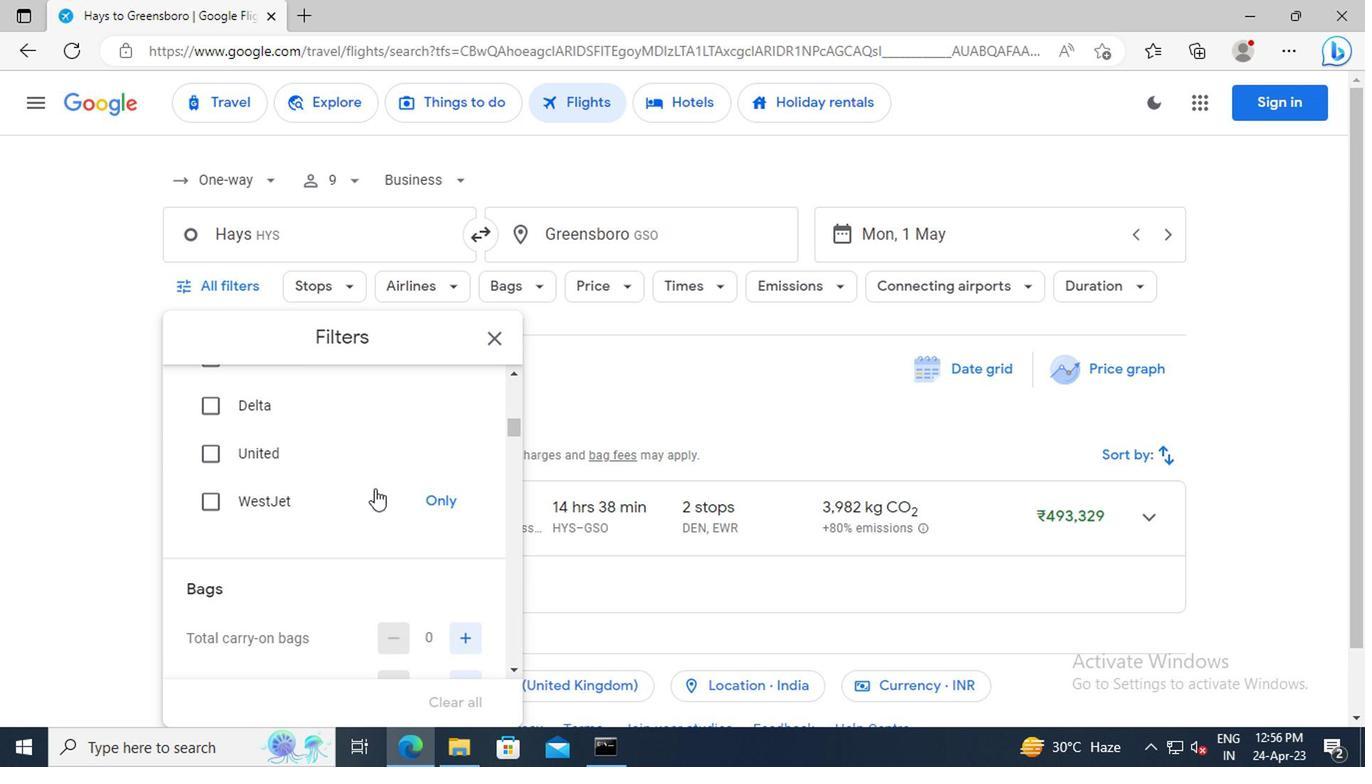 
Action: Mouse scrolled (371, 489) with delta (0, 0)
Screenshot: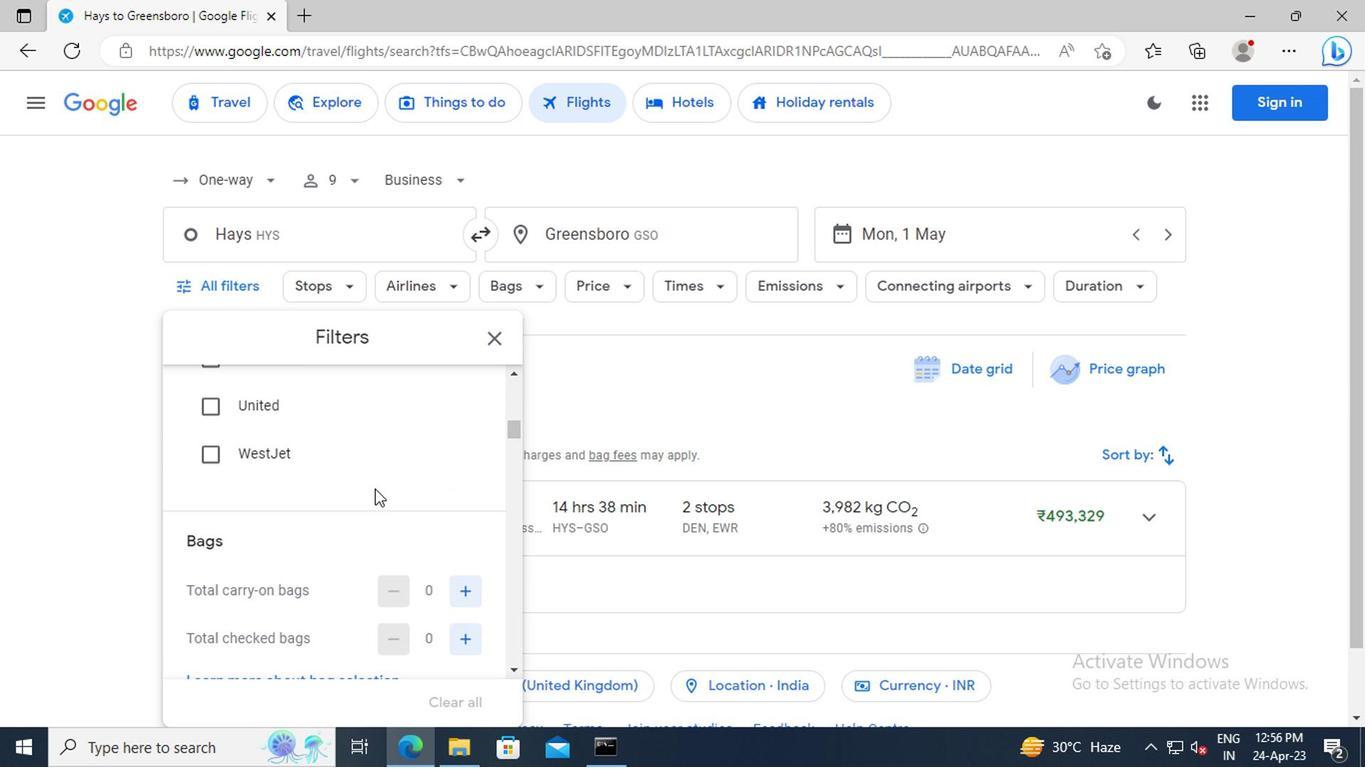 
Action: Mouse moved to (460, 538)
Screenshot: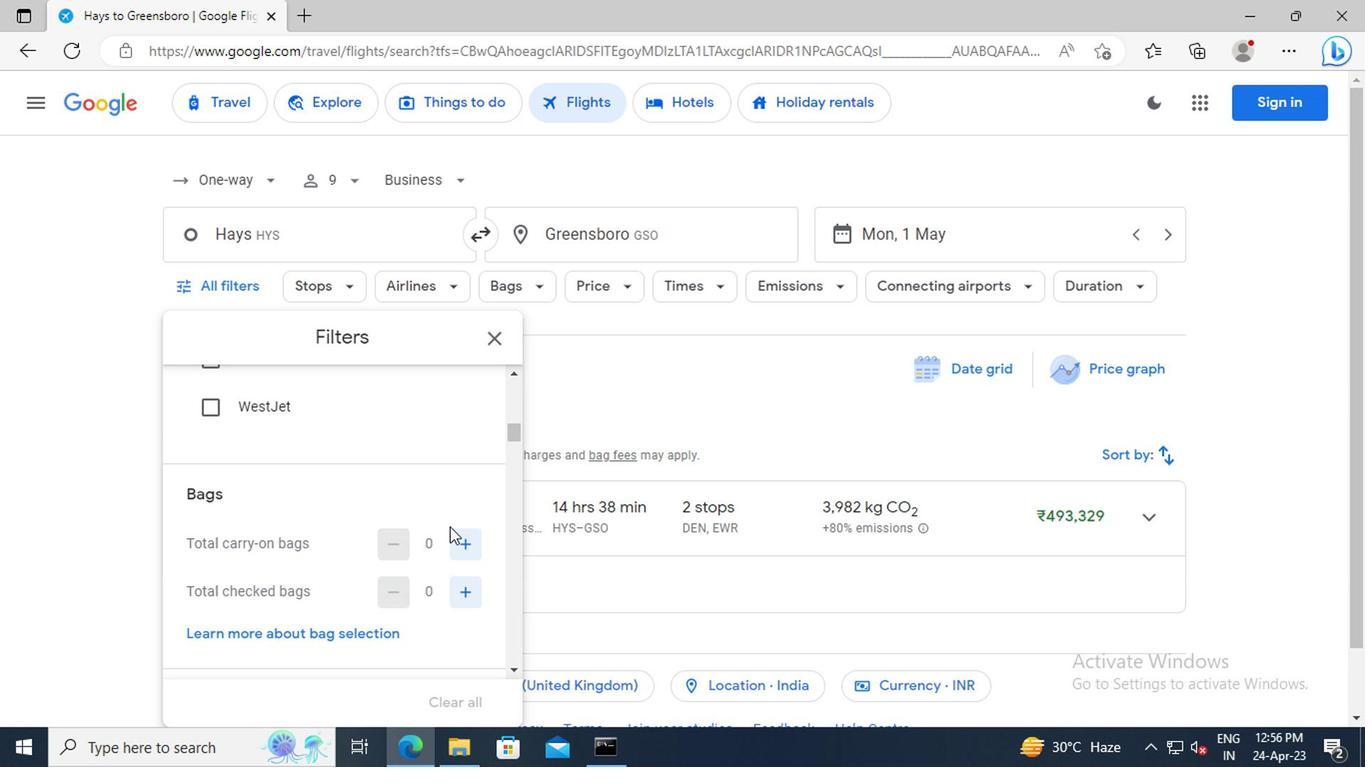 
Action: Mouse pressed left at (460, 538)
Screenshot: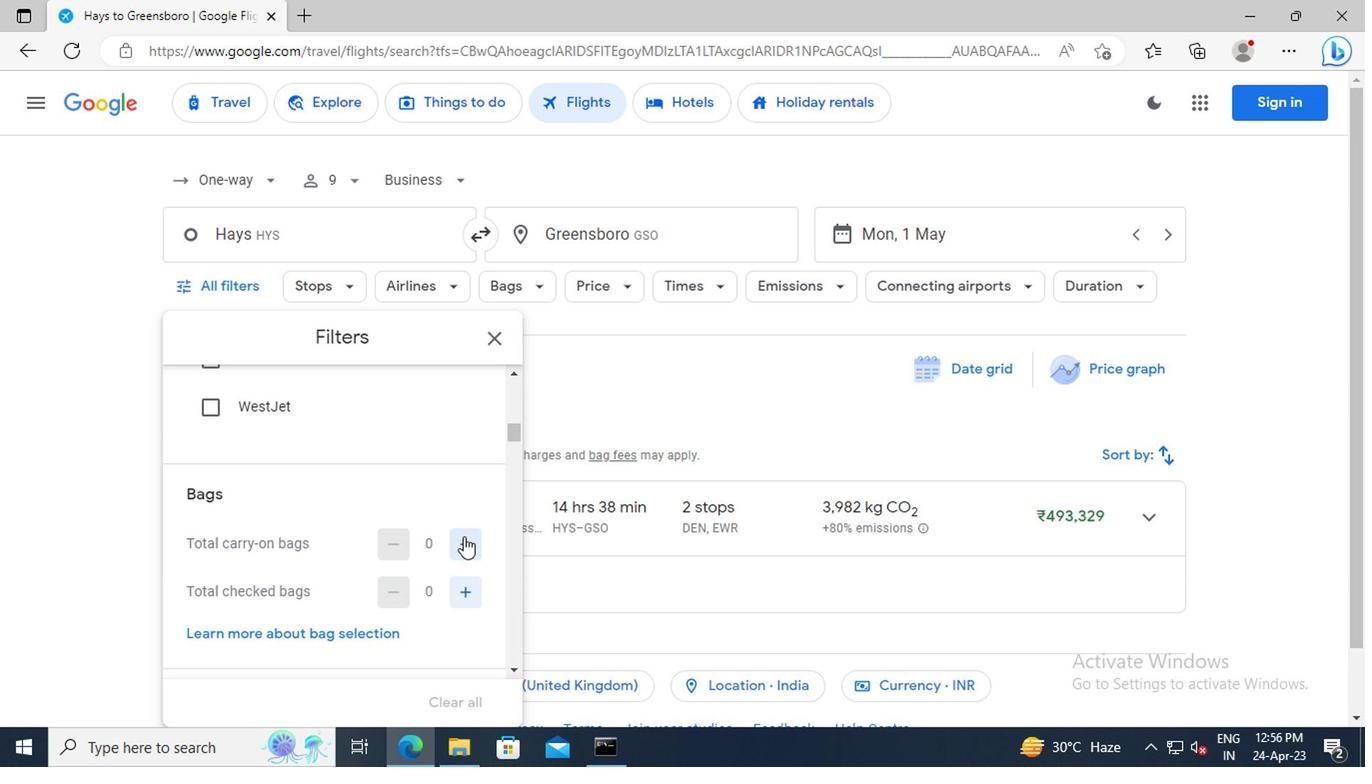 
Action: Mouse moved to (400, 487)
Screenshot: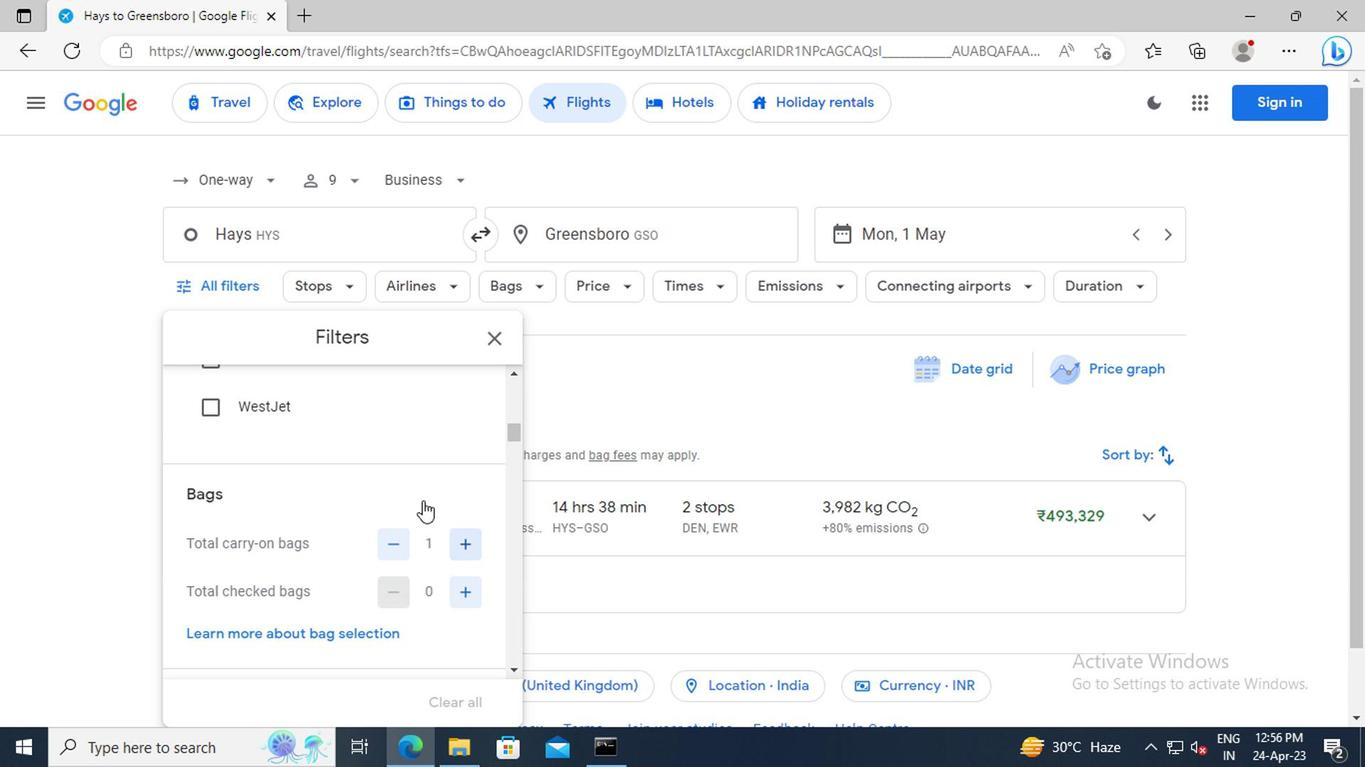 
Action: Mouse scrolled (400, 486) with delta (0, 0)
Screenshot: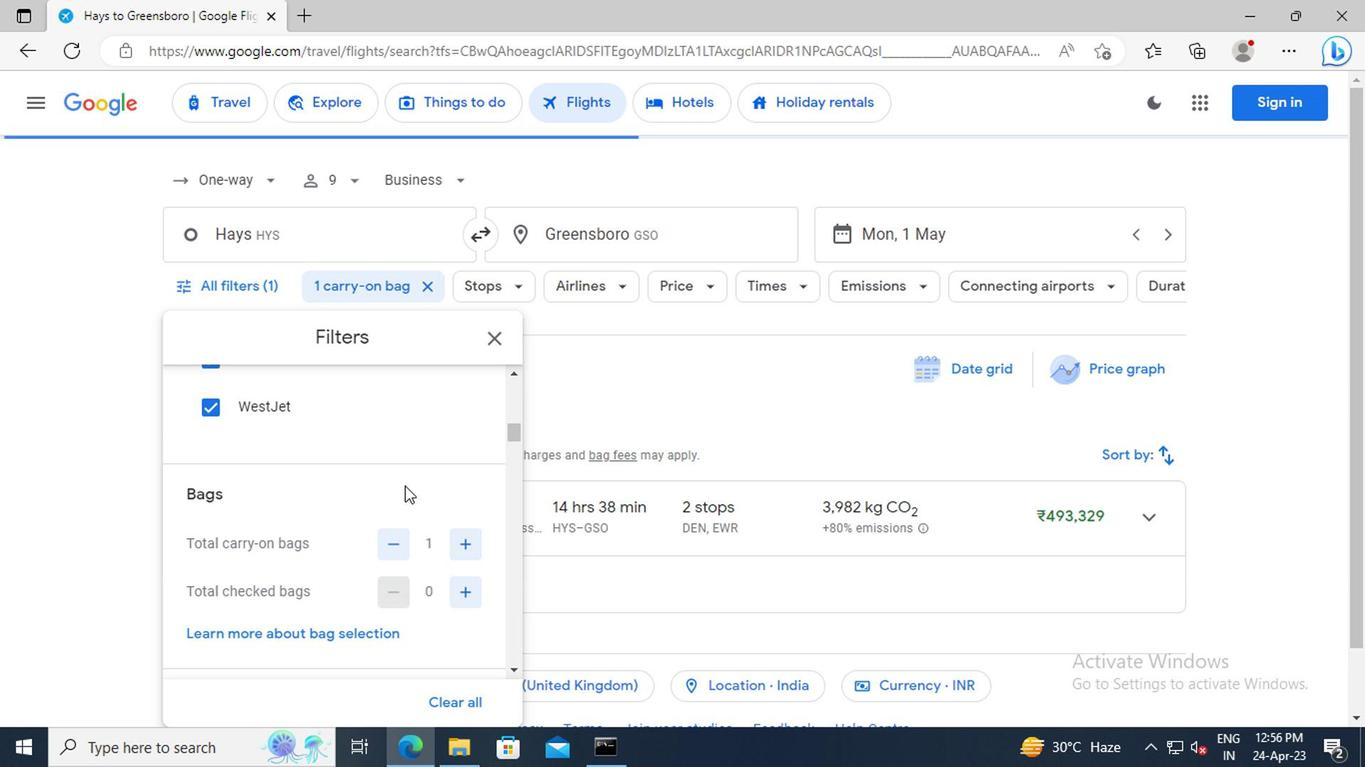 
Action: Mouse scrolled (400, 486) with delta (0, 0)
Screenshot: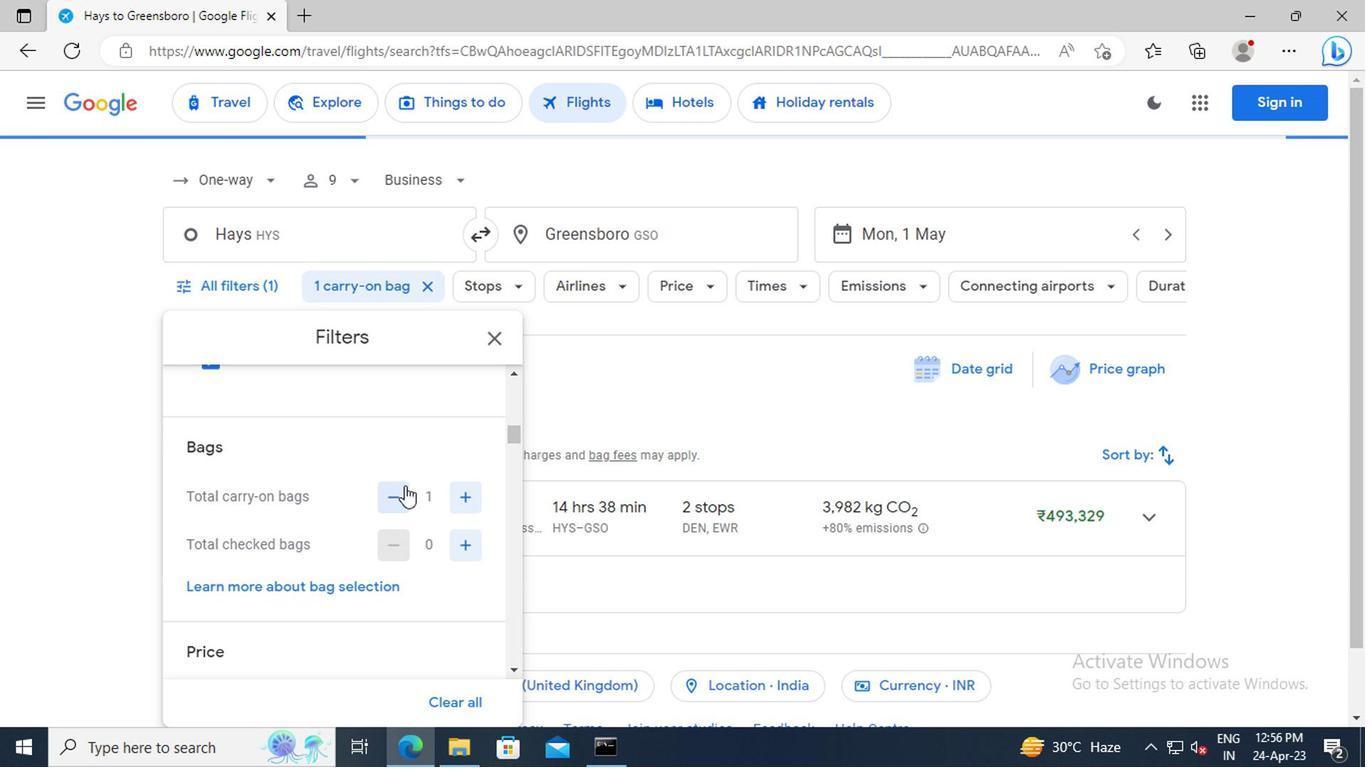 
Action: Mouse scrolled (400, 486) with delta (0, 0)
Screenshot: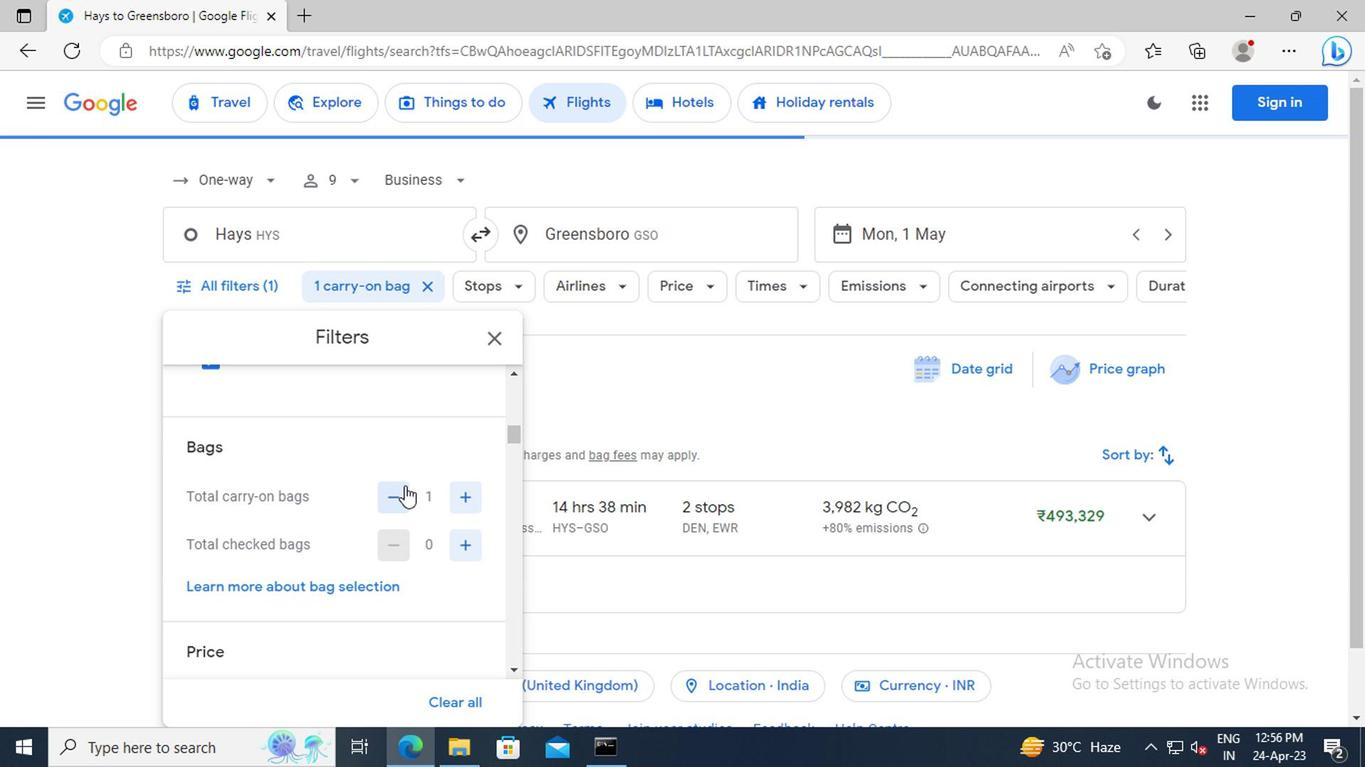 
Action: Mouse scrolled (400, 486) with delta (0, 0)
Screenshot: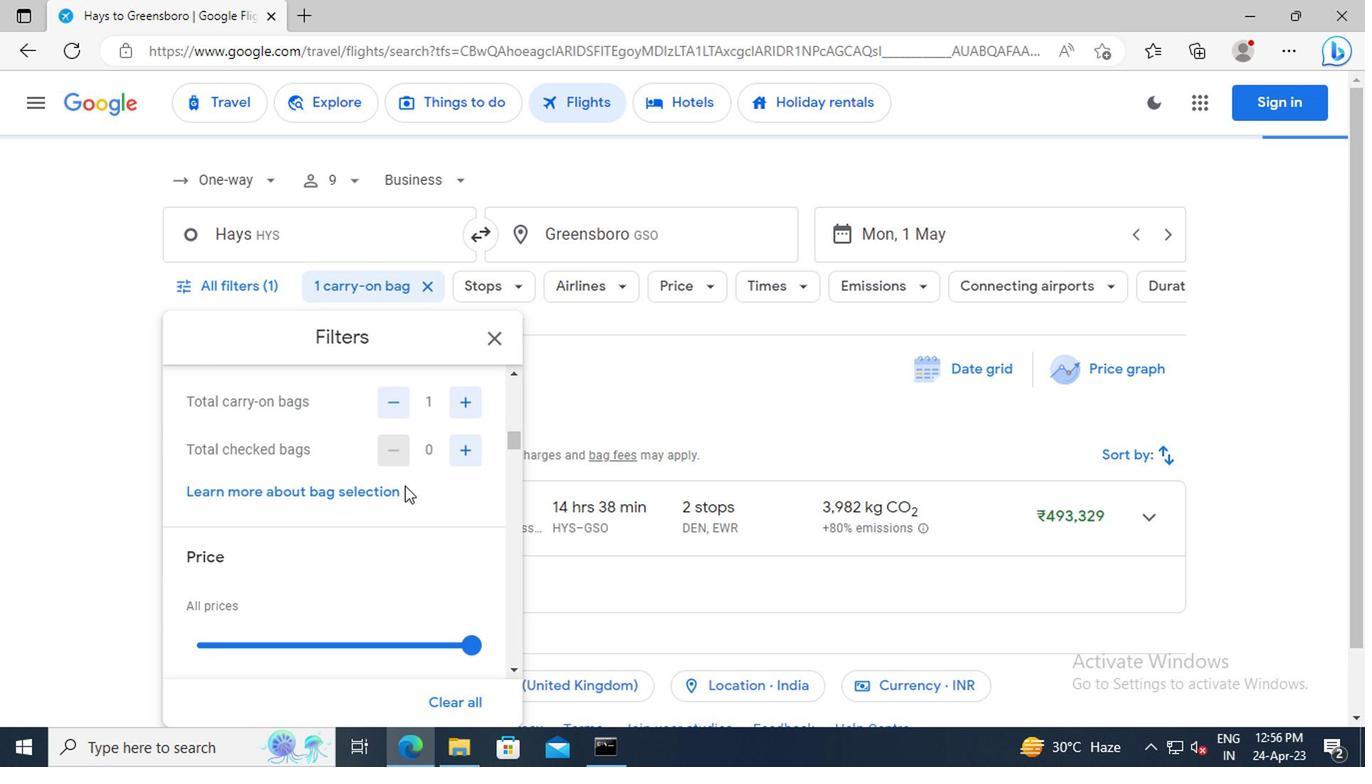 
Action: Mouse scrolled (400, 486) with delta (0, 0)
Screenshot: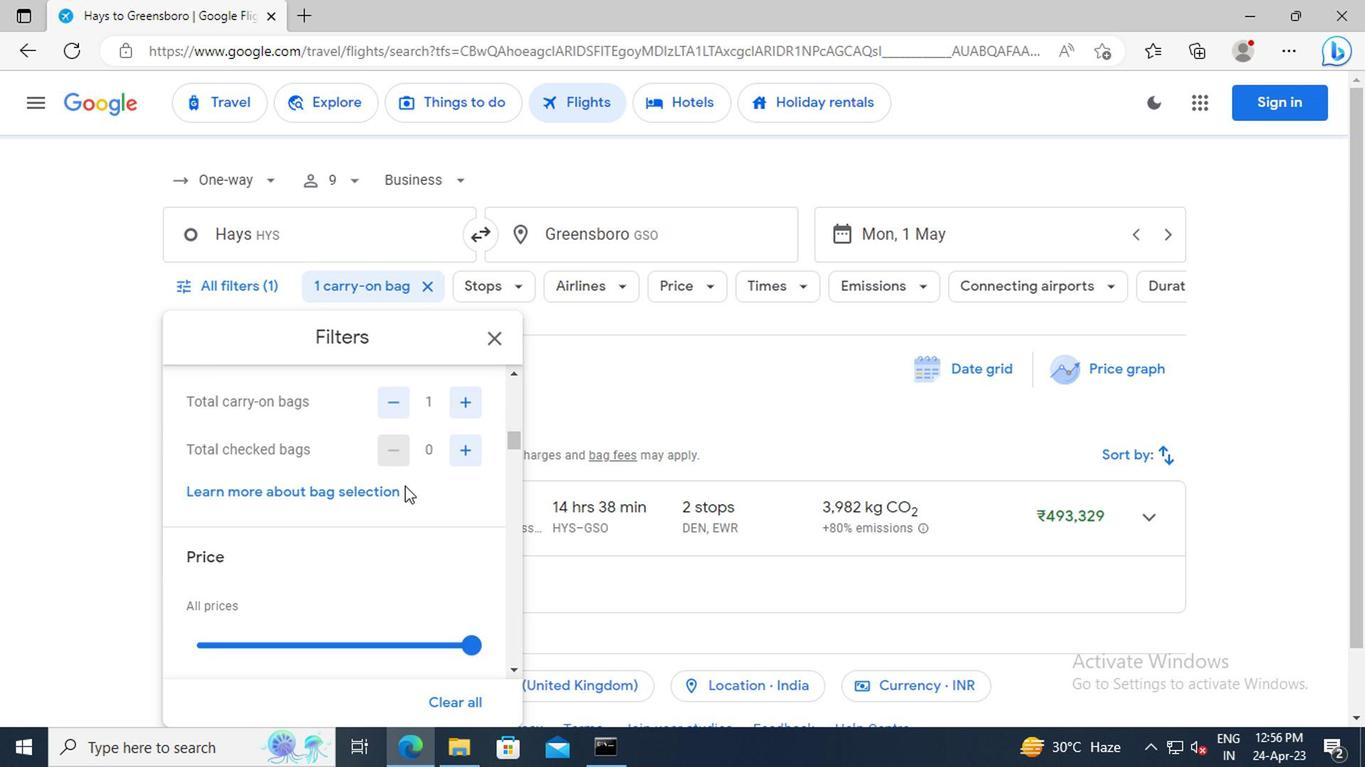 
Action: Mouse moved to (460, 546)
Screenshot: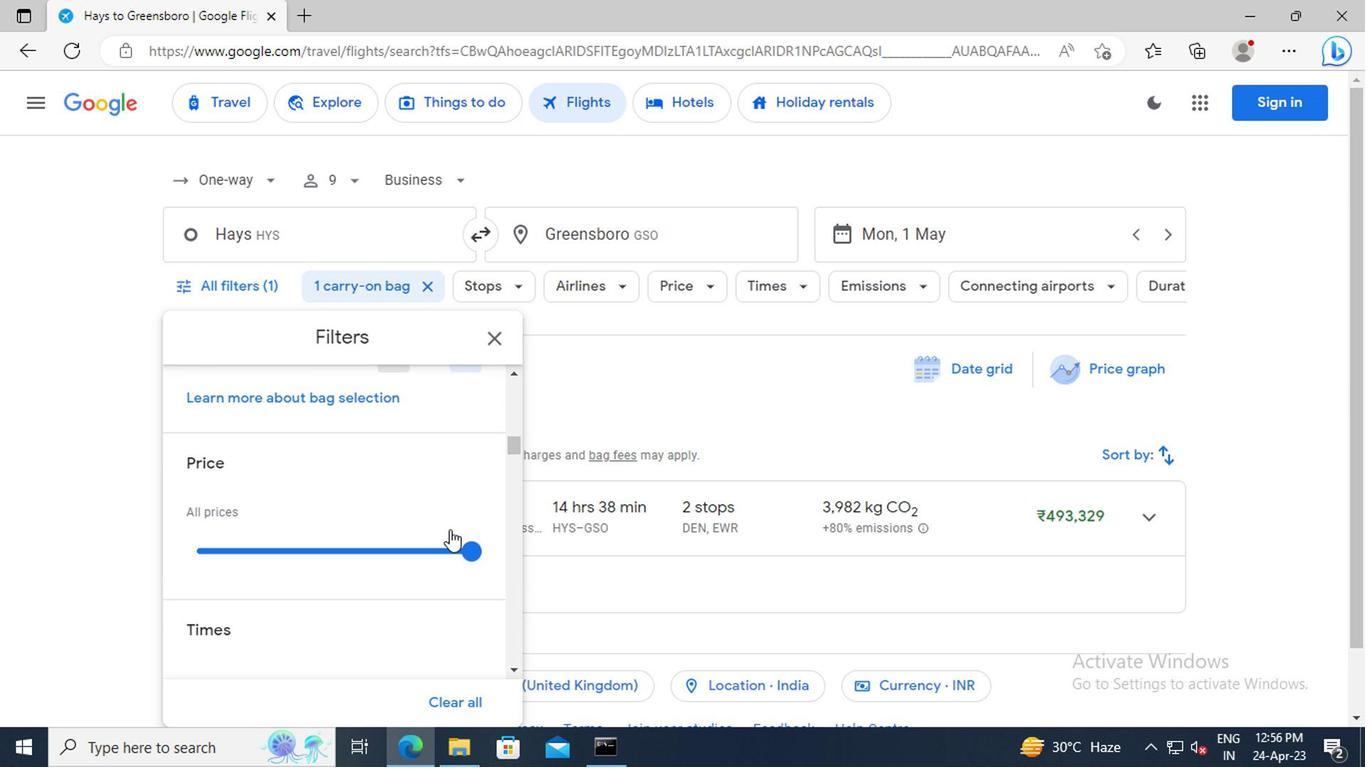 
Action: Mouse pressed left at (460, 546)
Screenshot: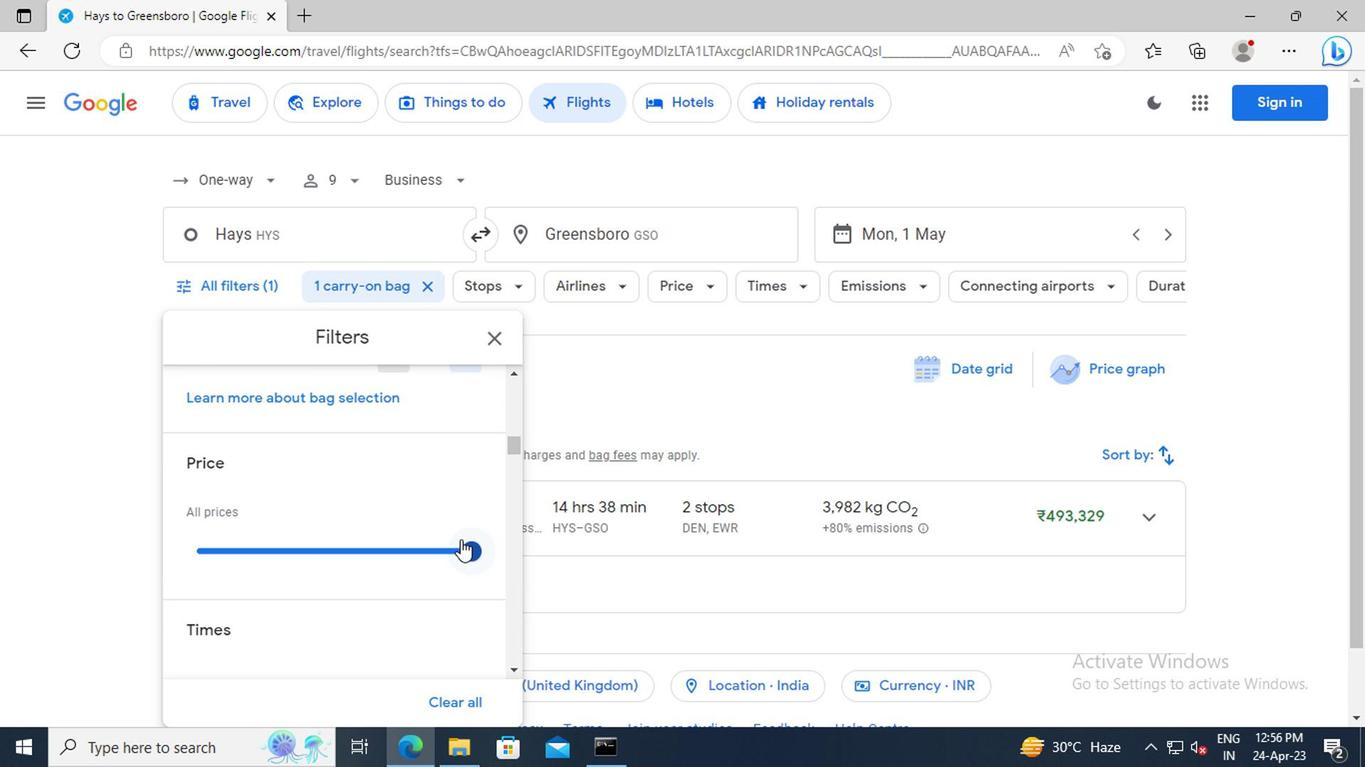 
Action: Mouse moved to (346, 440)
Screenshot: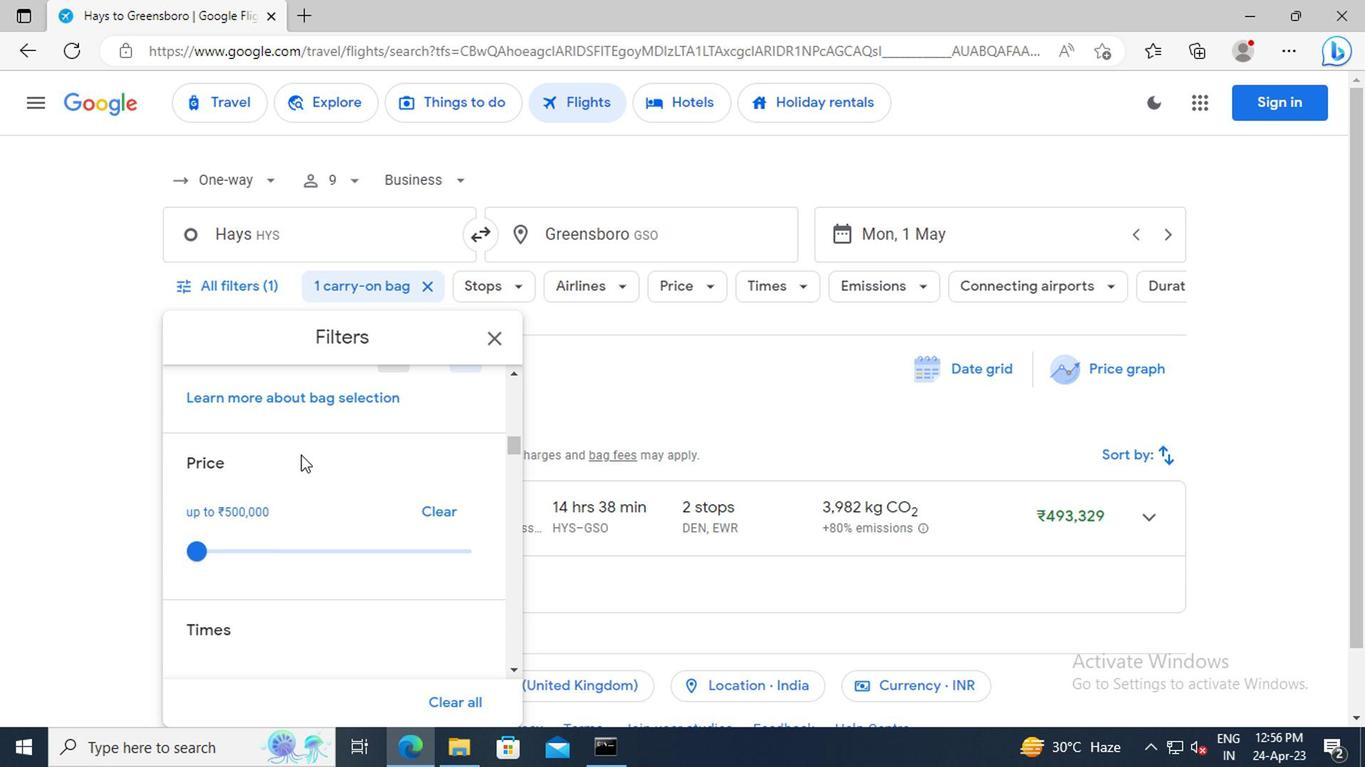 
Action: Mouse scrolled (346, 438) with delta (0, -1)
Screenshot: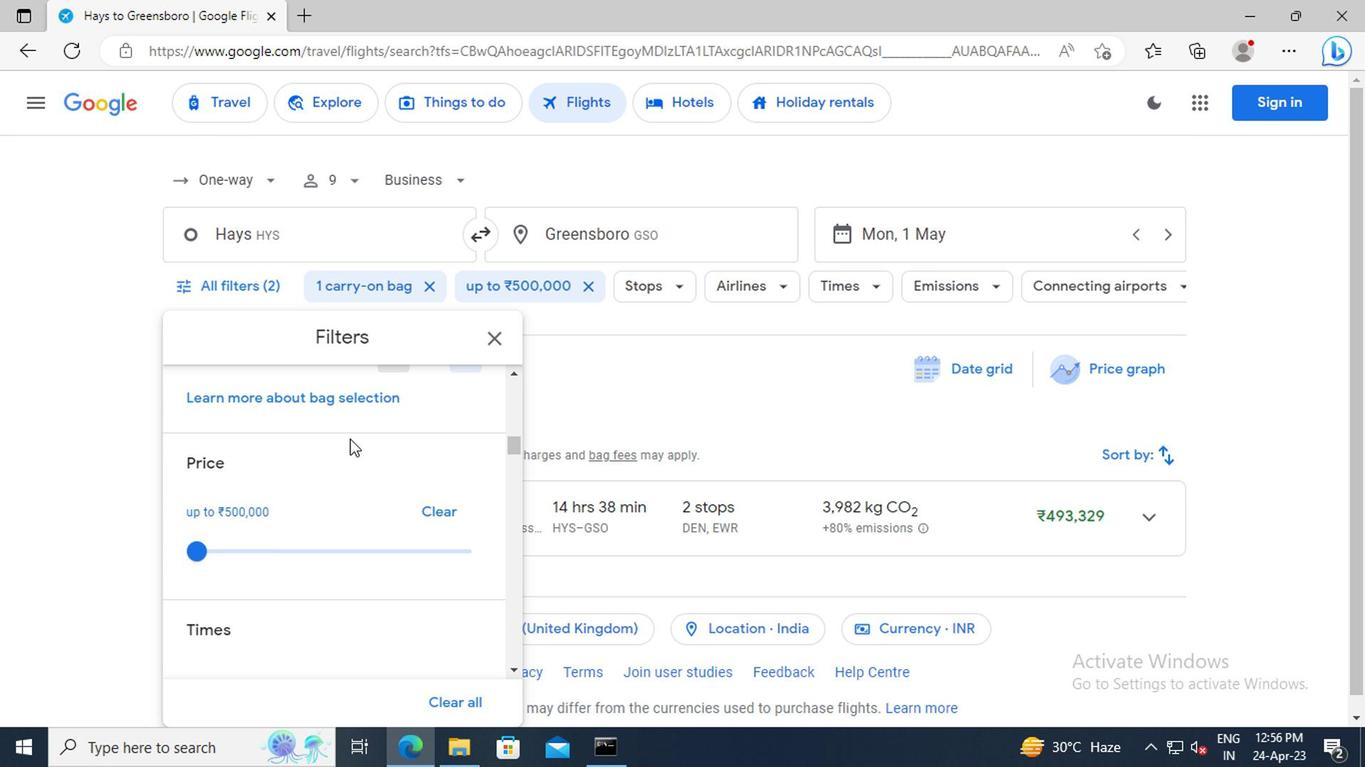 
Action: Mouse scrolled (346, 438) with delta (0, -1)
Screenshot: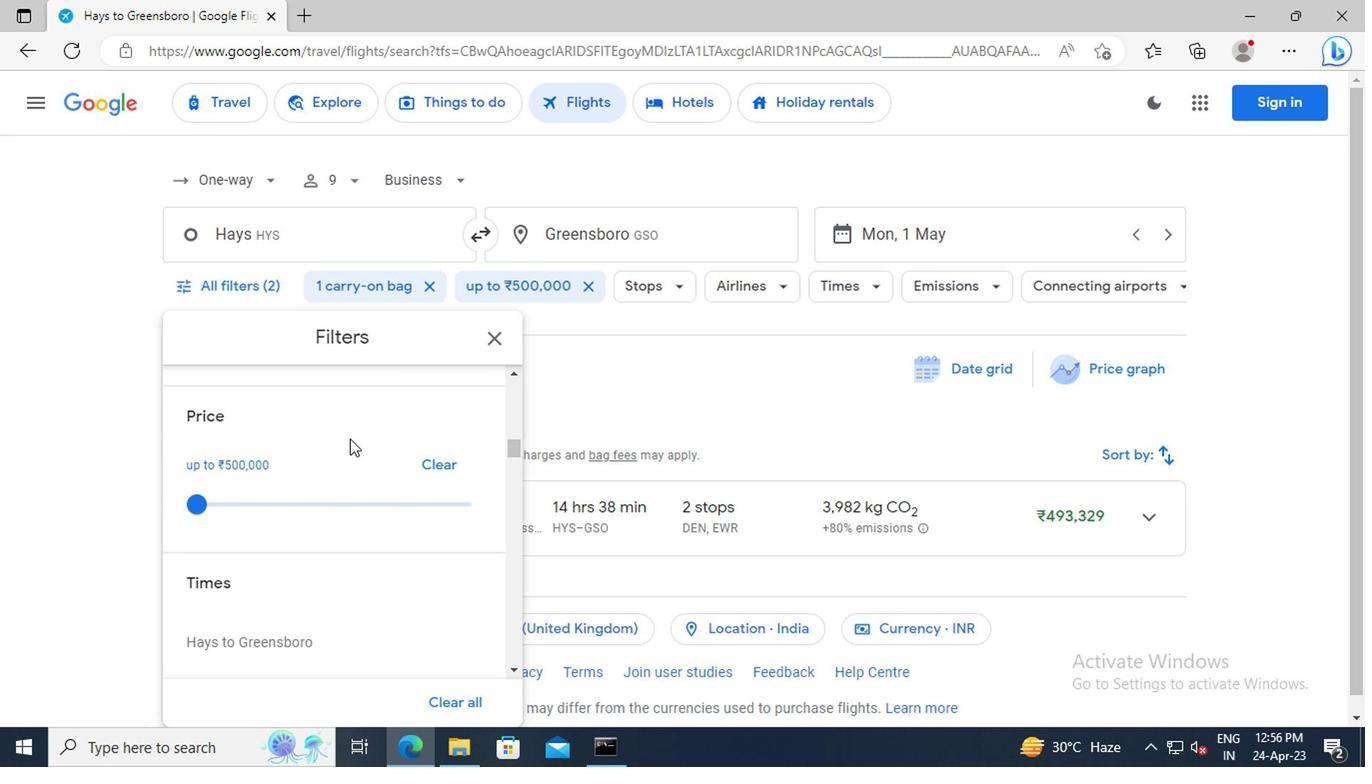 
Action: Mouse scrolled (346, 438) with delta (0, -1)
Screenshot: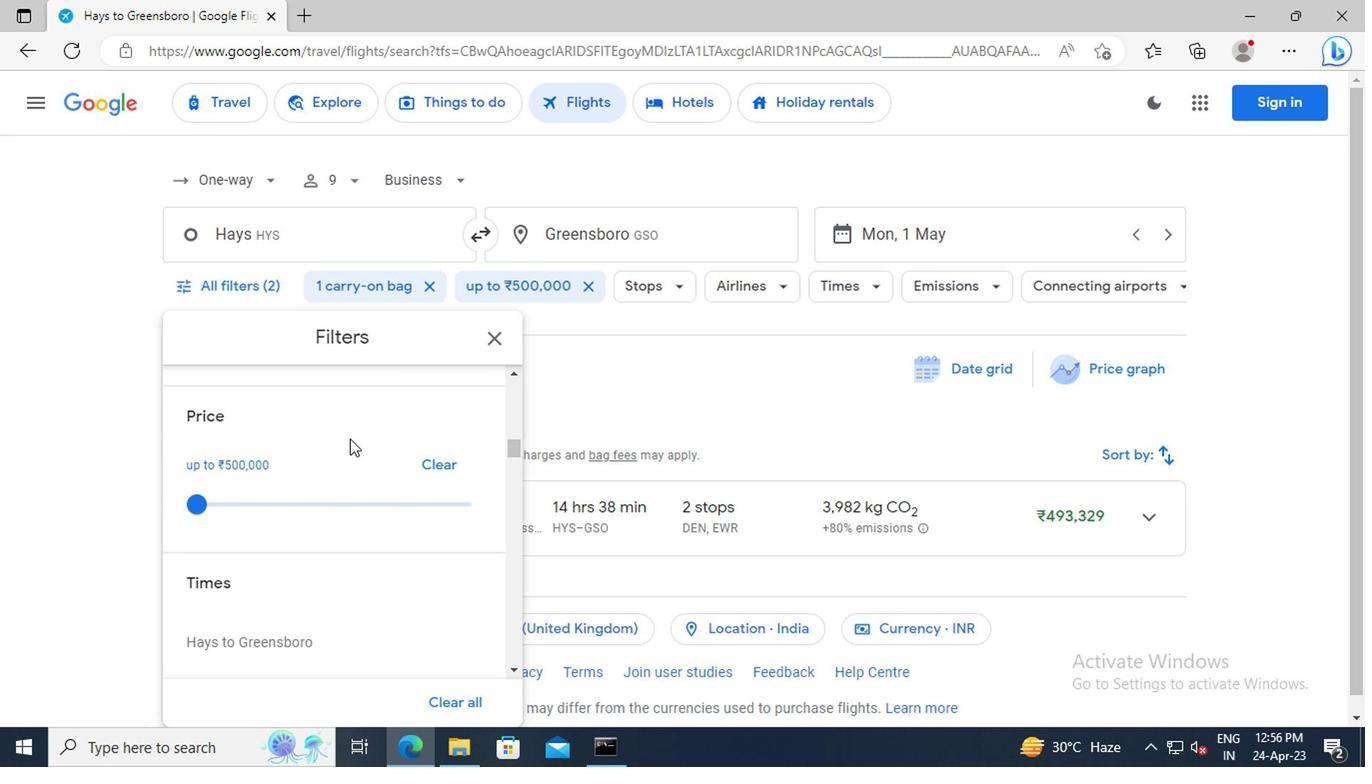 
Action: Mouse scrolled (346, 438) with delta (0, -1)
Screenshot: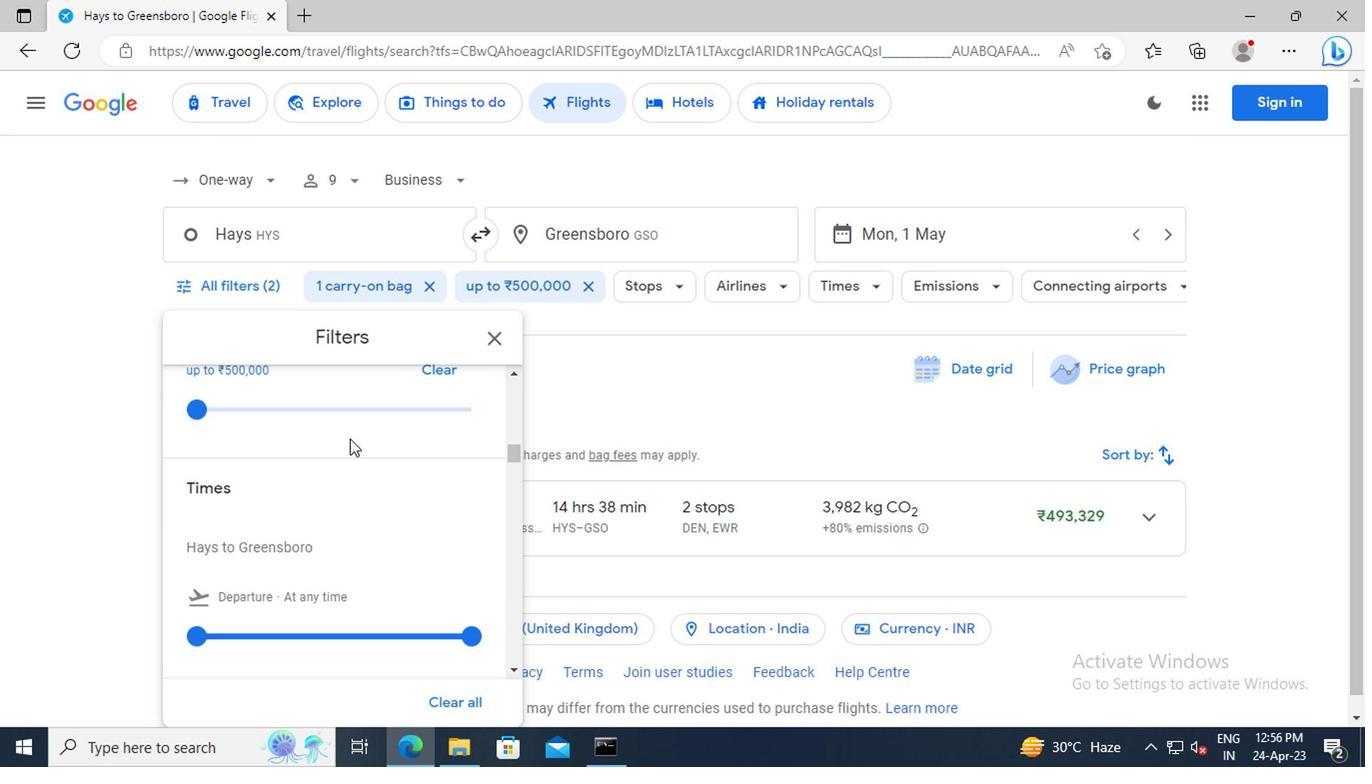 
Action: Mouse scrolled (346, 438) with delta (0, -1)
Screenshot: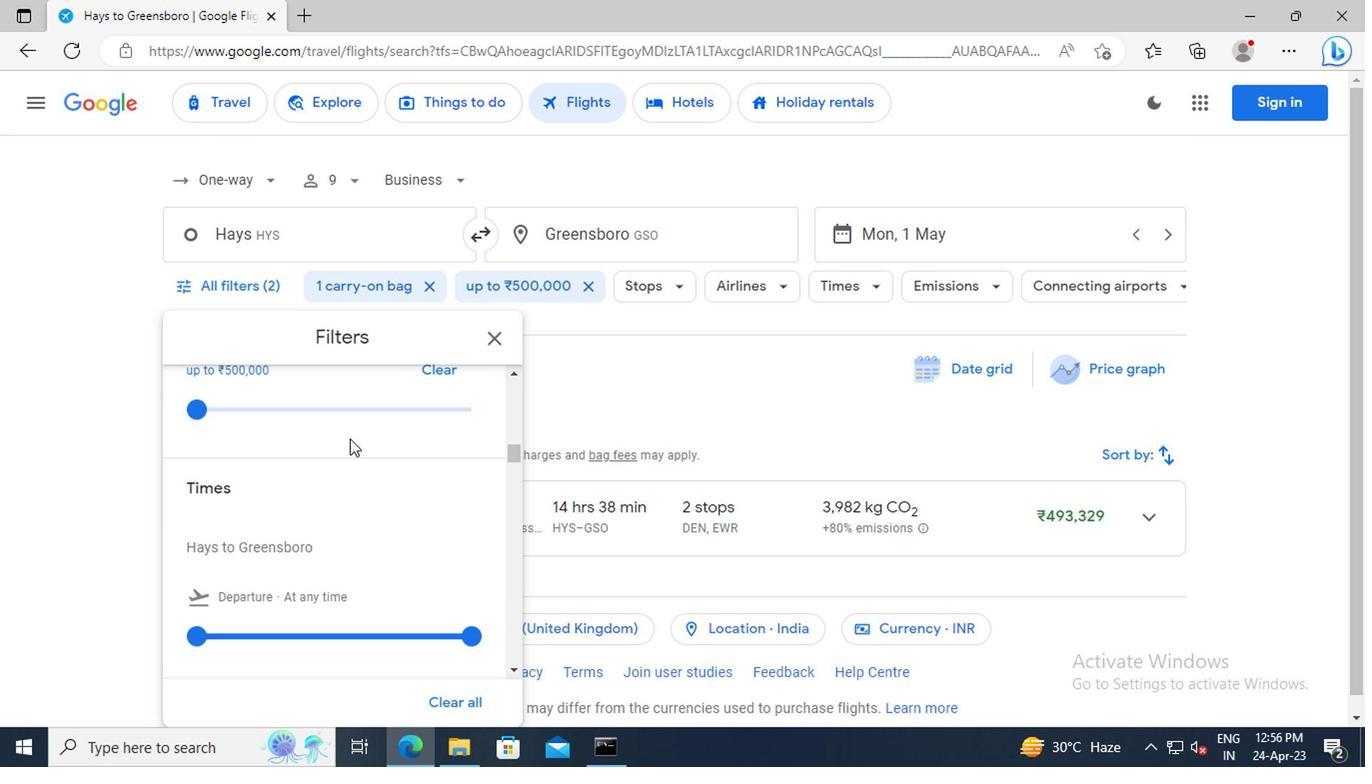 
Action: Mouse moved to (185, 538)
Screenshot: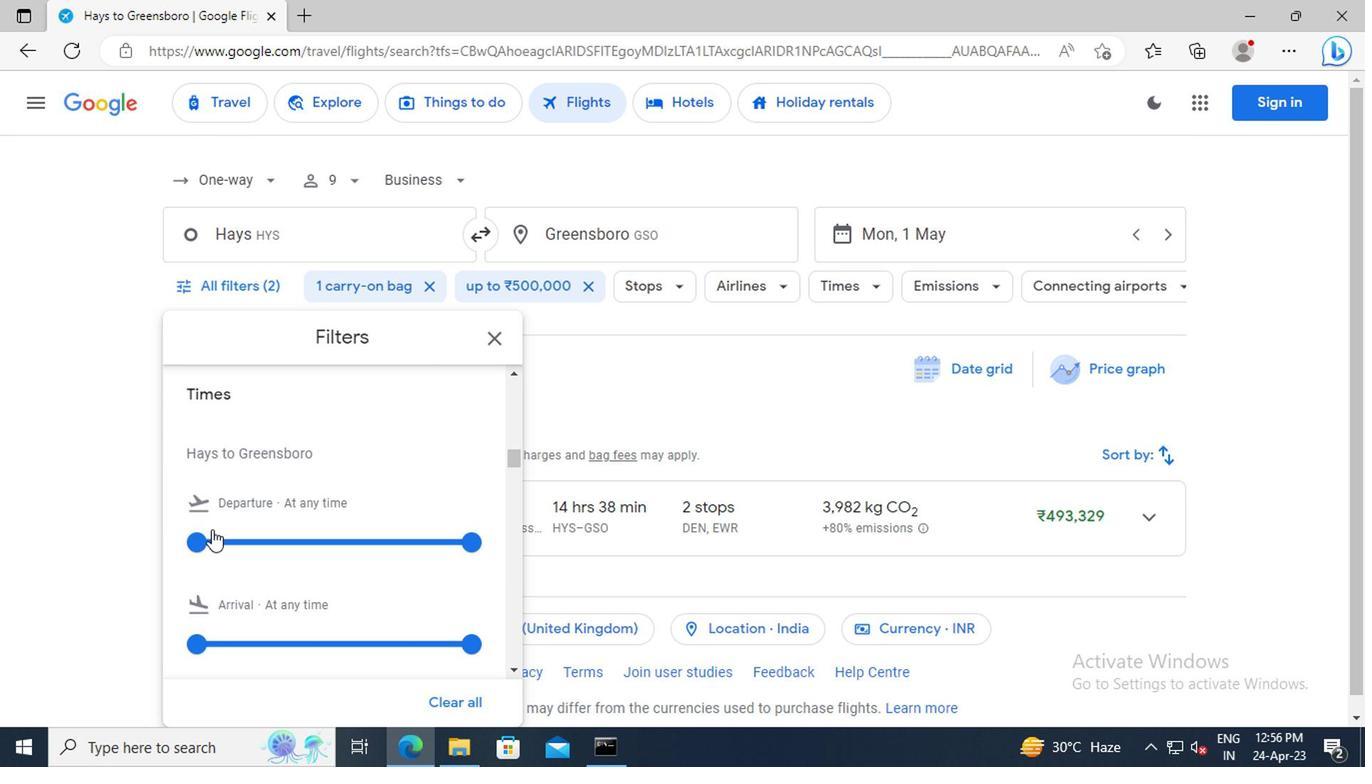 
Action: Mouse pressed left at (185, 538)
Screenshot: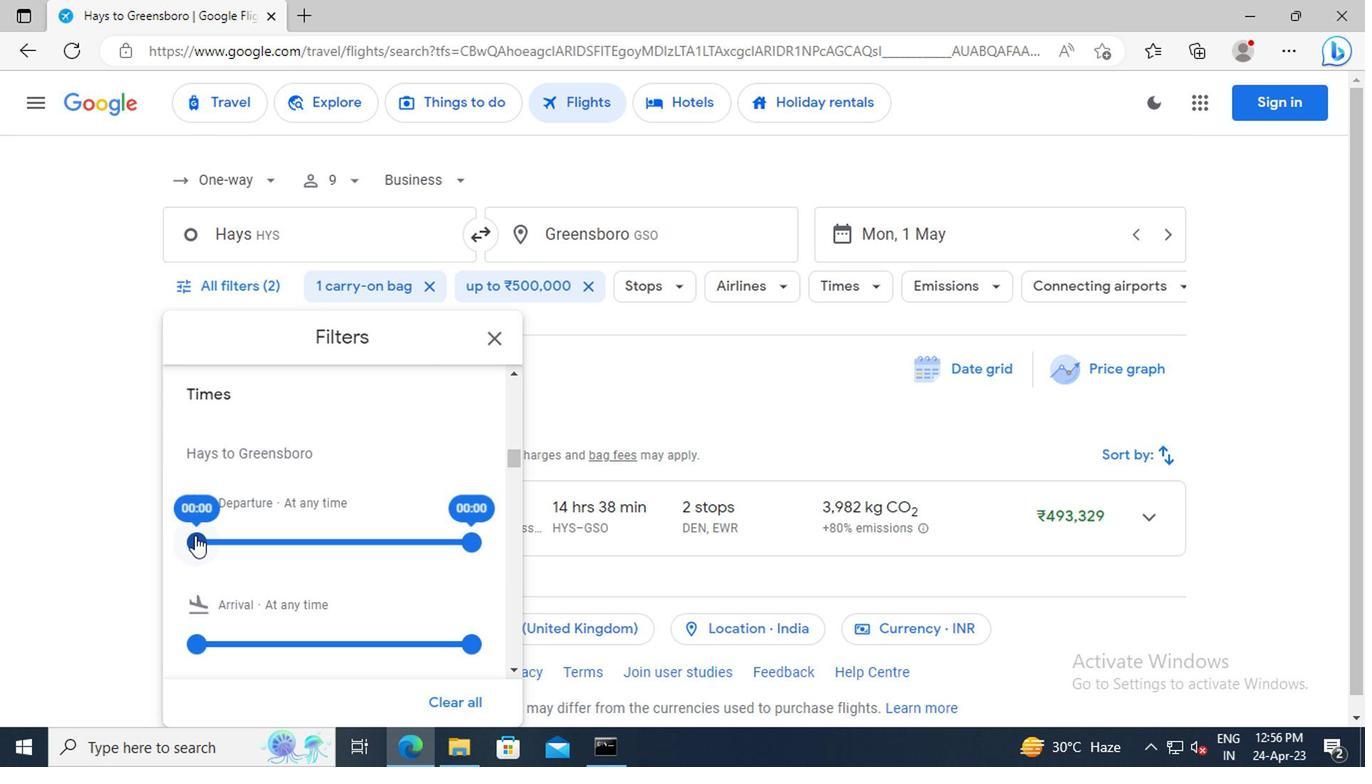 
Action: Mouse moved to (467, 550)
Screenshot: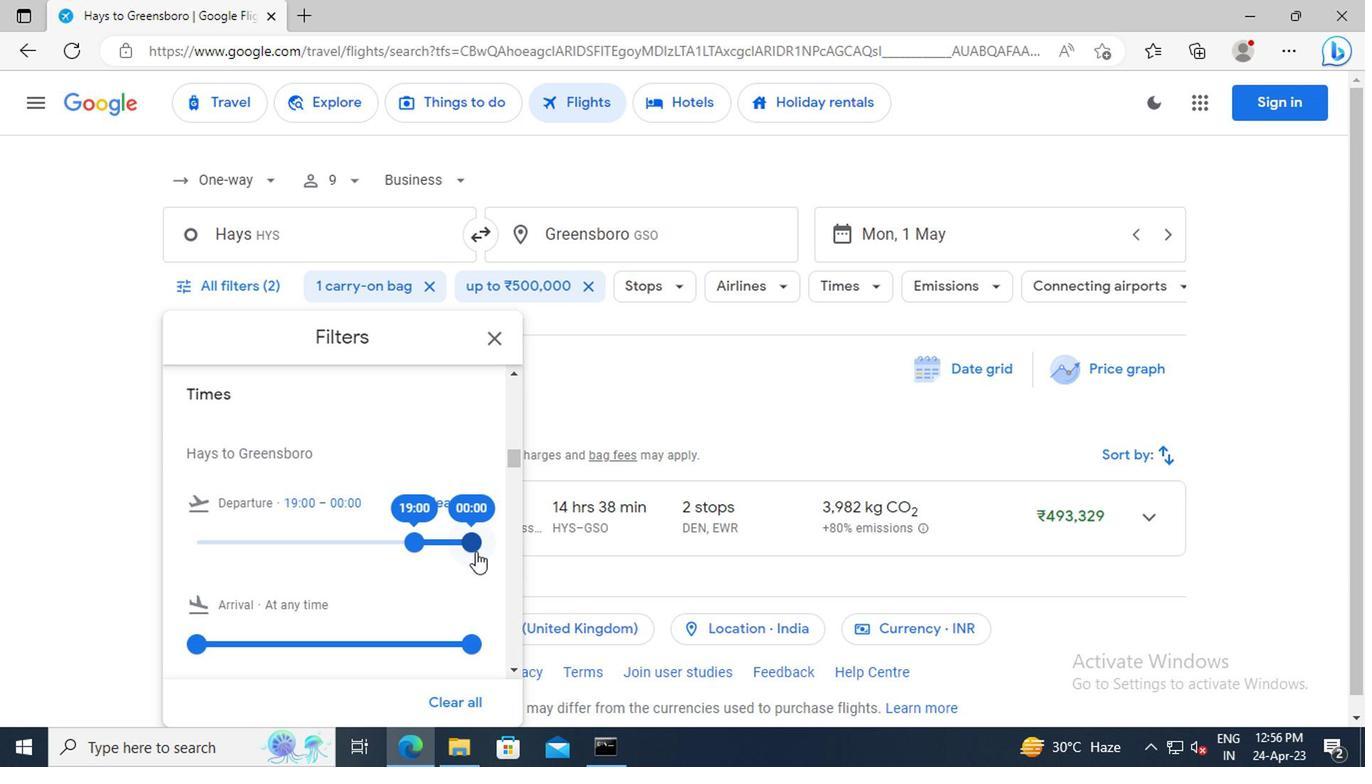 
Action: Mouse pressed left at (467, 550)
Screenshot: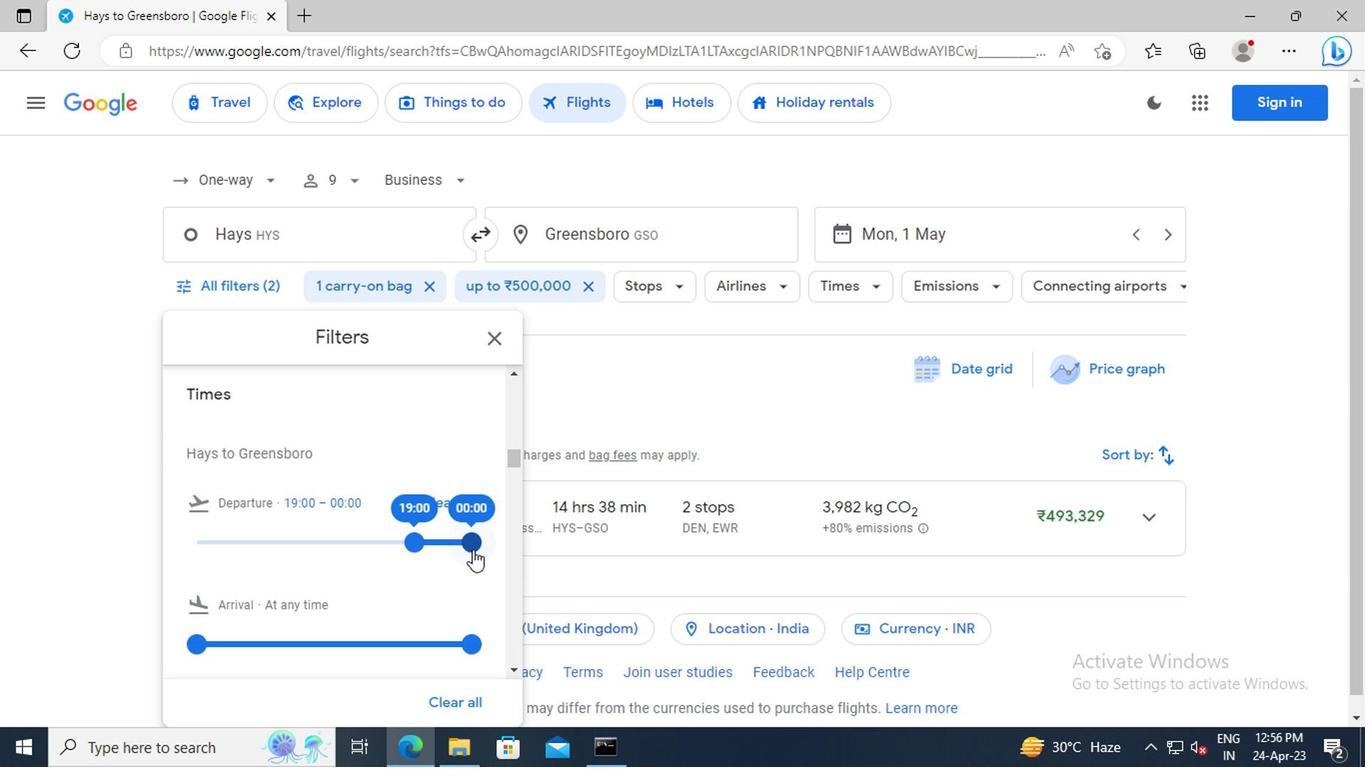 
Action: Mouse moved to (494, 340)
Screenshot: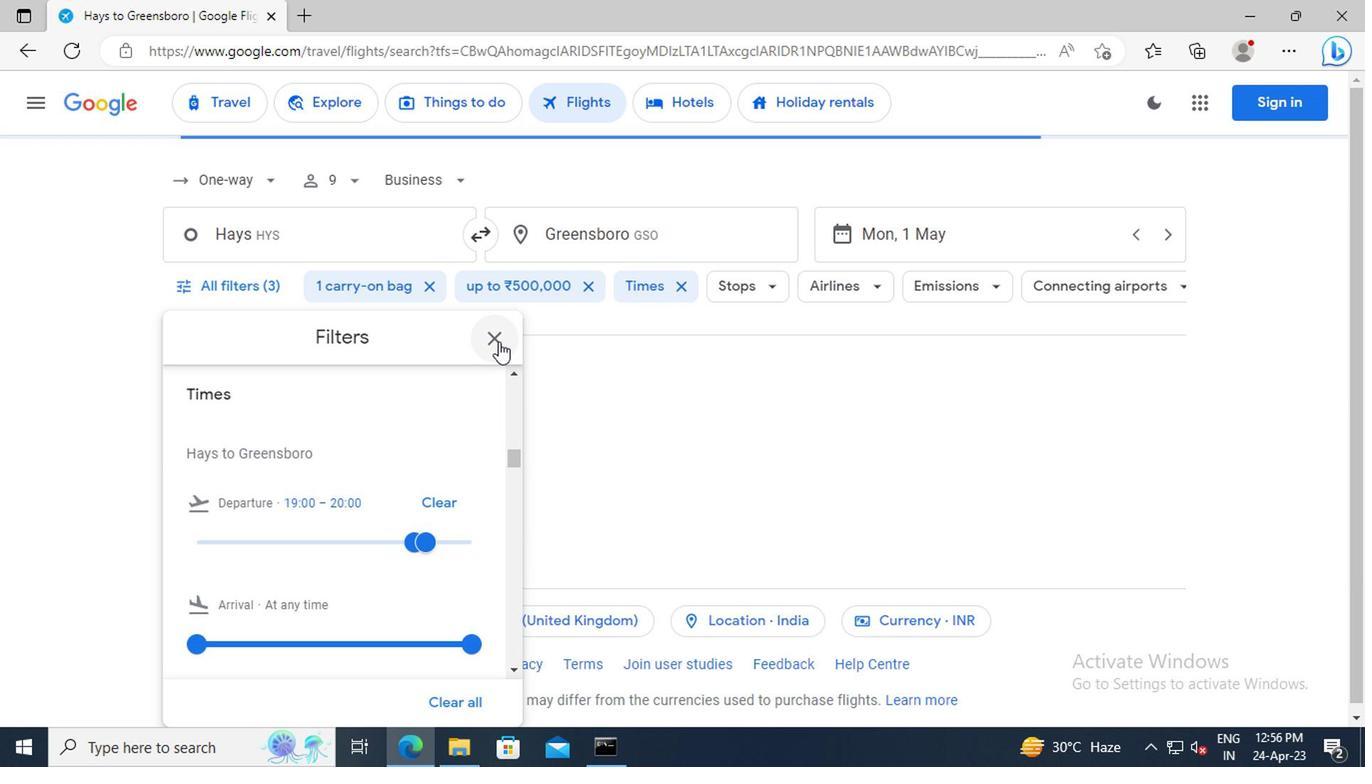 
Action: Mouse pressed left at (494, 340)
Screenshot: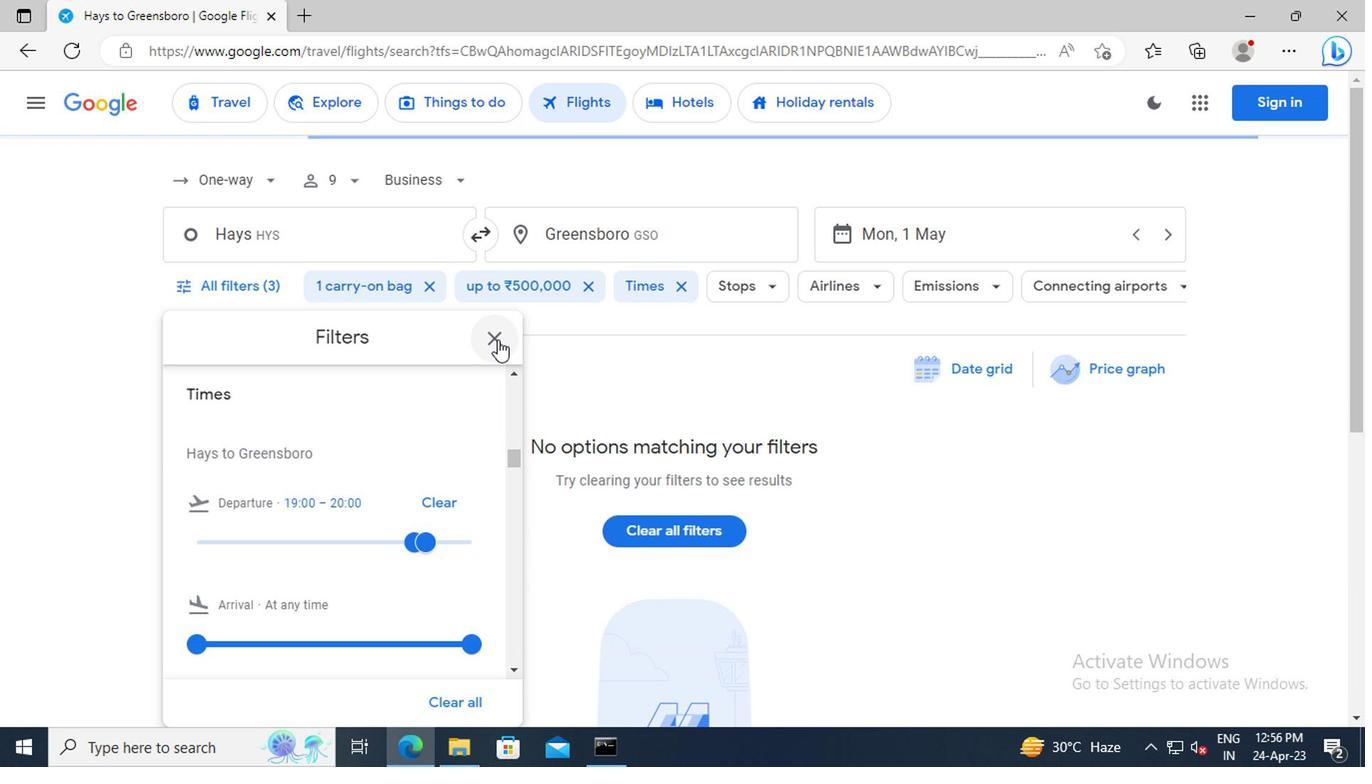 
